 Task: Search one way flight ticket for 2 adults, 4 children and 1 infant on lap in business from Kahului, Maui: Kahului Airport to Fort Wayne: Fort Wayne International Airport on 5-4-2023. Choice of flights is Emirates and Kenya Airways. Number of bags: 8 checked bags. Price is upto 98000. Outbound departure time preference is 19:00.
Action: Mouse moved to (331, 298)
Screenshot: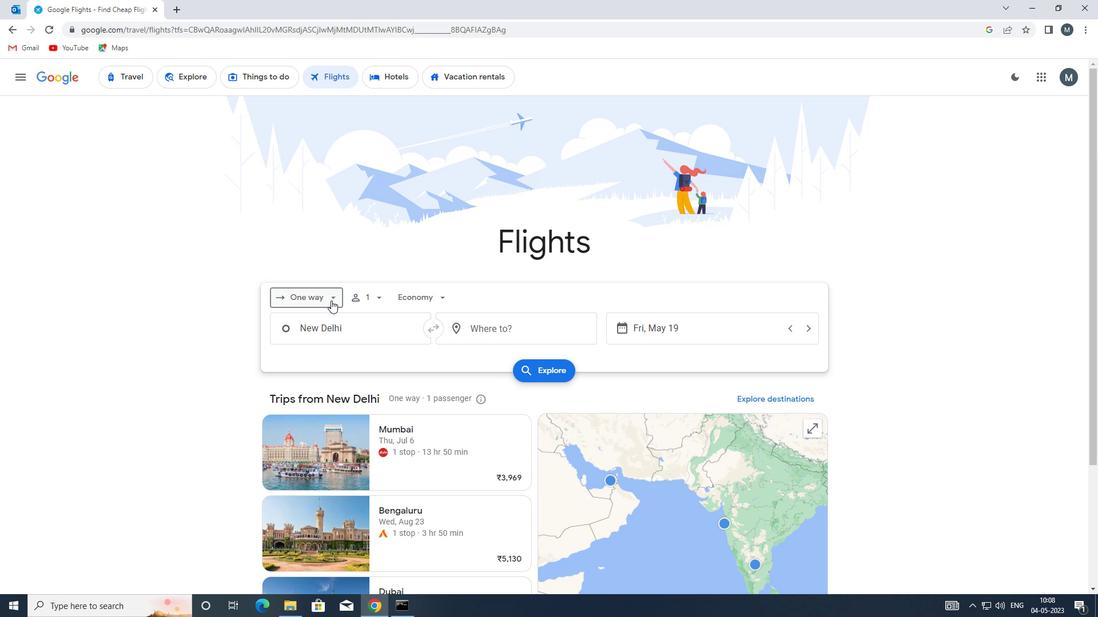
Action: Mouse pressed left at (331, 298)
Screenshot: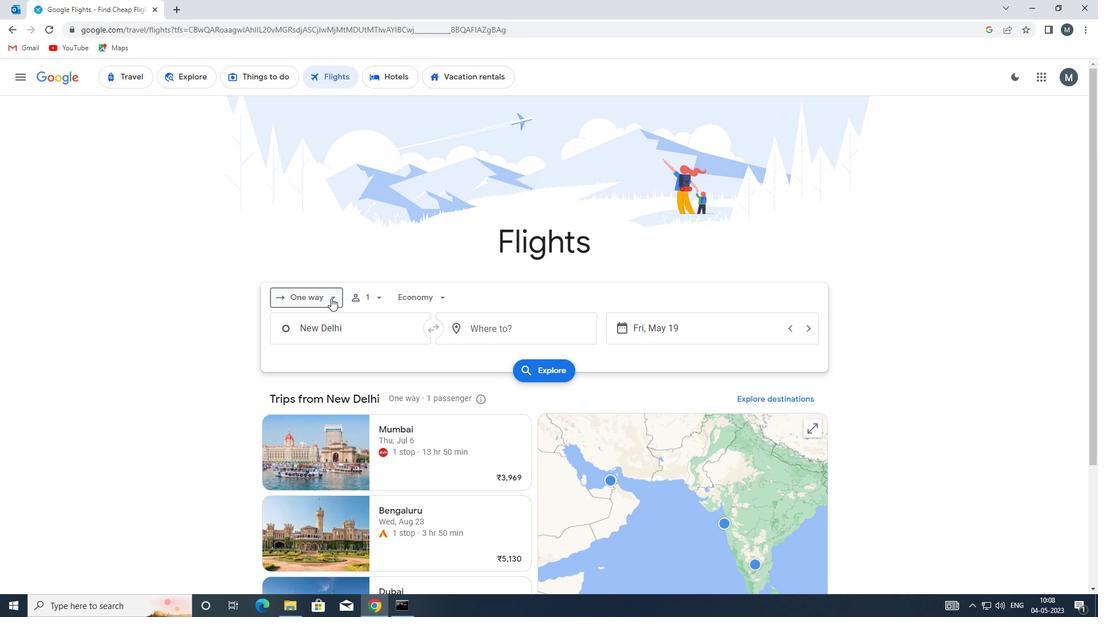 
Action: Mouse moved to (336, 351)
Screenshot: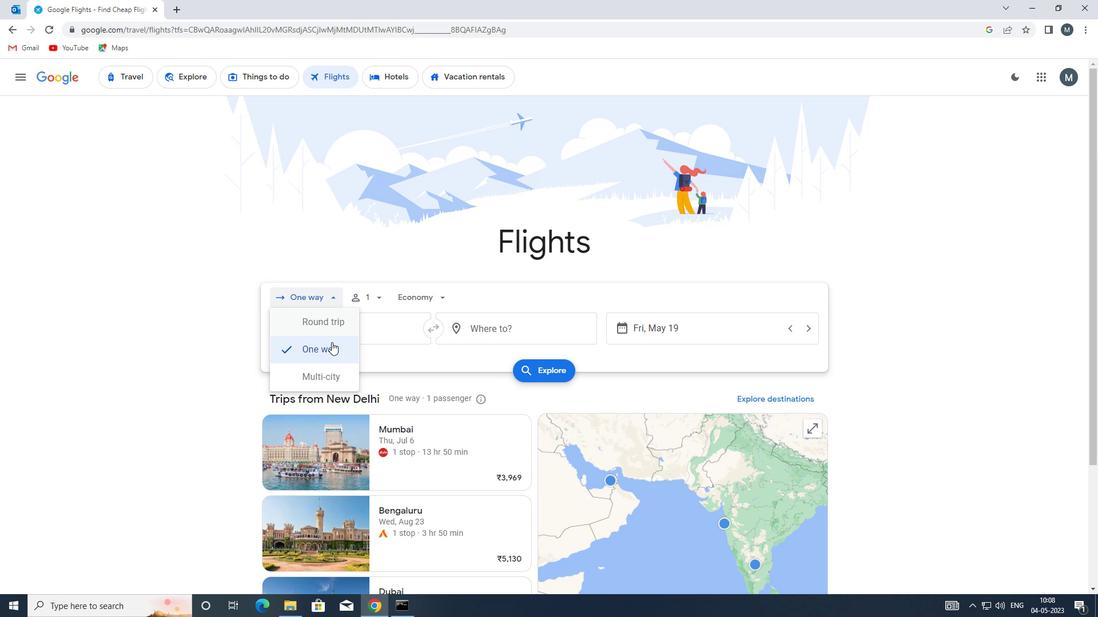 
Action: Mouse pressed left at (336, 351)
Screenshot: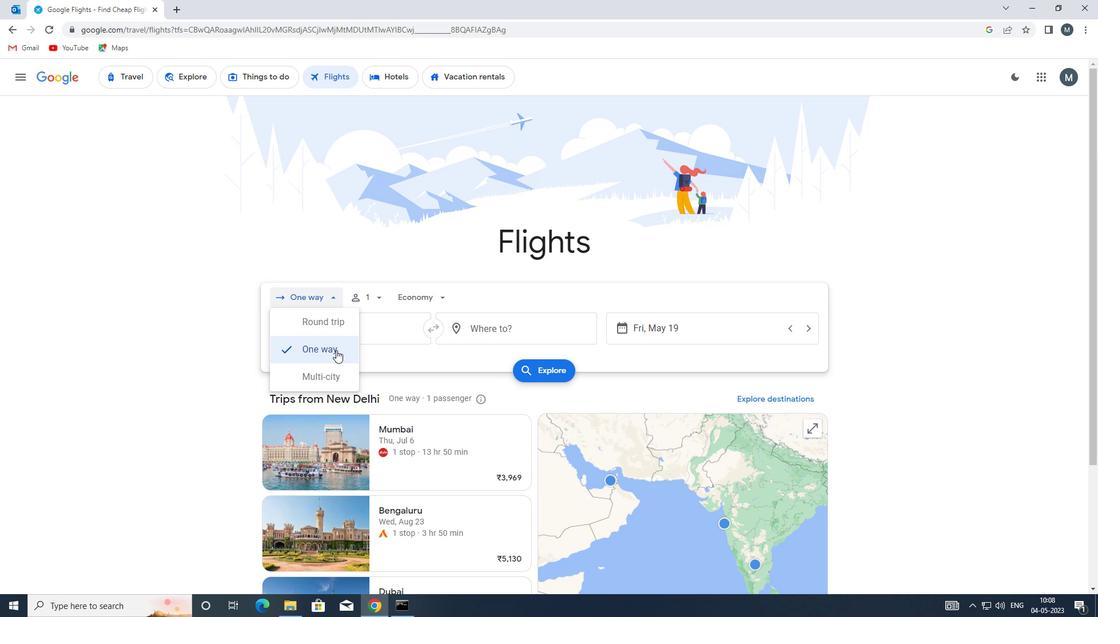 
Action: Mouse moved to (373, 298)
Screenshot: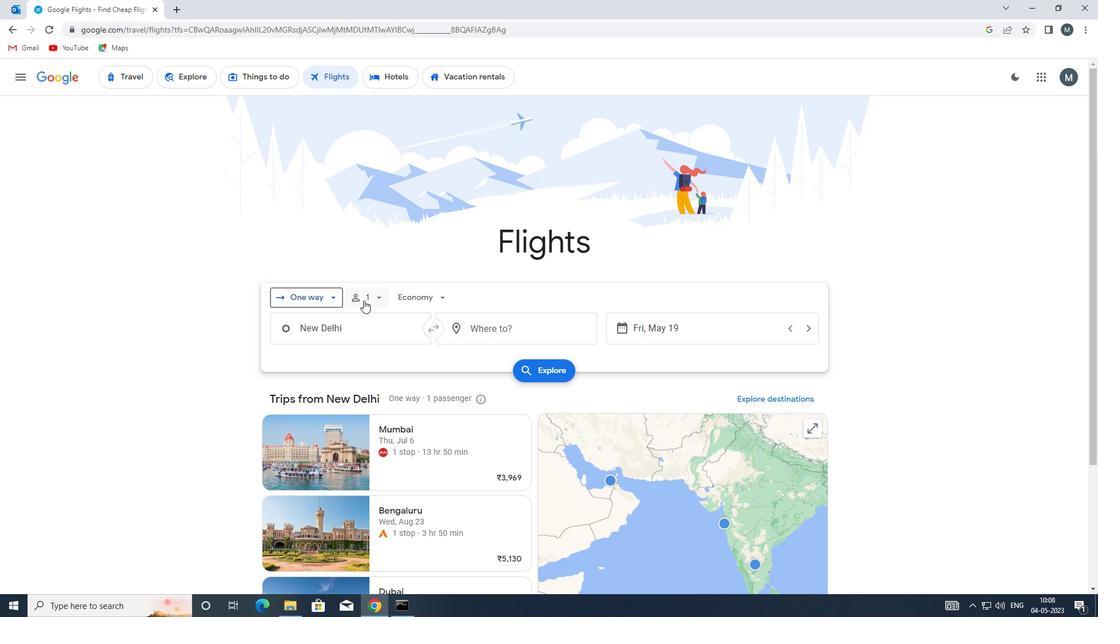 
Action: Mouse pressed left at (373, 298)
Screenshot: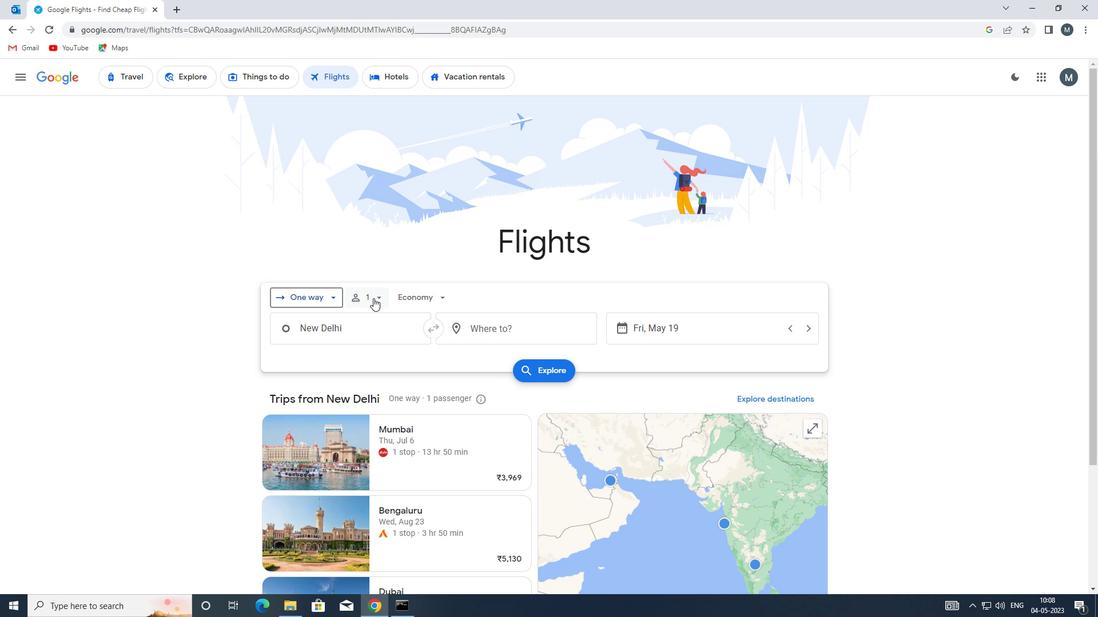 
Action: Mouse moved to (462, 324)
Screenshot: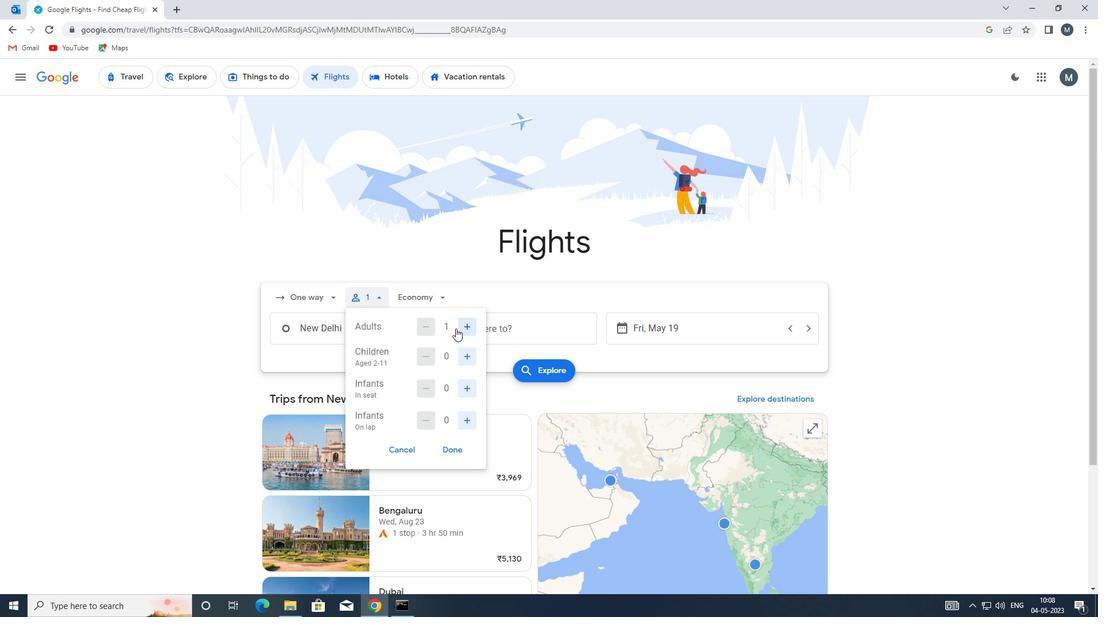 
Action: Mouse pressed left at (462, 324)
Screenshot: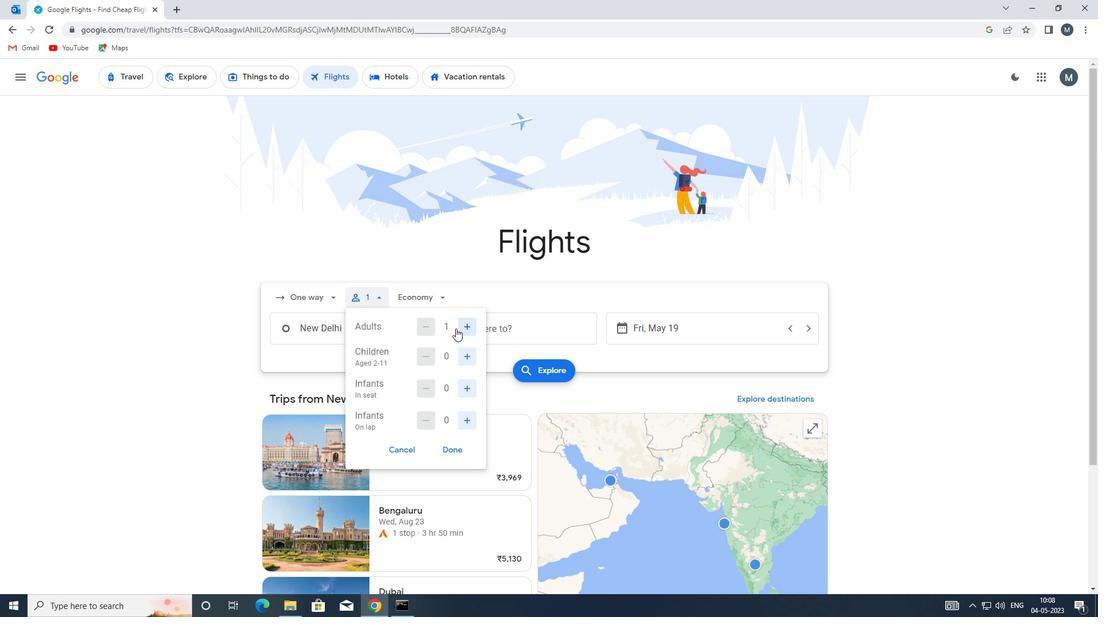 
Action: Mouse moved to (468, 356)
Screenshot: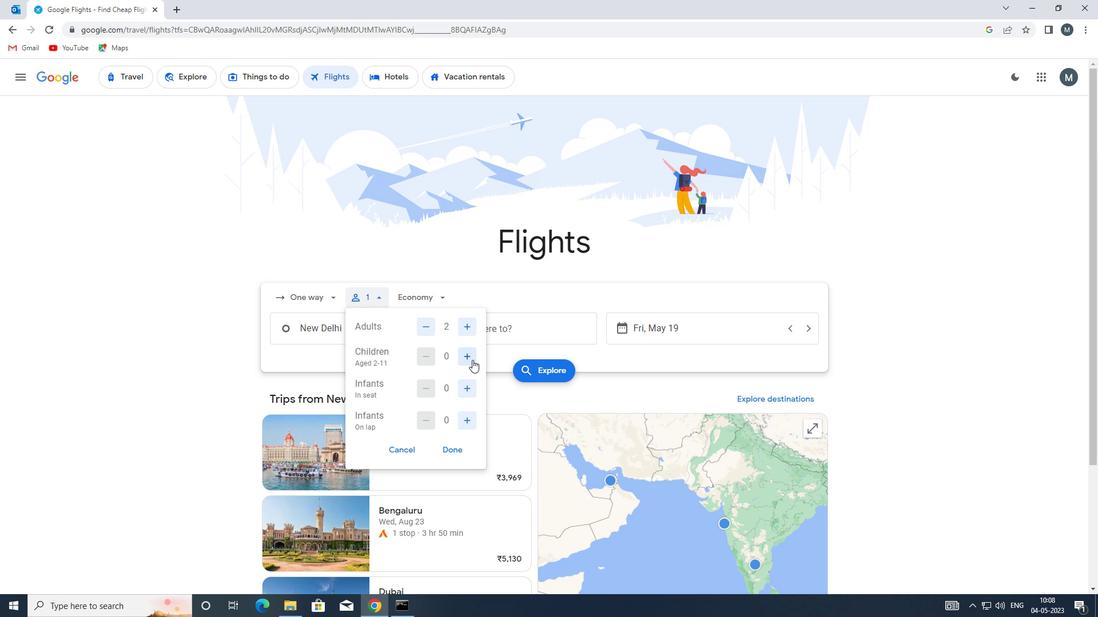
Action: Mouse pressed left at (468, 356)
Screenshot: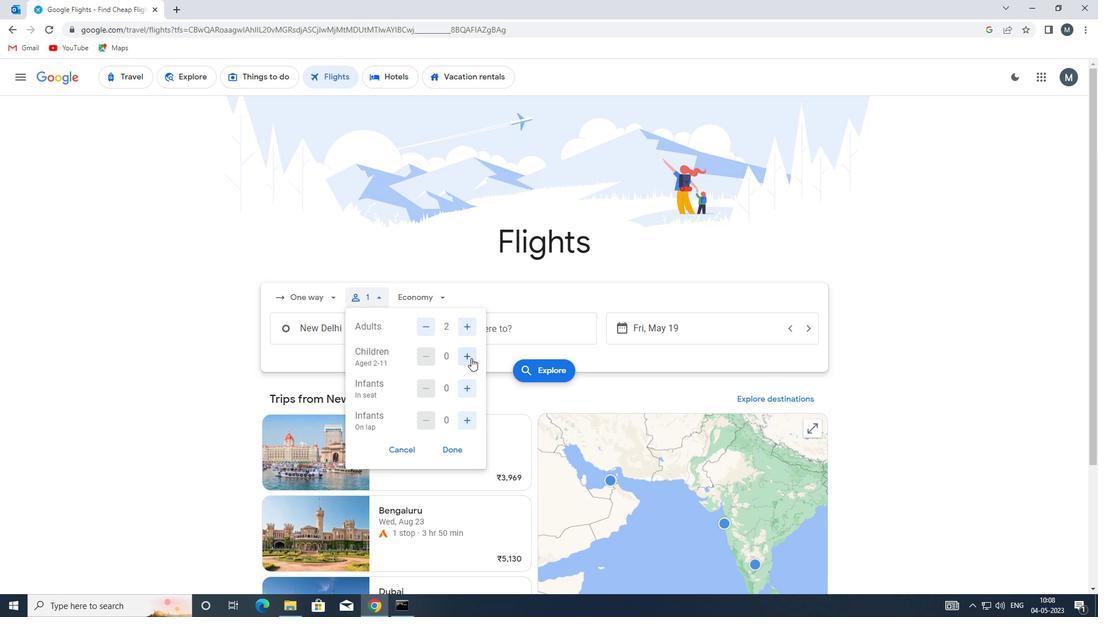 
Action: Mouse pressed left at (468, 356)
Screenshot: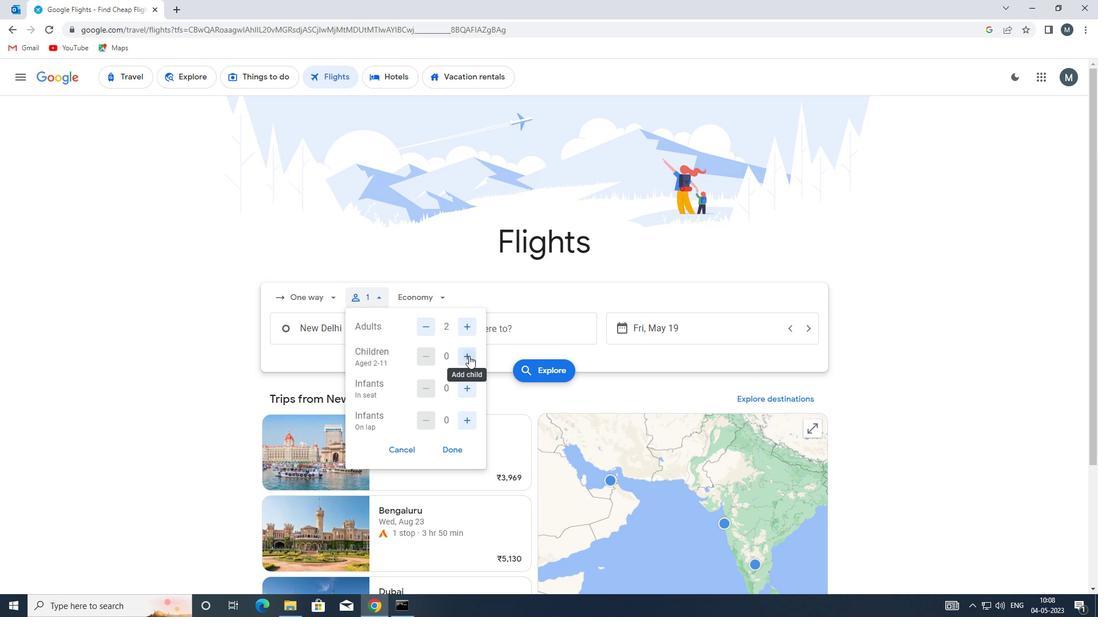 
Action: Mouse pressed left at (468, 356)
Screenshot: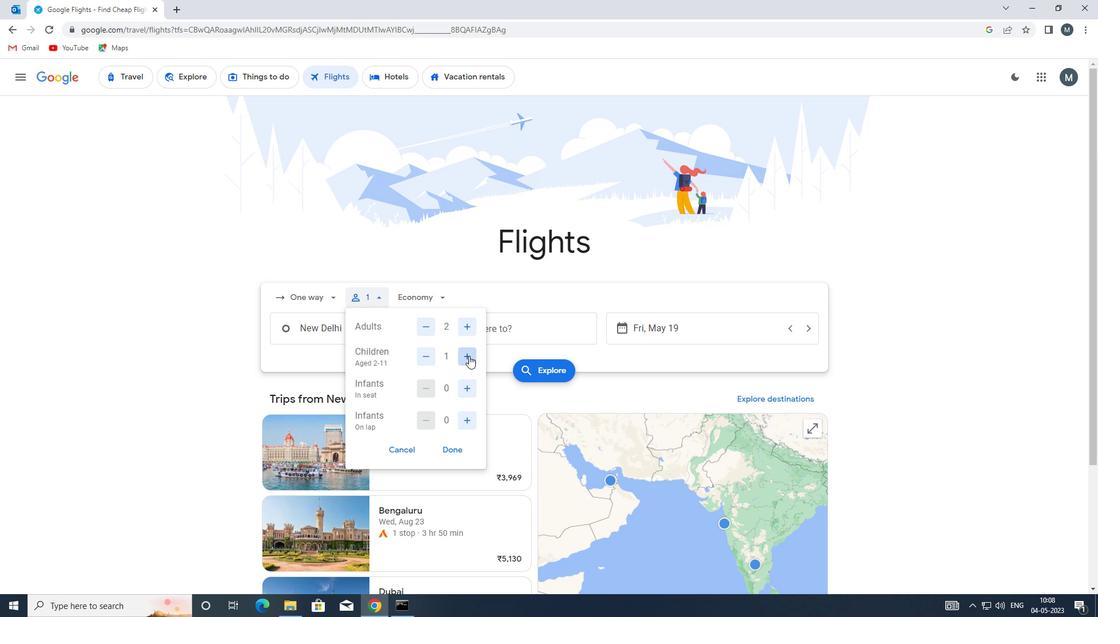 
Action: Mouse pressed left at (468, 356)
Screenshot: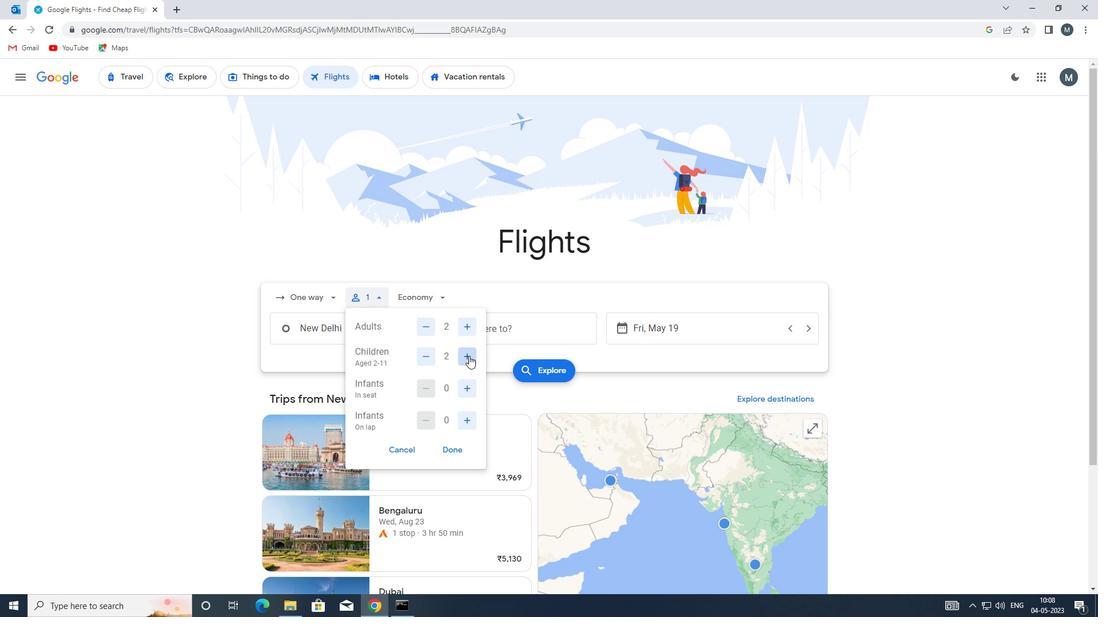 
Action: Mouse moved to (468, 413)
Screenshot: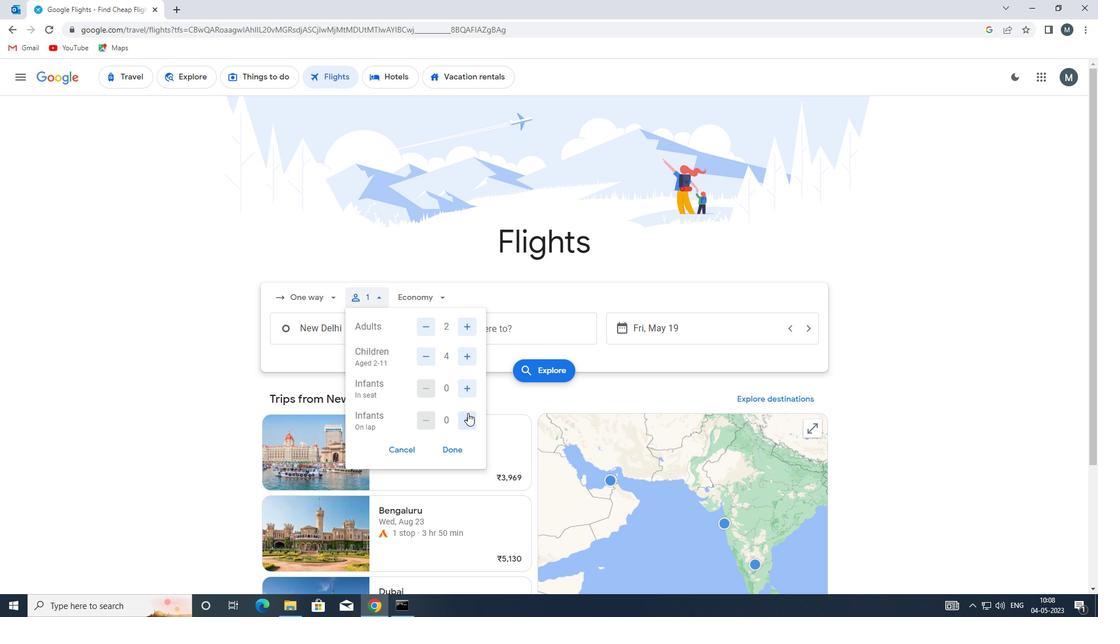 
Action: Mouse pressed left at (468, 413)
Screenshot: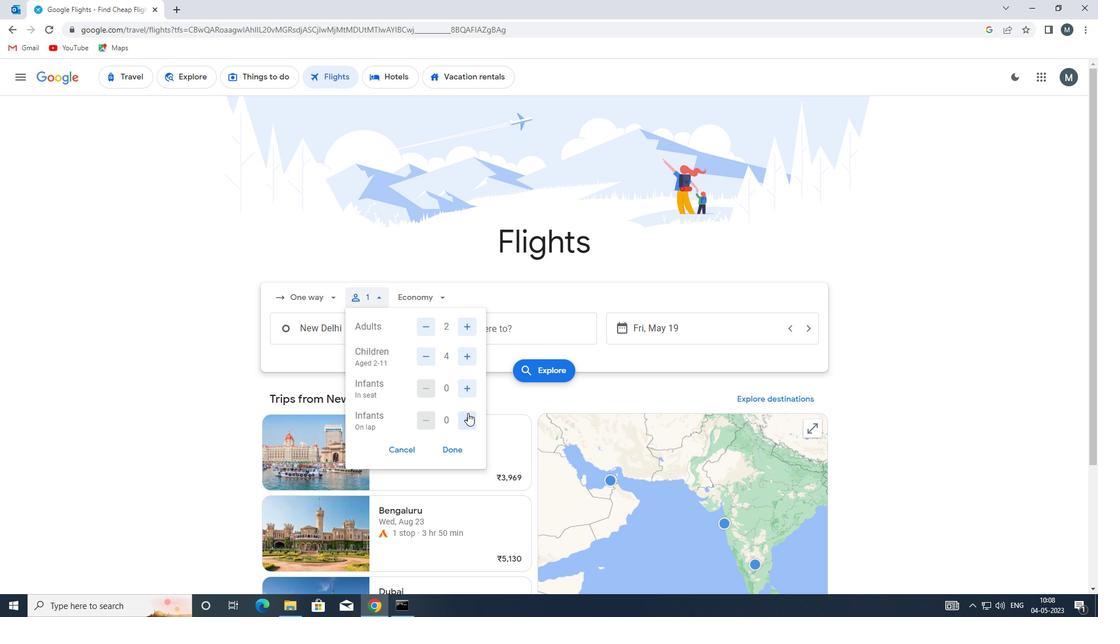 
Action: Mouse moved to (457, 449)
Screenshot: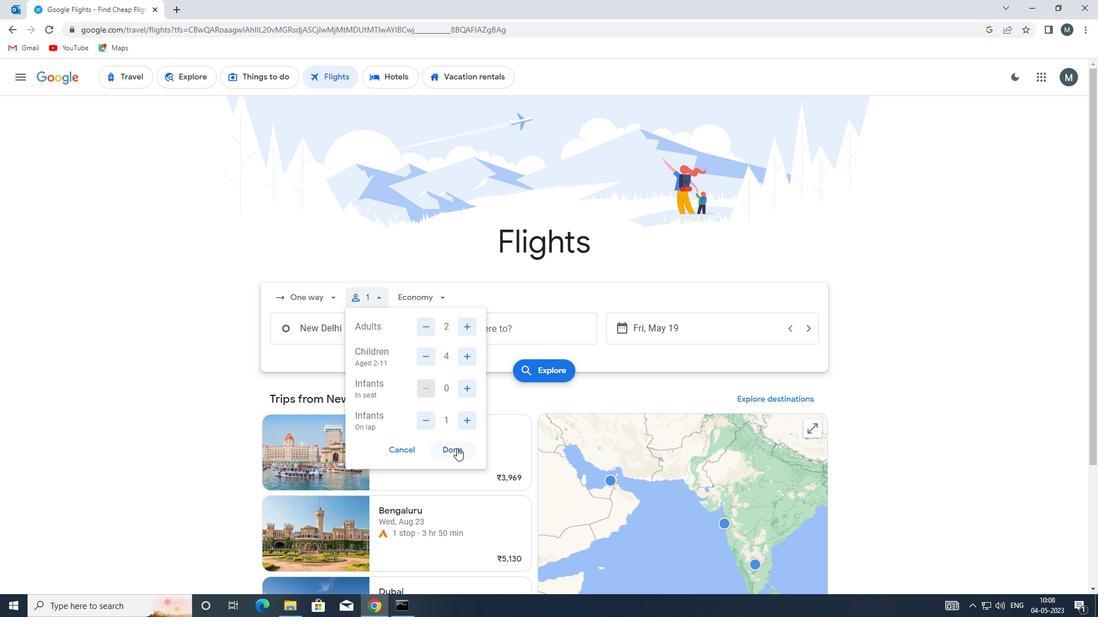 
Action: Mouse pressed left at (457, 449)
Screenshot: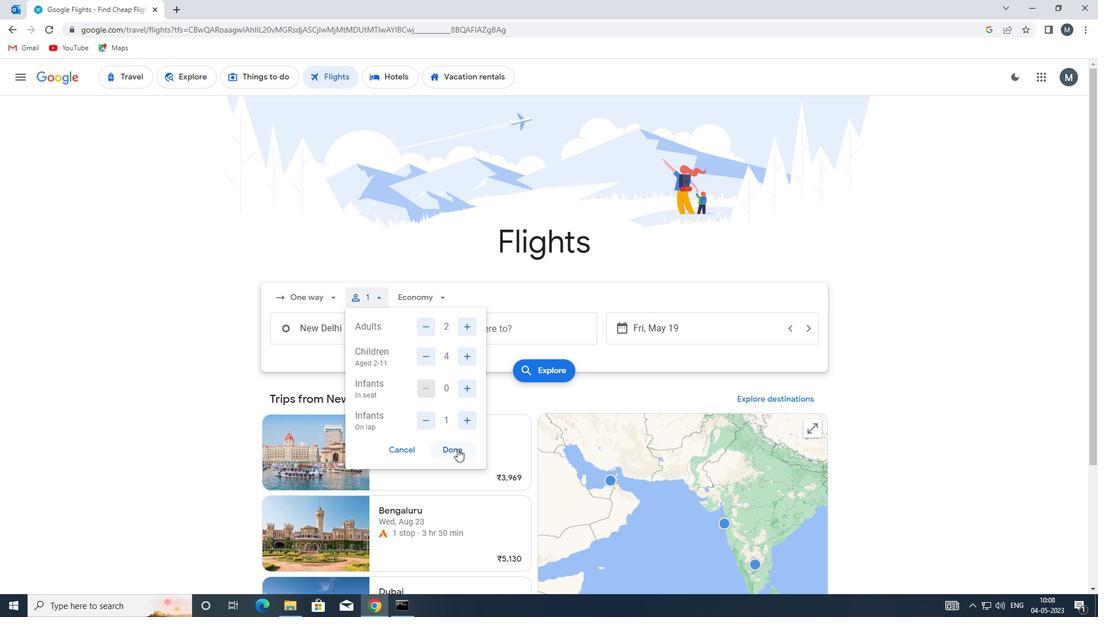 
Action: Mouse moved to (425, 299)
Screenshot: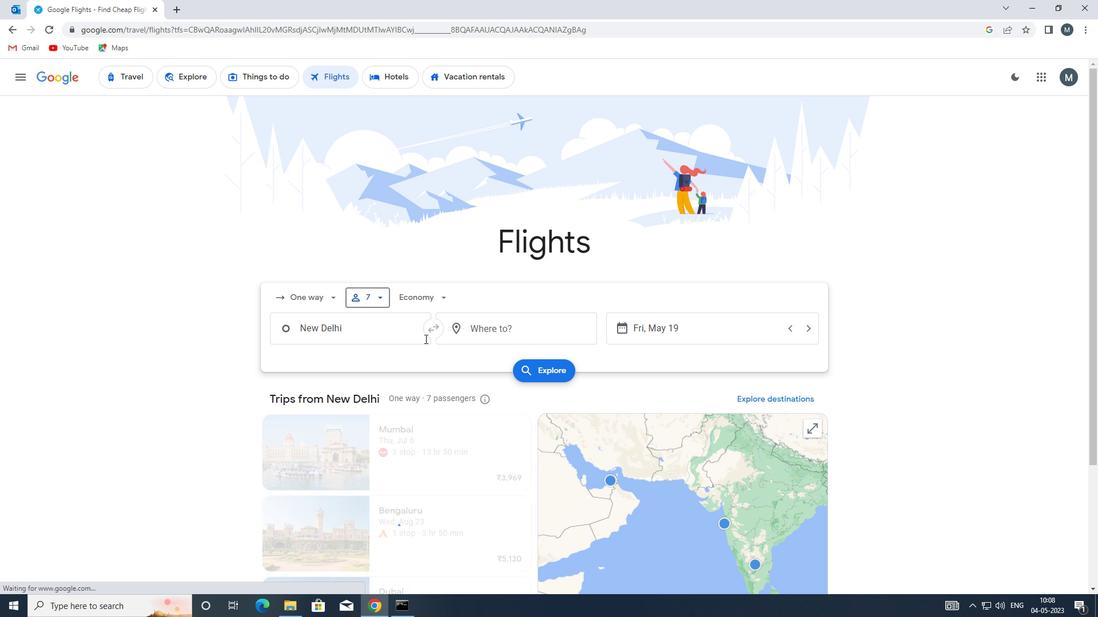 
Action: Mouse pressed left at (425, 299)
Screenshot: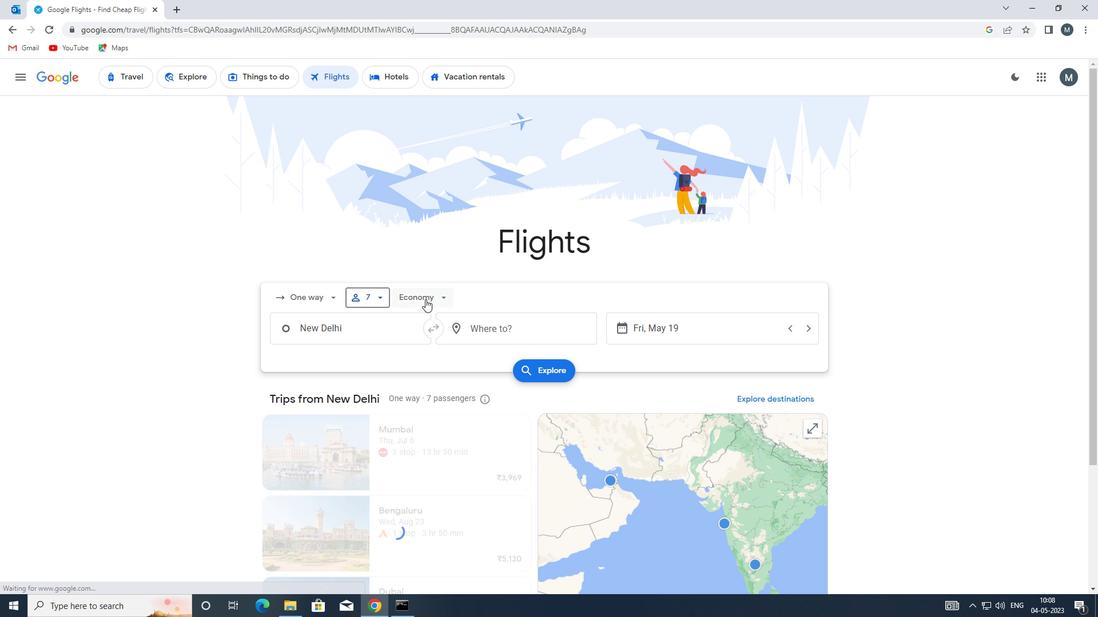 
Action: Mouse moved to (445, 375)
Screenshot: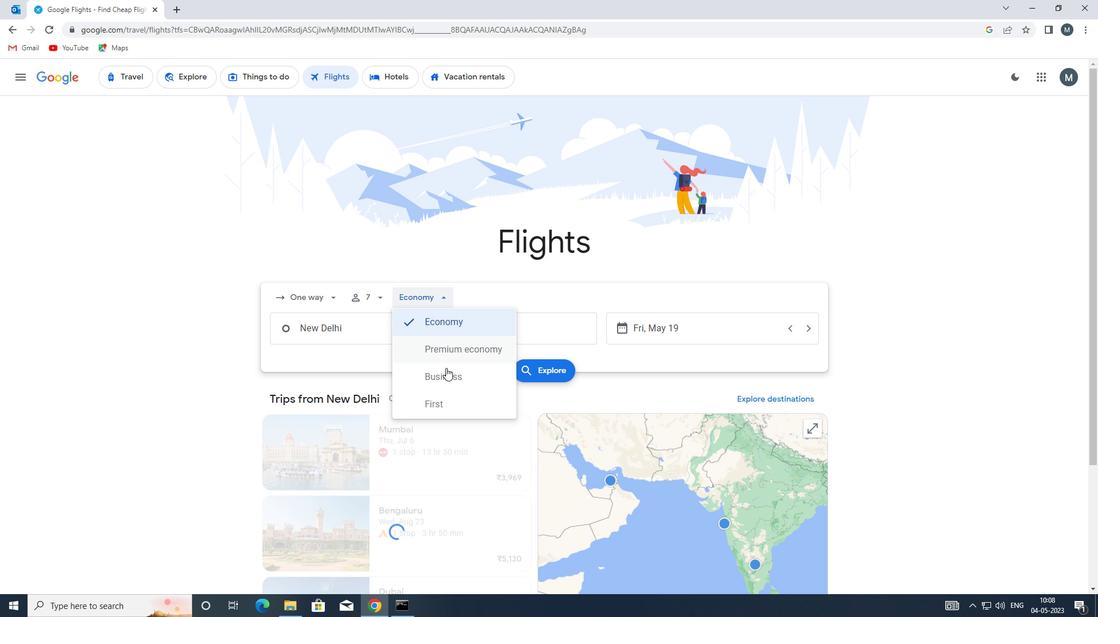 
Action: Mouse pressed left at (445, 375)
Screenshot: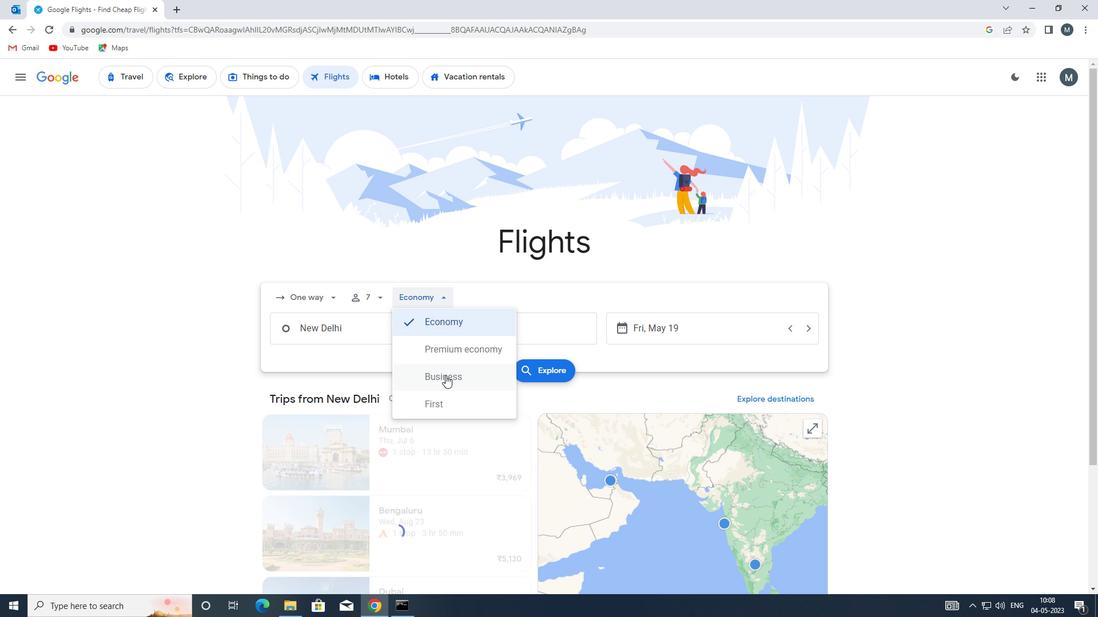 
Action: Mouse moved to (374, 333)
Screenshot: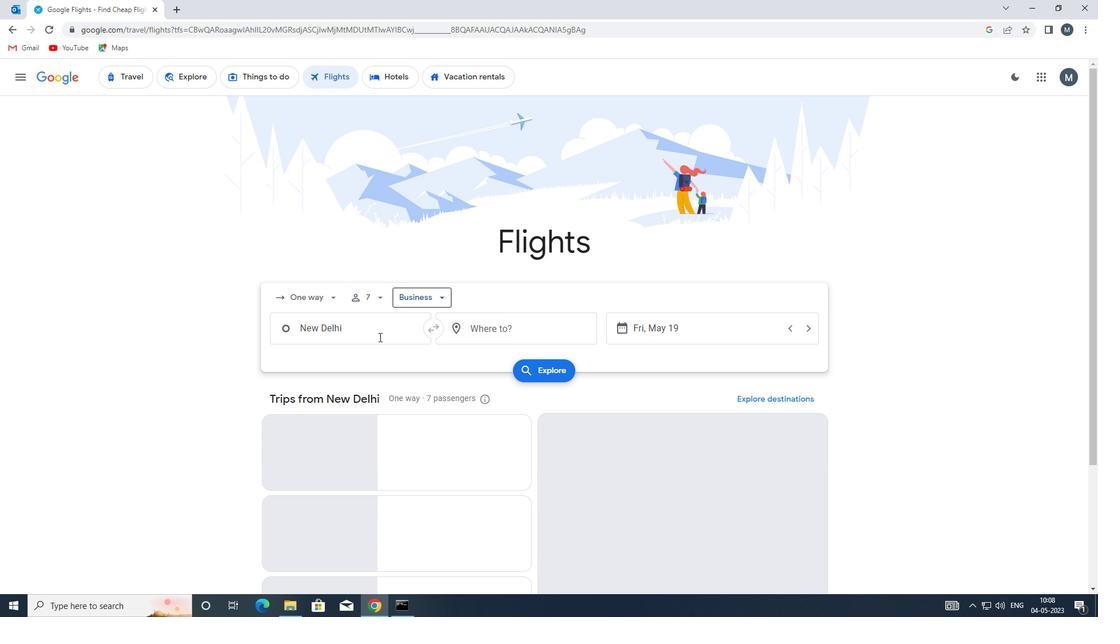 
Action: Mouse pressed left at (374, 333)
Screenshot: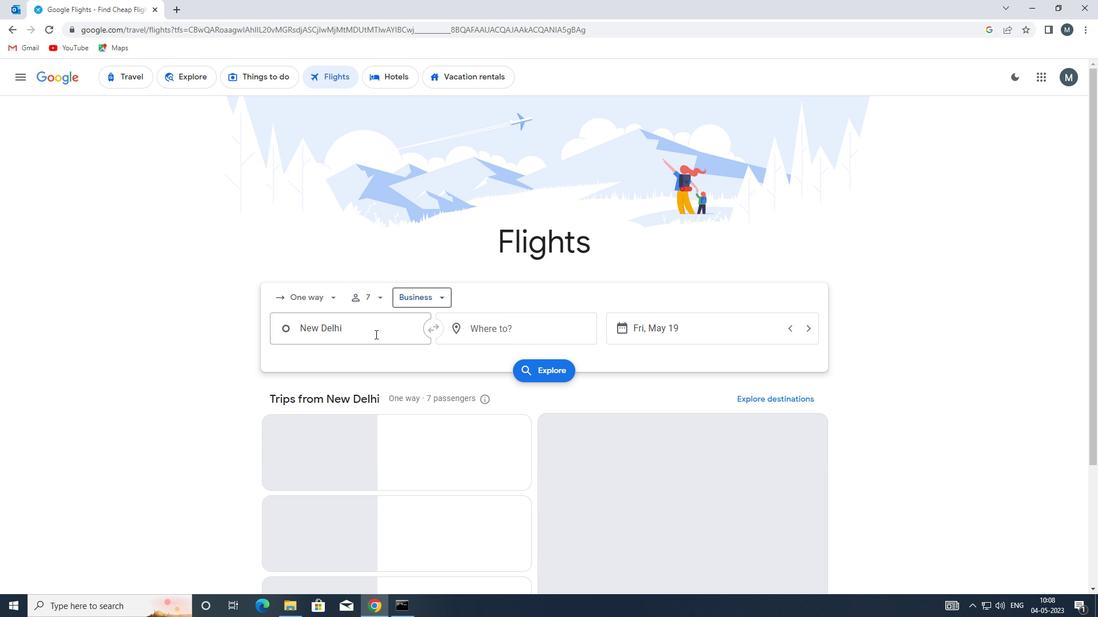 
Action: Key pressed ogg
Screenshot: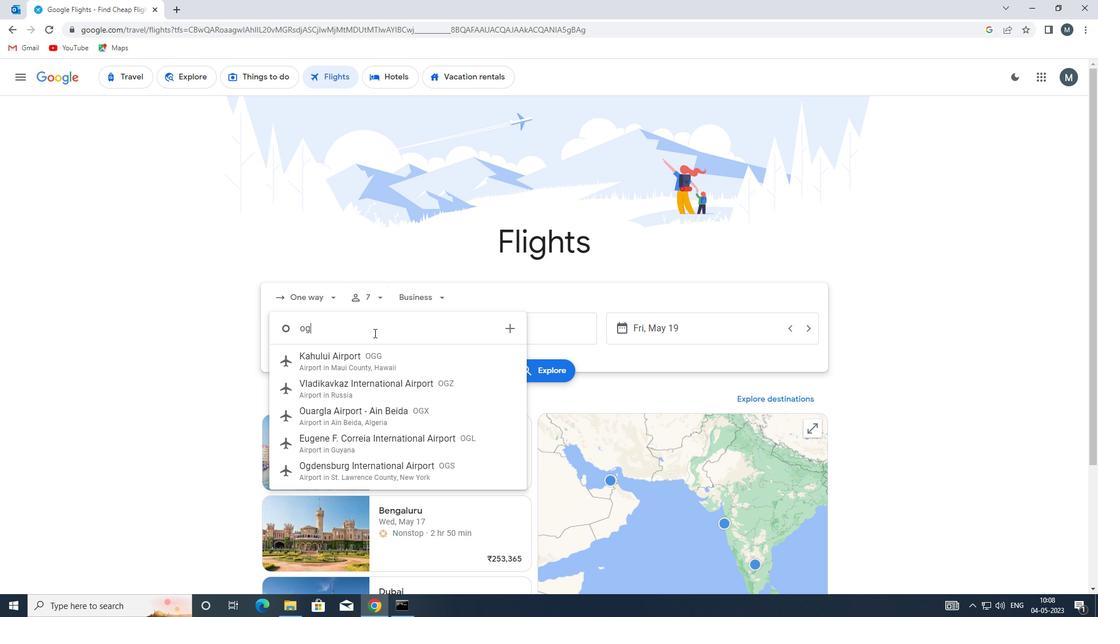 
Action: Mouse moved to (387, 360)
Screenshot: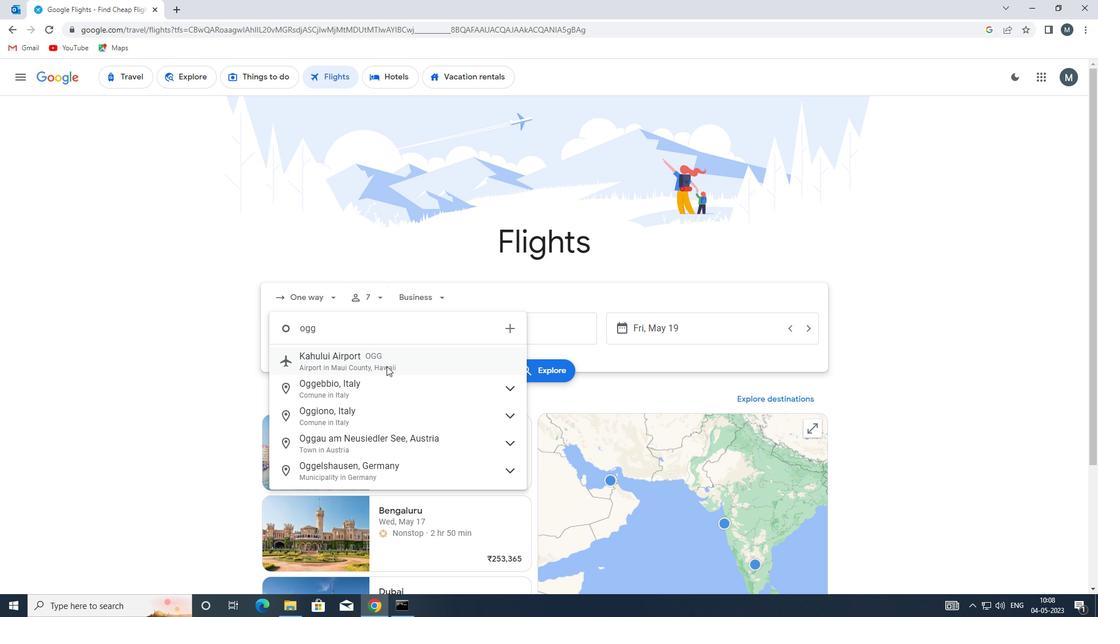 
Action: Mouse pressed left at (387, 360)
Screenshot: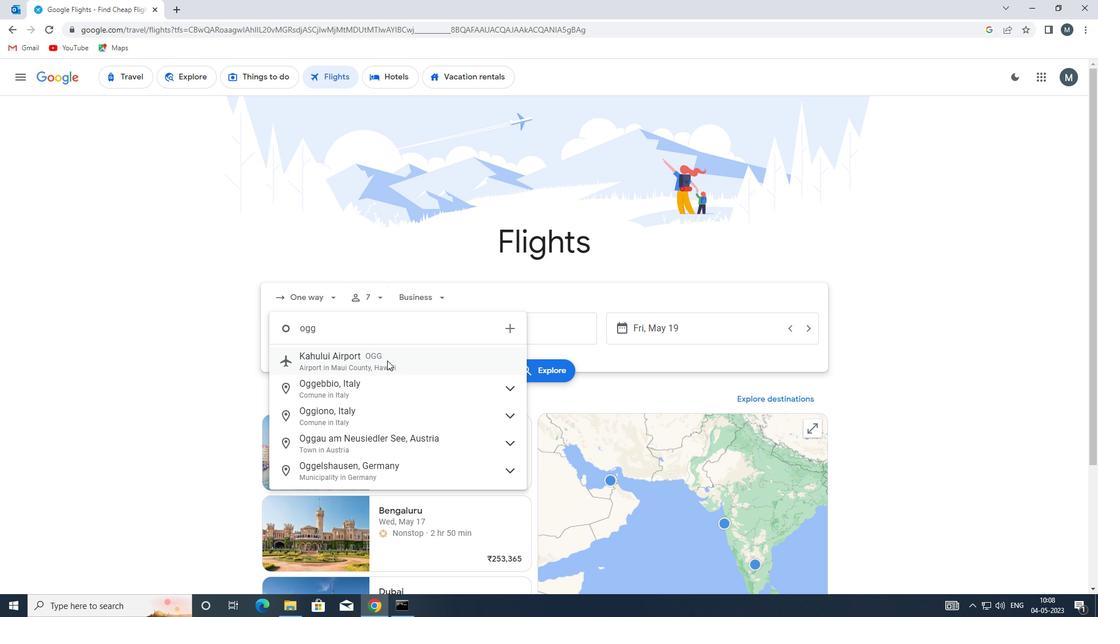 
Action: Mouse moved to (505, 323)
Screenshot: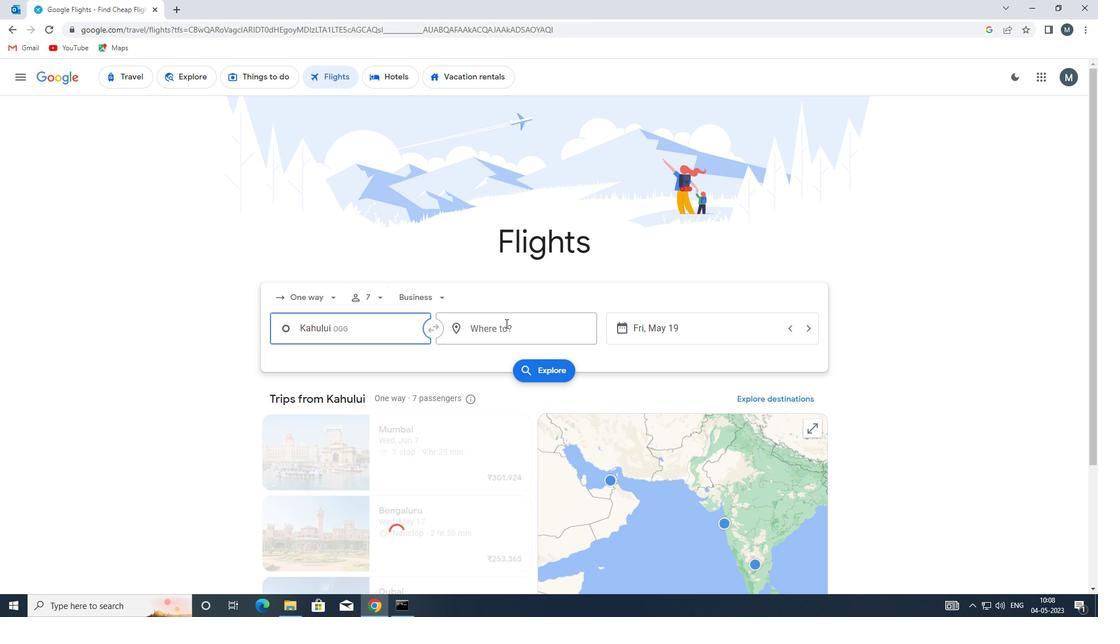 
Action: Mouse pressed left at (505, 323)
Screenshot: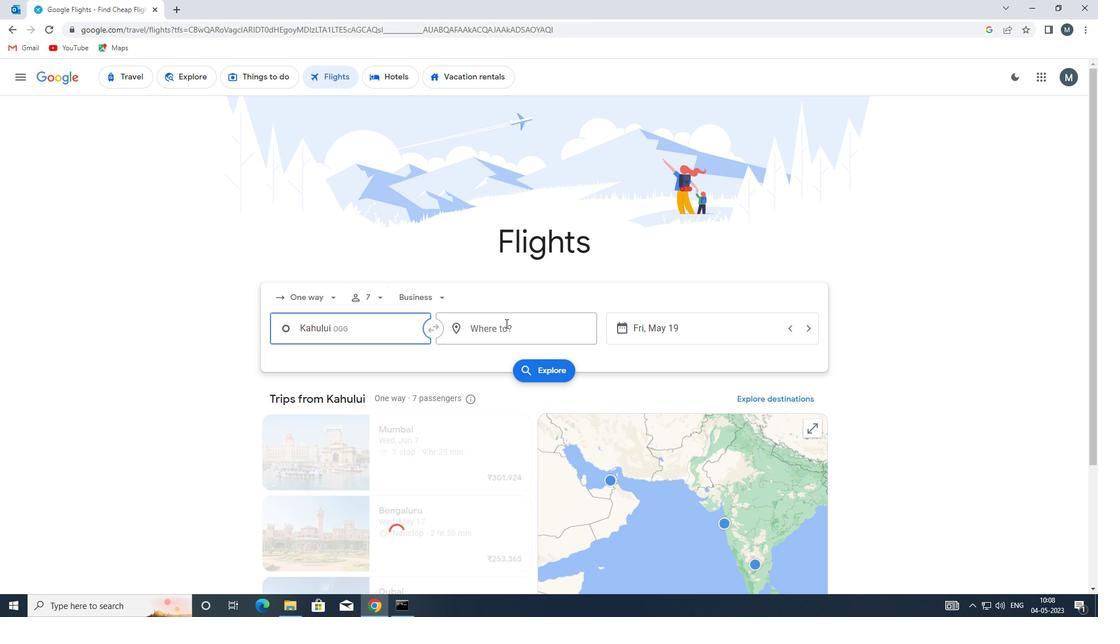 
Action: Key pressed fwa
Screenshot: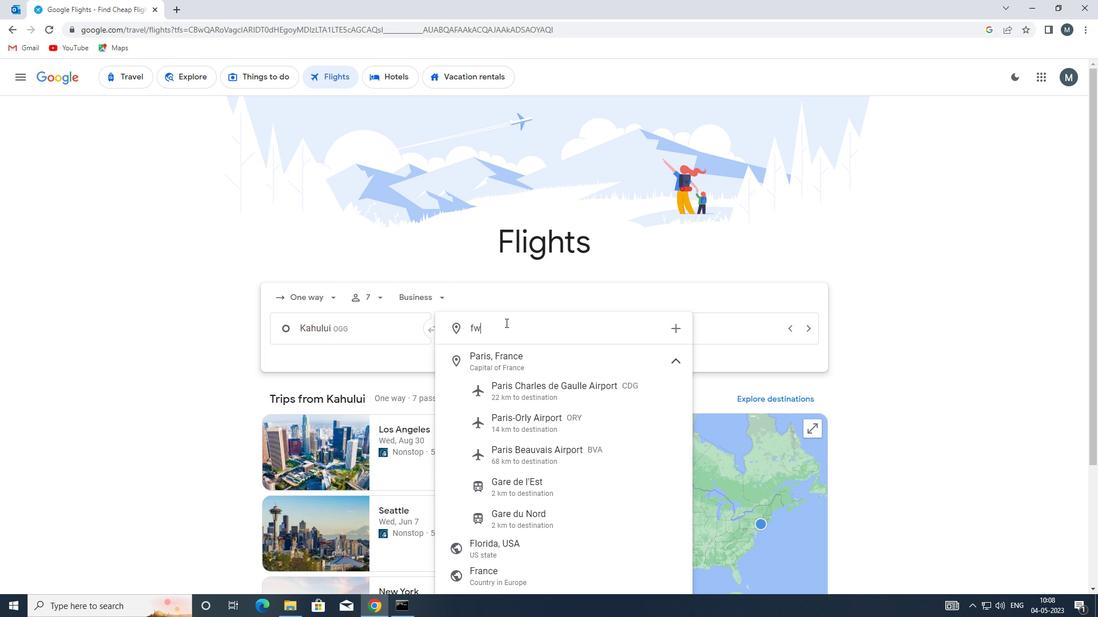 
Action: Mouse moved to (508, 363)
Screenshot: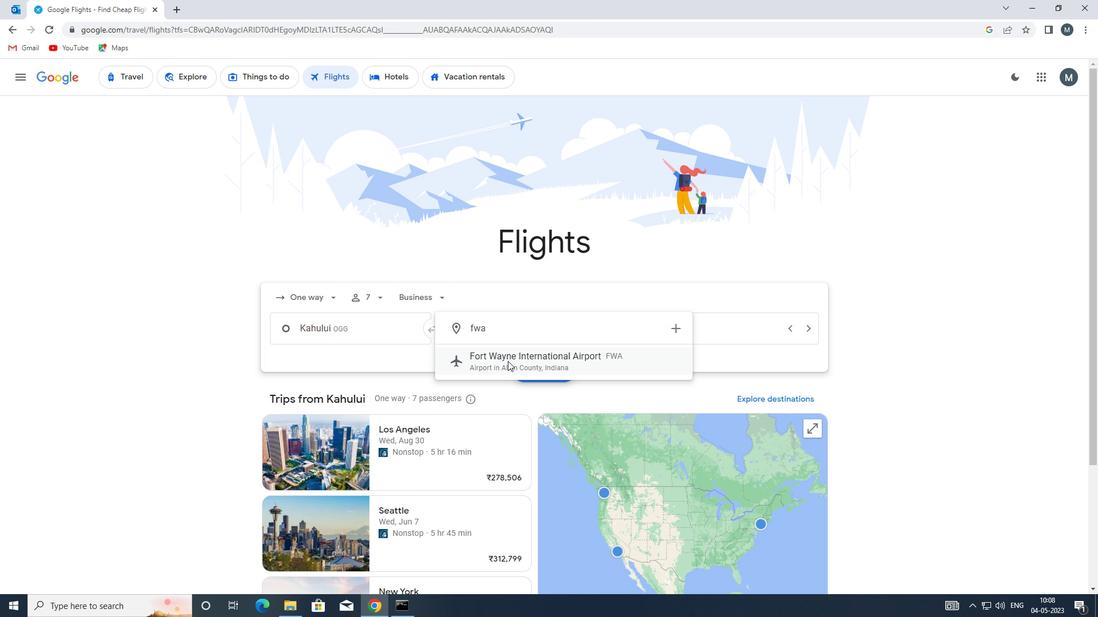 
Action: Mouse pressed left at (508, 363)
Screenshot: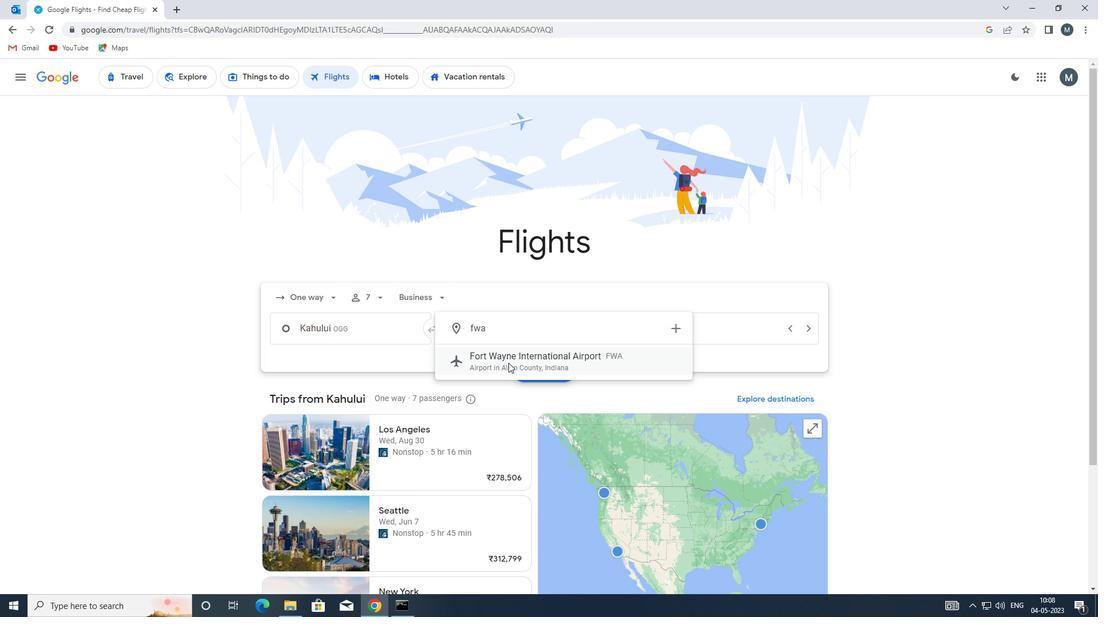 
Action: Mouse moved to (638, 329)
Screenshot: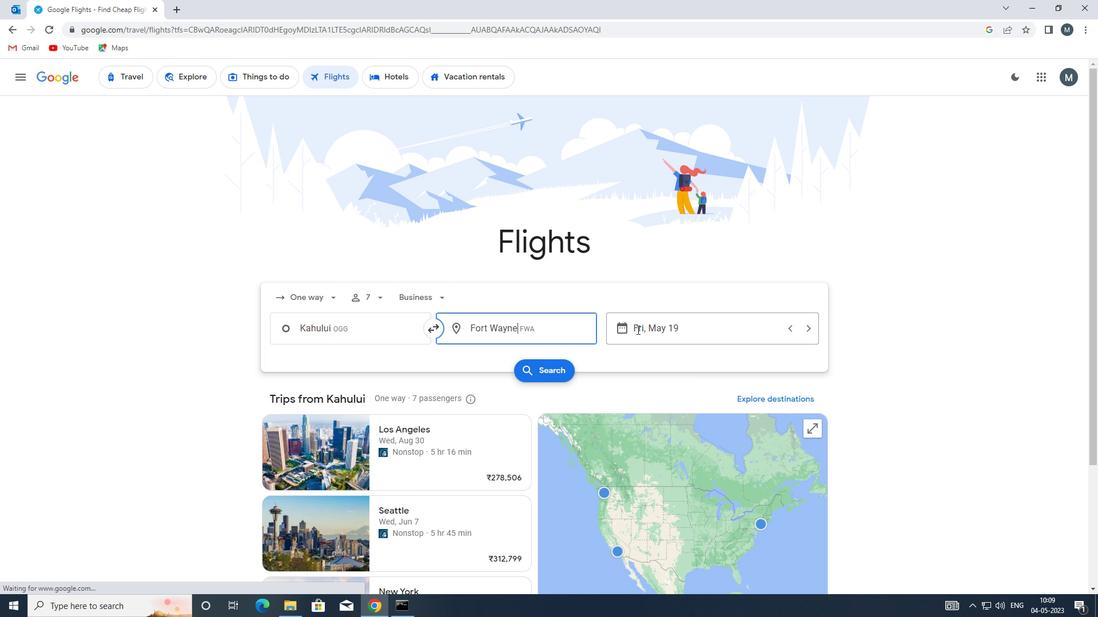 
Action: Mouse pressed left at (638, 329)
Screenshot: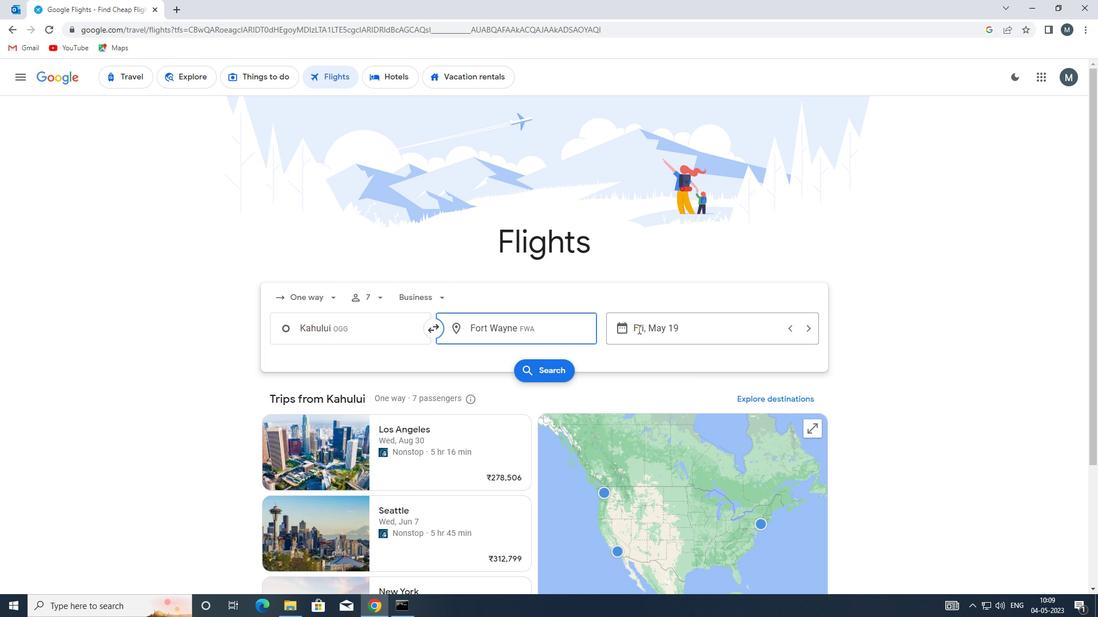 
Action: Mouse moved to (522, 387)
Screenshot: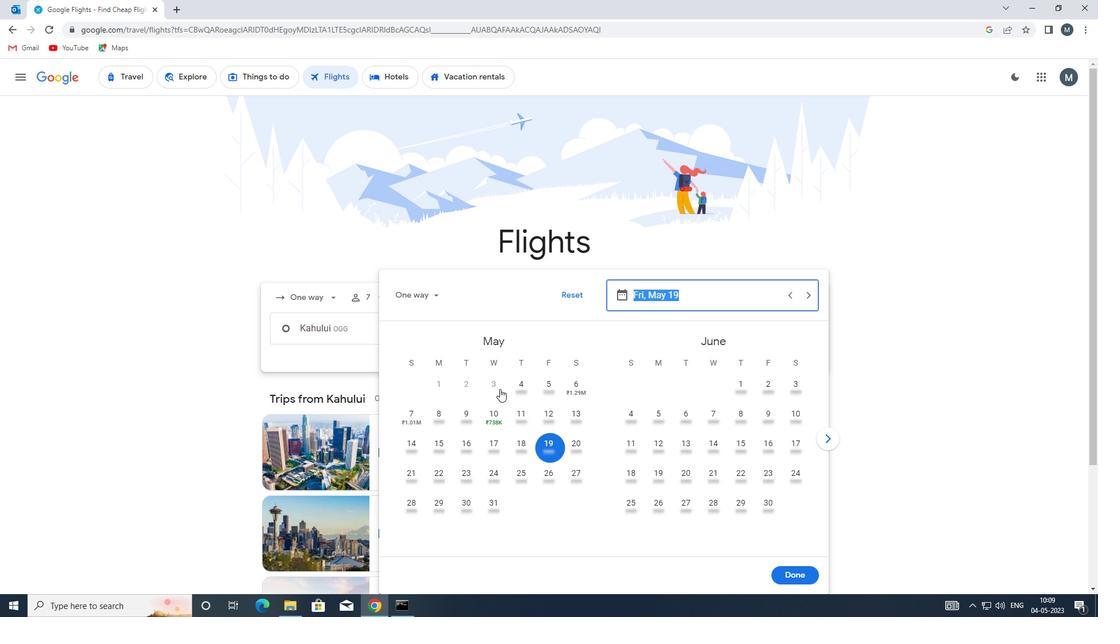 
Action: Mouse pressed left at (522, 387)
Screenshot: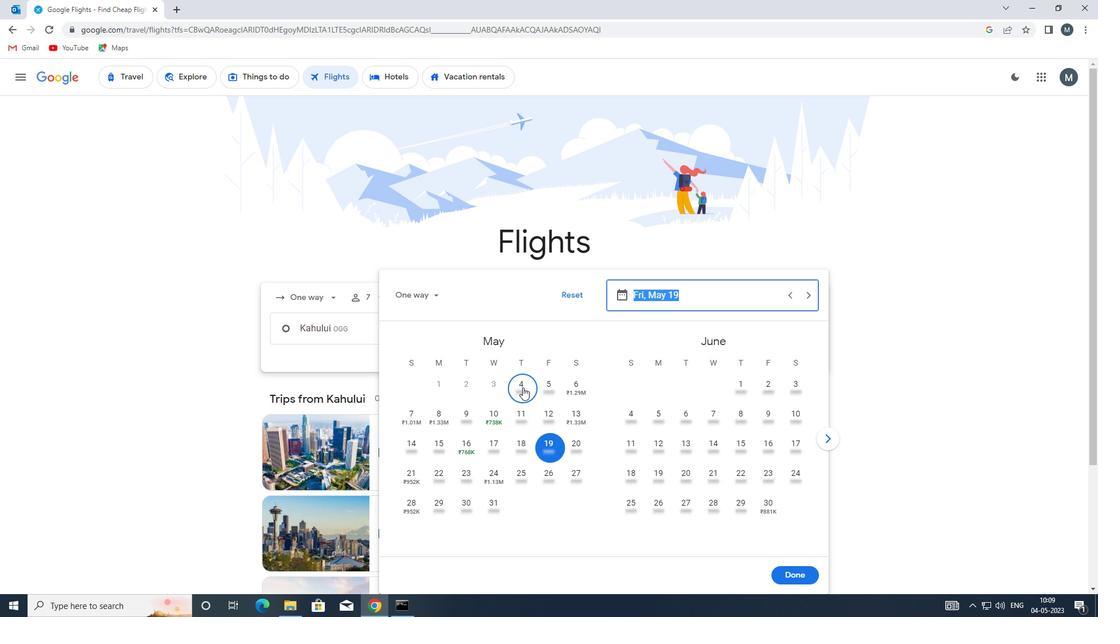 
Action: Mouse moved to (787, 567)
Screenshot: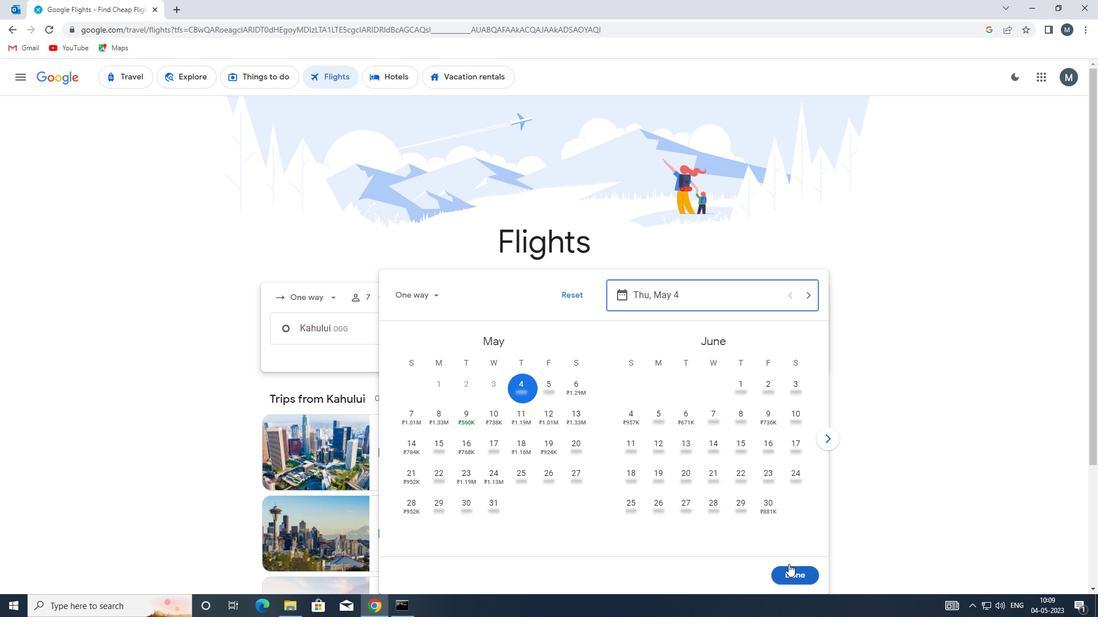 
Action: Mouse pressed left at (787, 567)
Screenshot: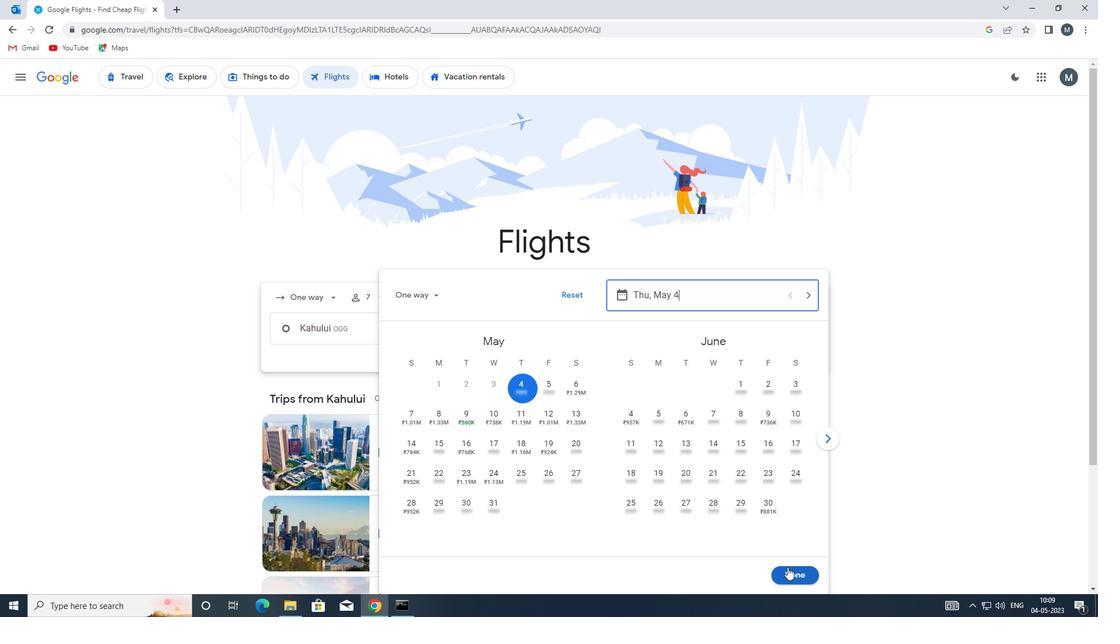 
Action: Mouse moved to (549, 370)
Screenshot: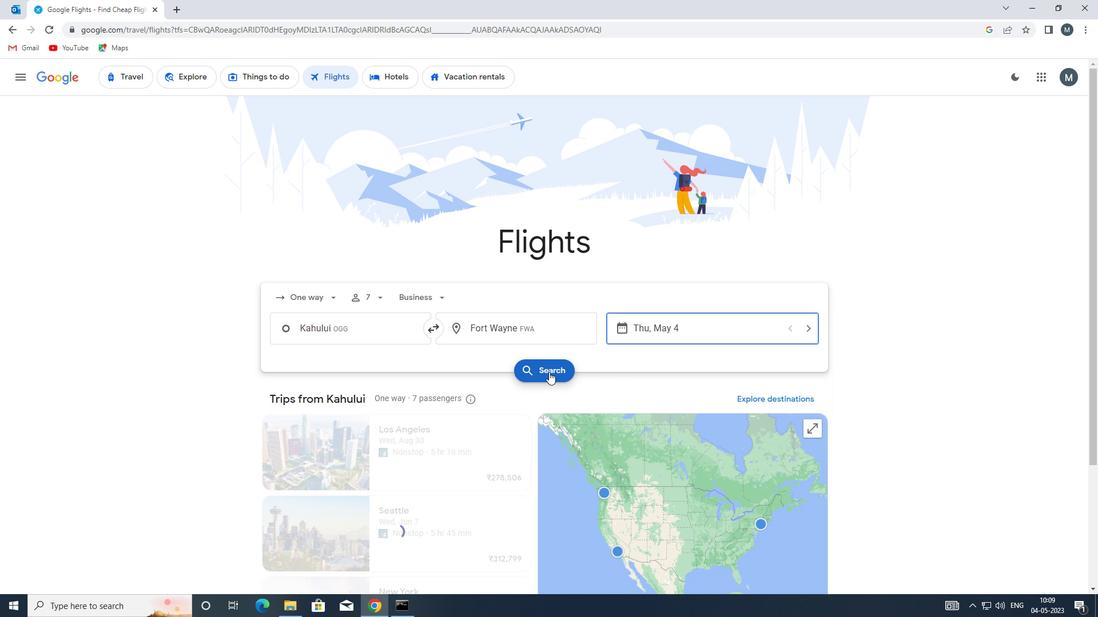 
Action: Mouse pressed left at (549, 370)
Screenshot: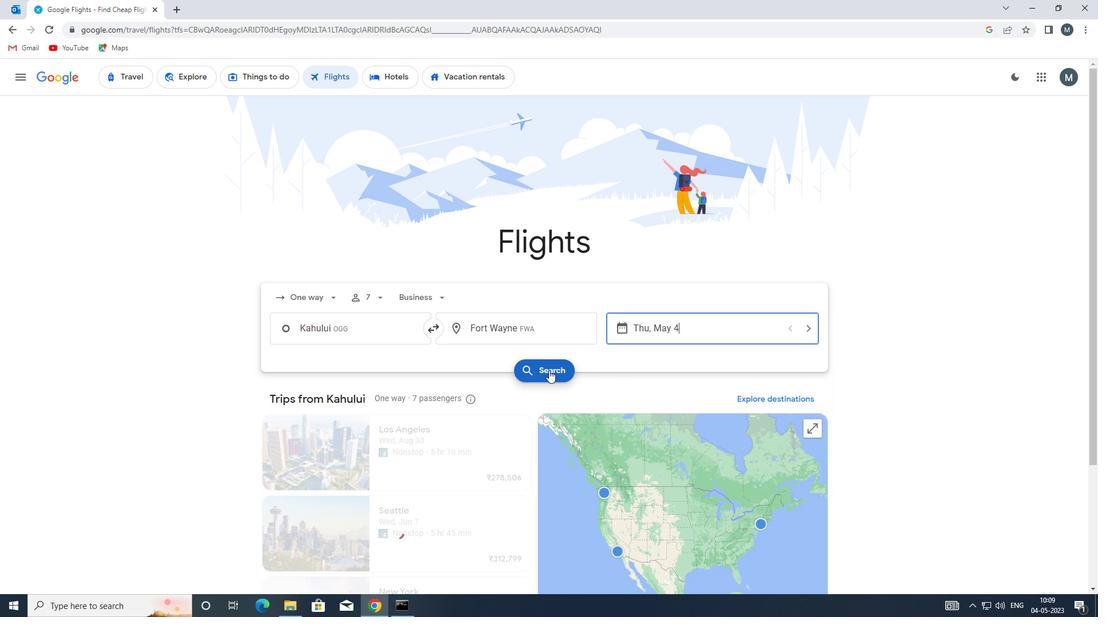
Action: Mouse moved to (276, 180)
Screenshot: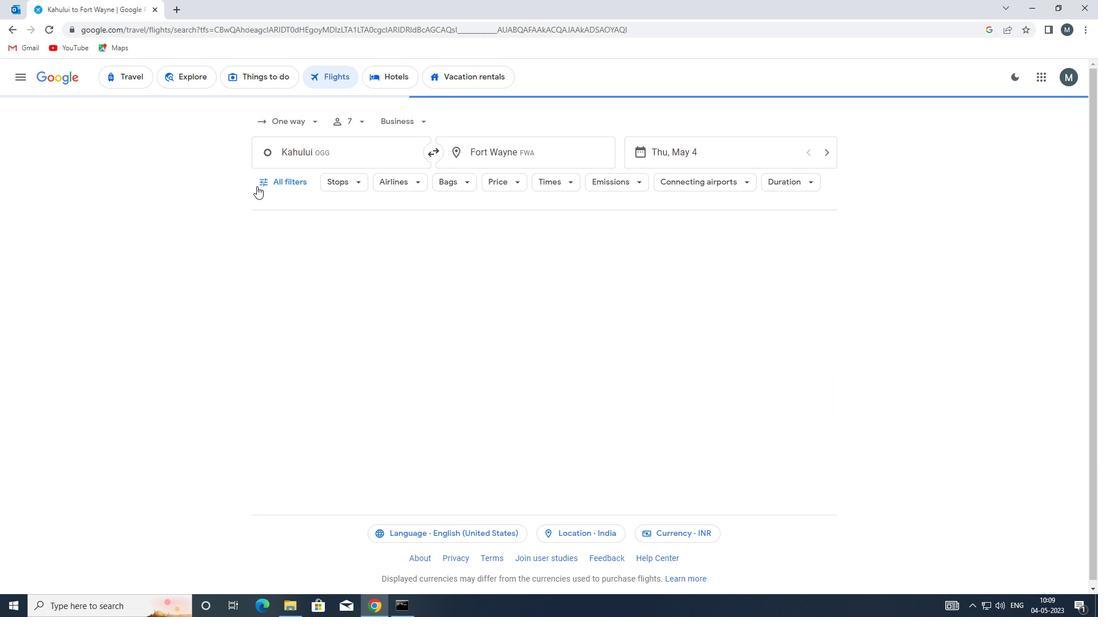 
Action: Mouse pressed left at (276, 180)
Screenshot: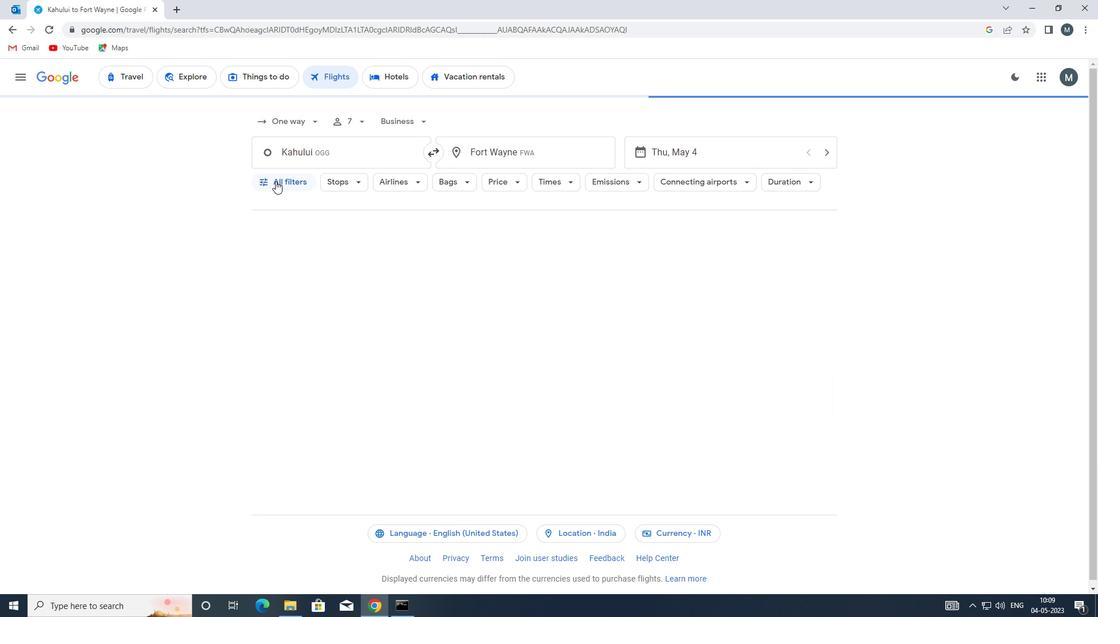 
Action: Mouse moved to (303, 271)
Screenshot: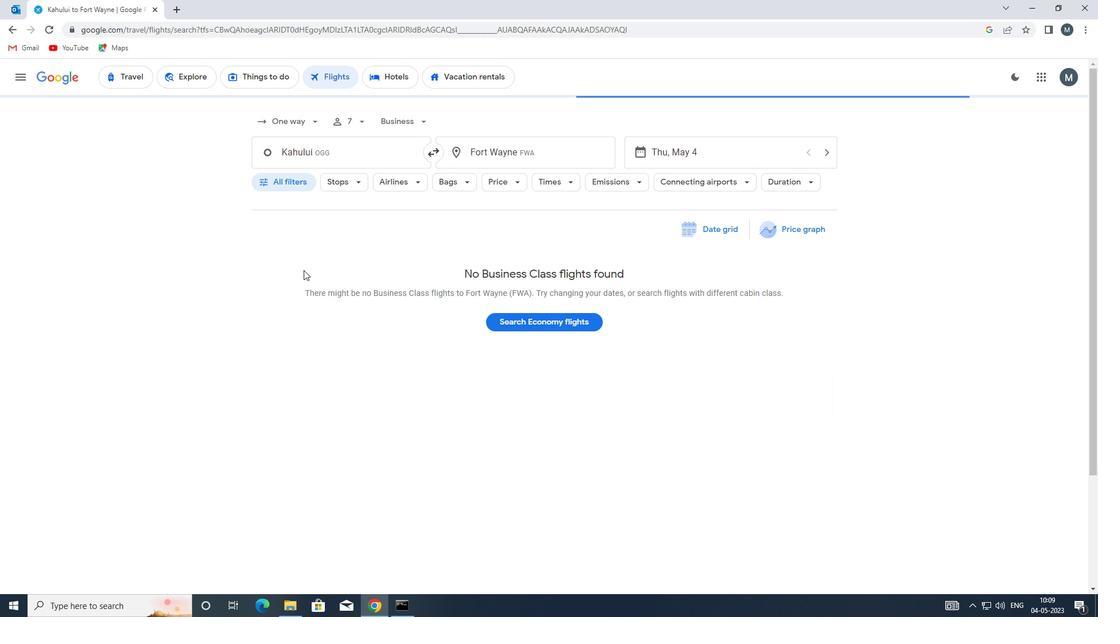 
Action: Mouse scrolled (303, 270) with delta (0, 0)
Screenshot: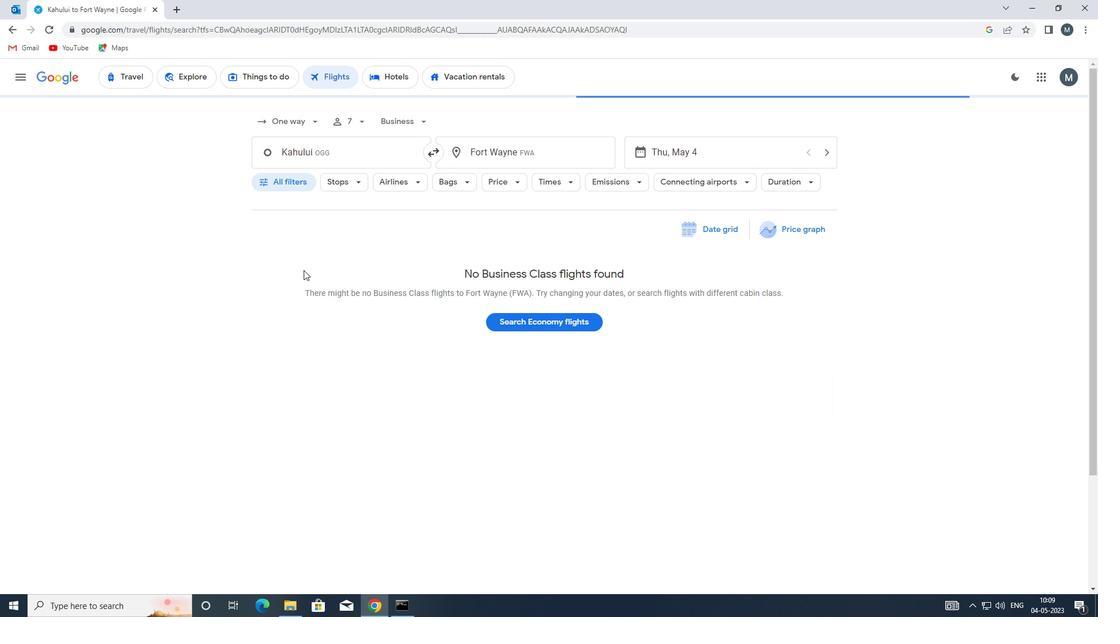 
Action: Mouse moved to (303, 272)
Screenshot: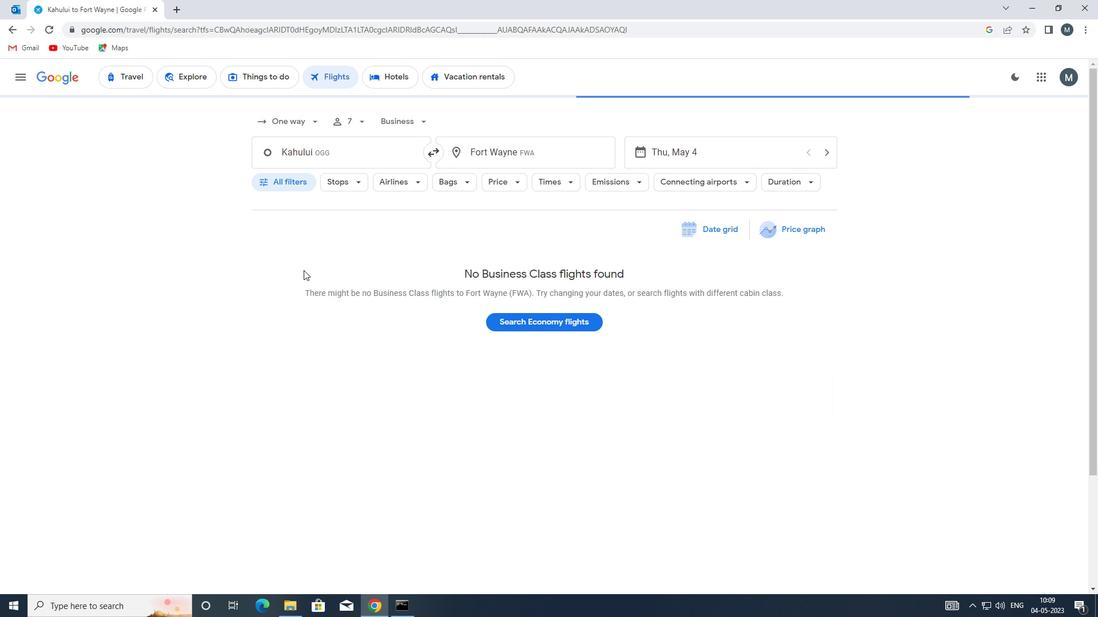
Action: Mouse scrolled (303, 272) with delta (0, 0)
Screenshot: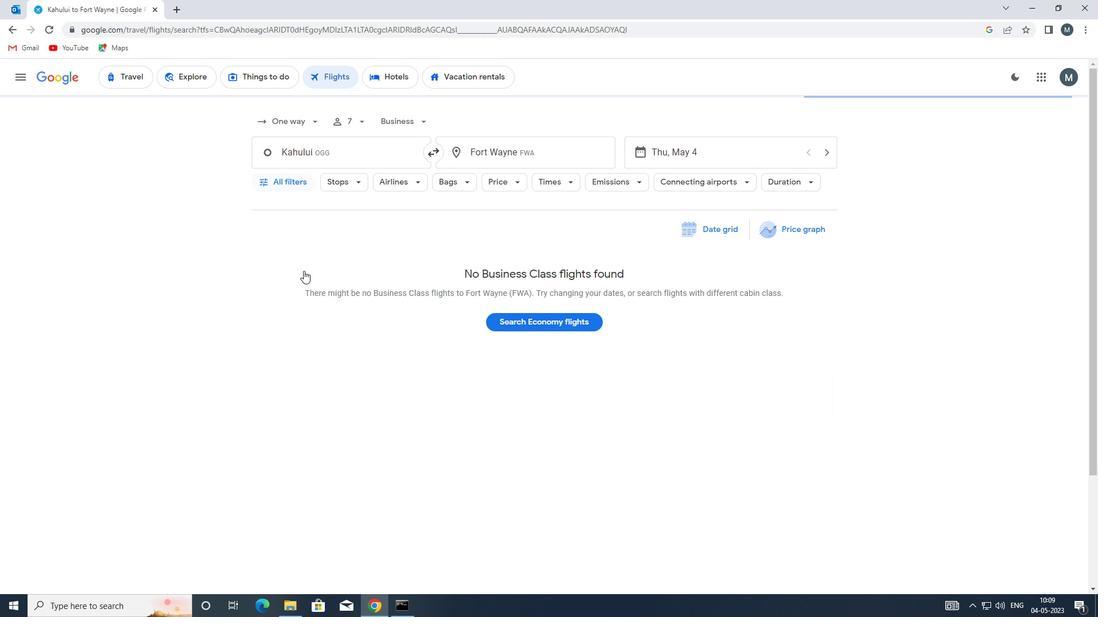 
Action: Mouse moved to (308, 276)
Screenshot: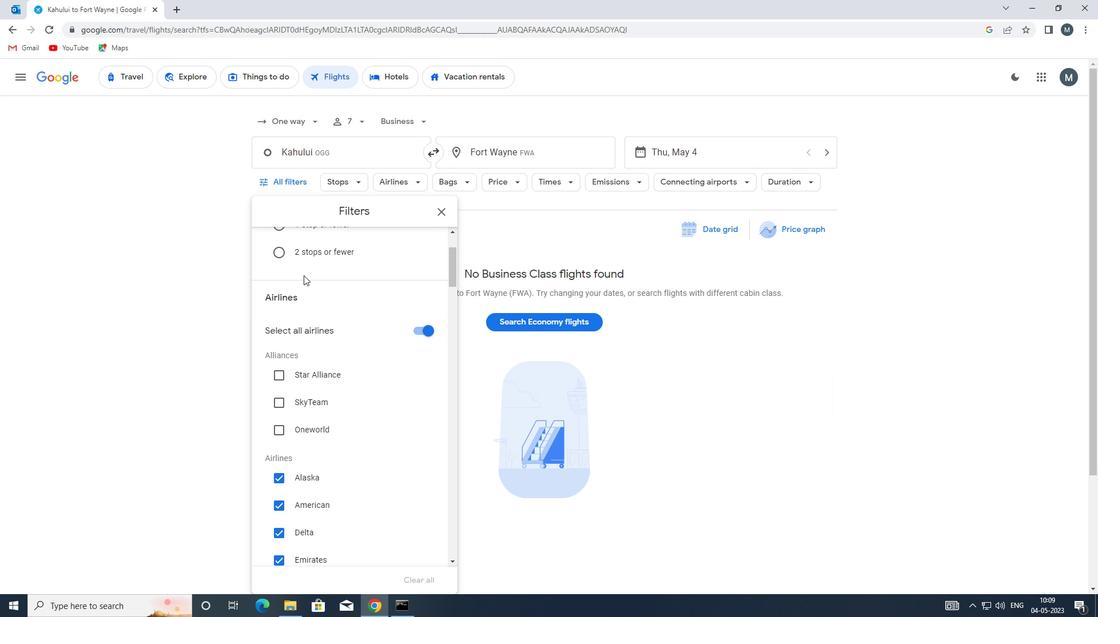 
Action: Mouse scrolled (308, 276) with delta (0, 0)
Screenshot: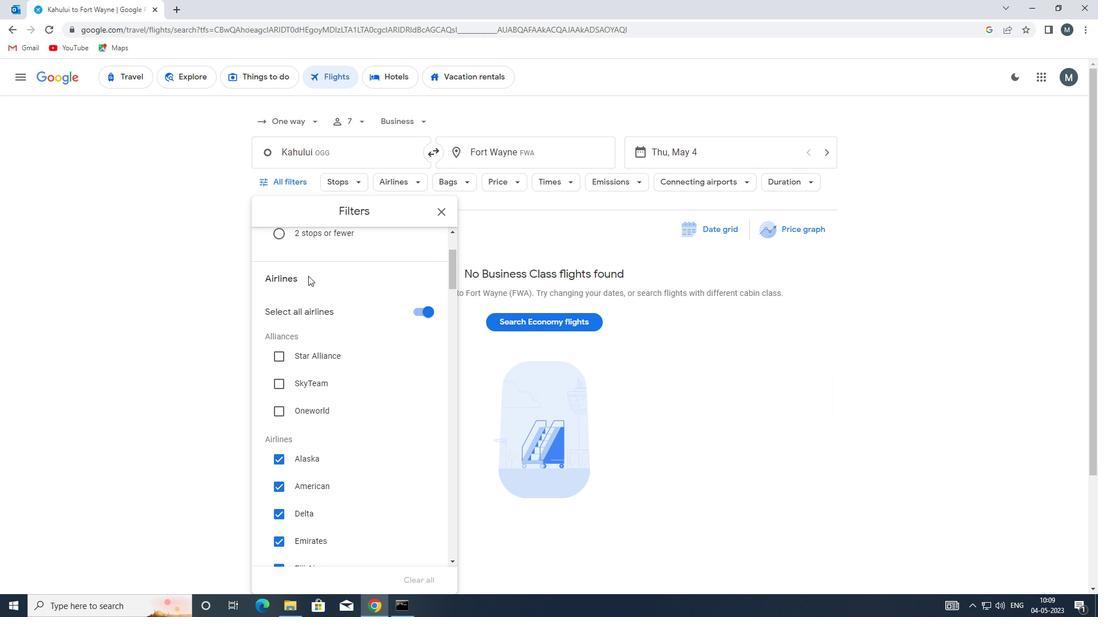 
Action: Mouse moved to (306, 276)
Screenshot: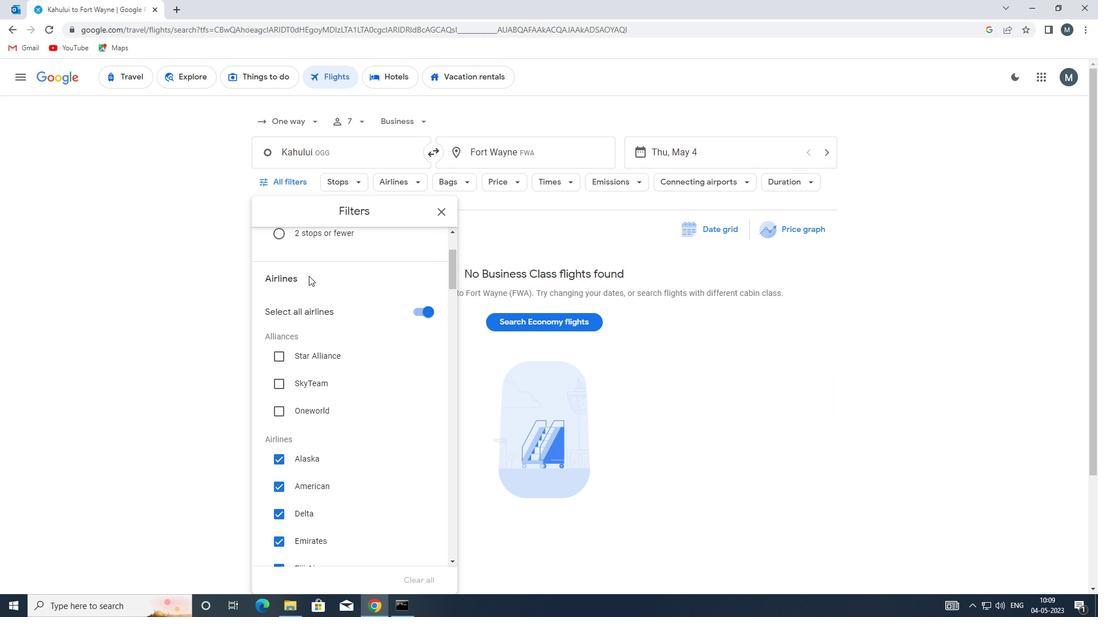 
Action: Mouse scrolled (306, 276) with delta (0, 0)
Screenshot: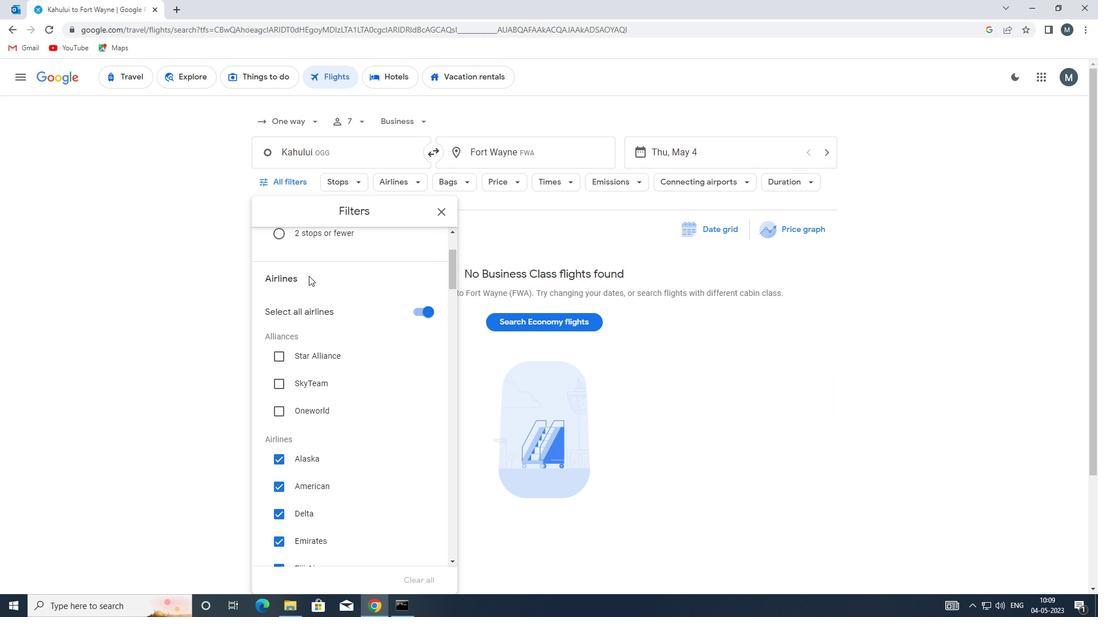 
Action: Mouse moved to (305, 276)
Screenshot: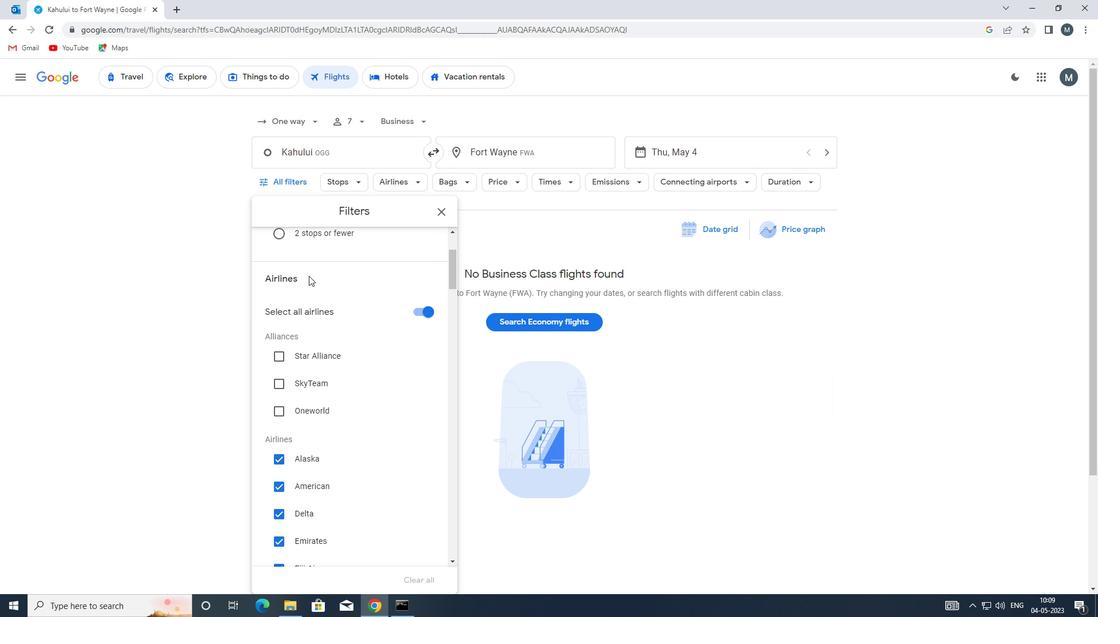 
Action: Mouse scrolled (305, 276) with delta (0, 0)
Screenshot: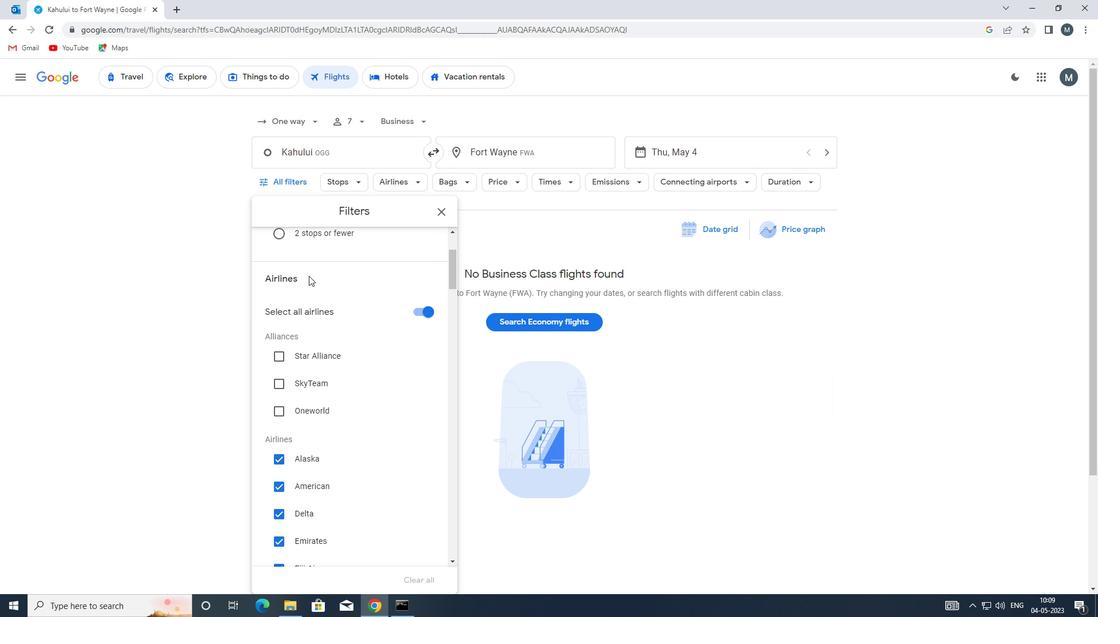 
Action: Mouse moved to (313, 282)
Screenshot: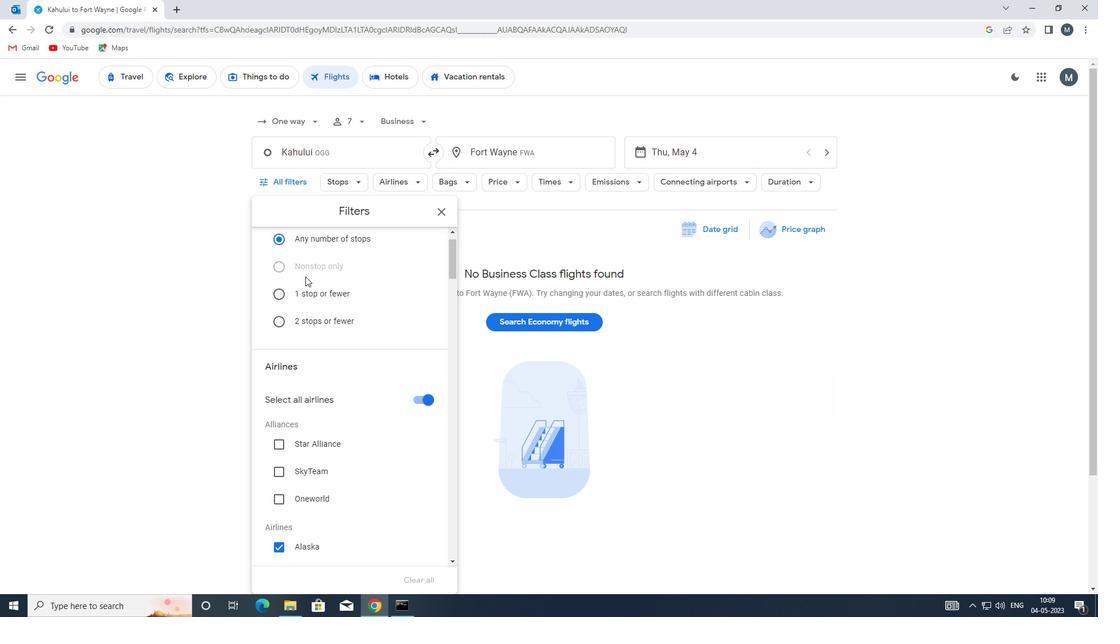 
Action: Mouse scrolled (313, 283) with delta (0, 0)
Screenshot: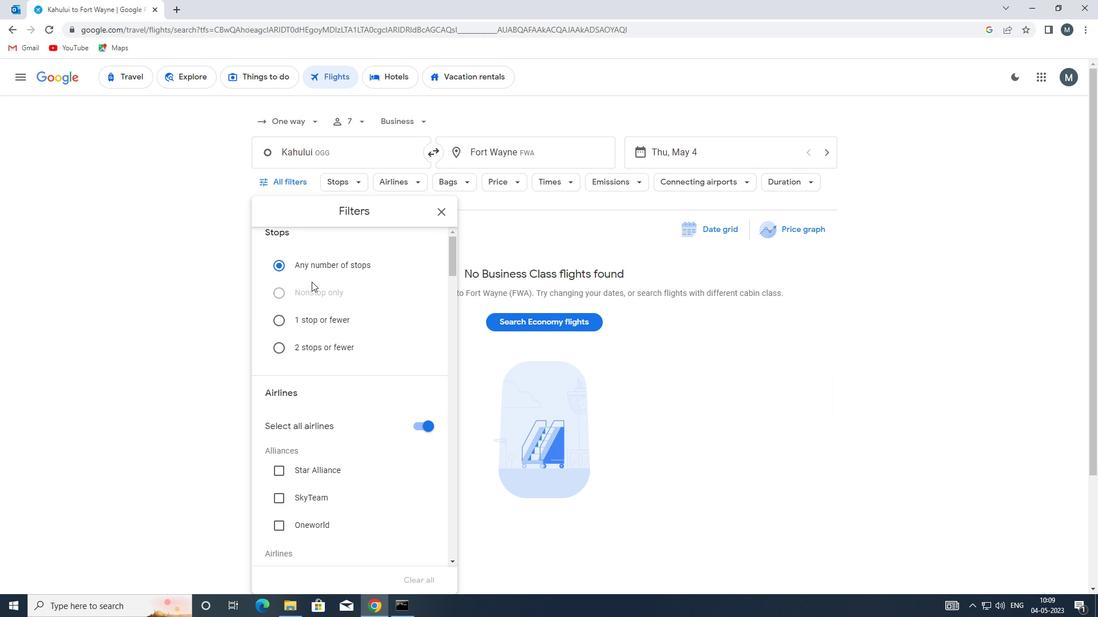 
Action: Mouse scrolled (313, 283) with delta (0, 0)
Screenshot: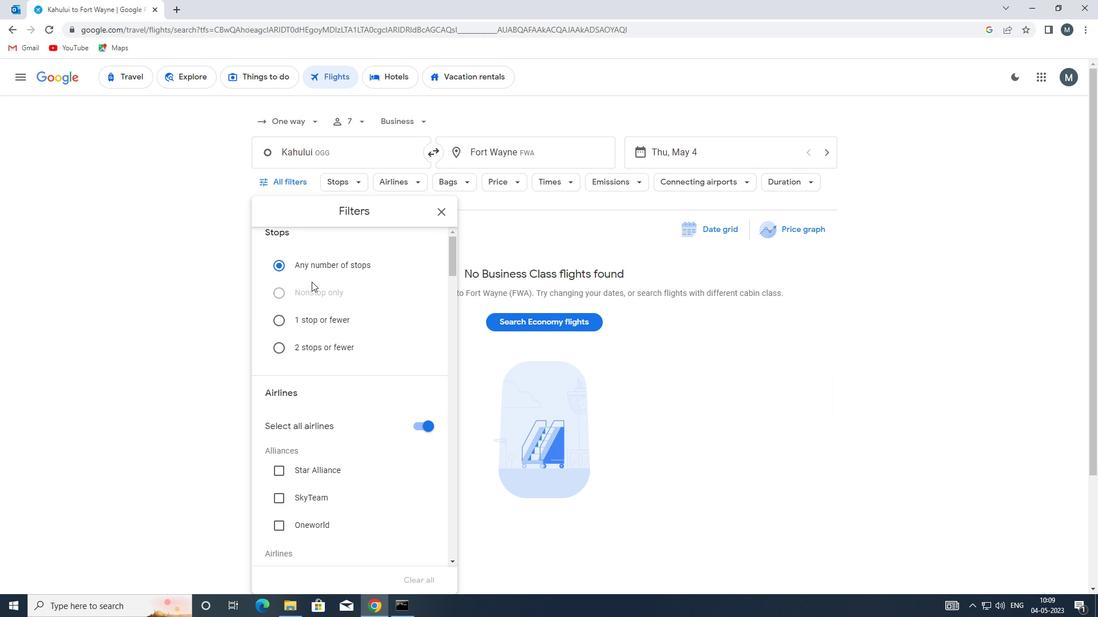 
Action: Mouse scrolled (313, 283) with delta (0, 0)
Screenshot: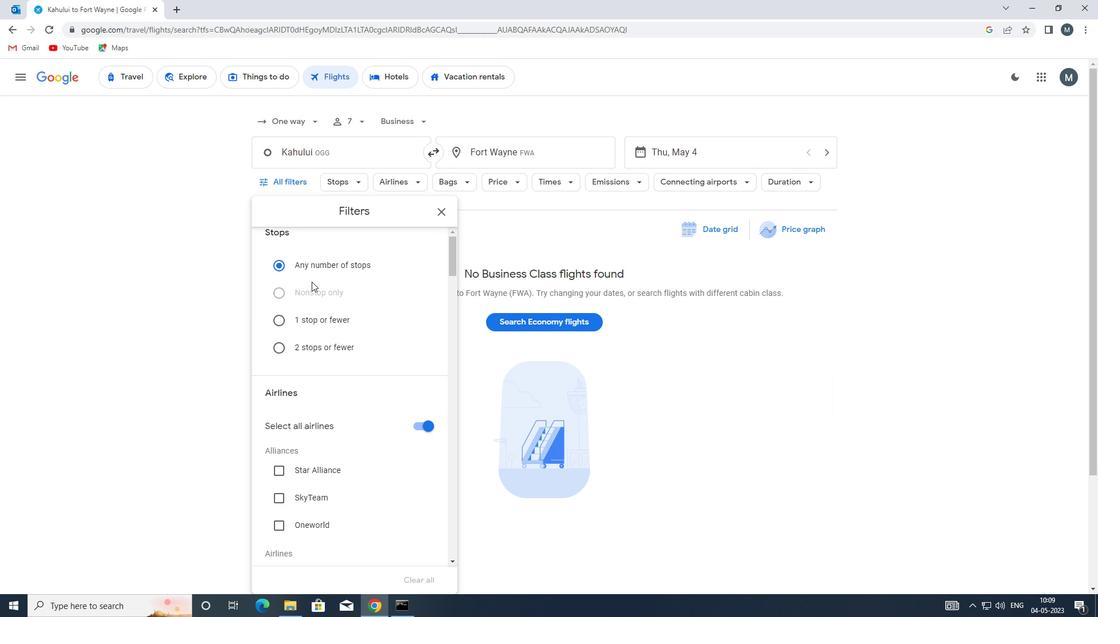 
Action: Mouse moved to (419, 425)
Screenshot: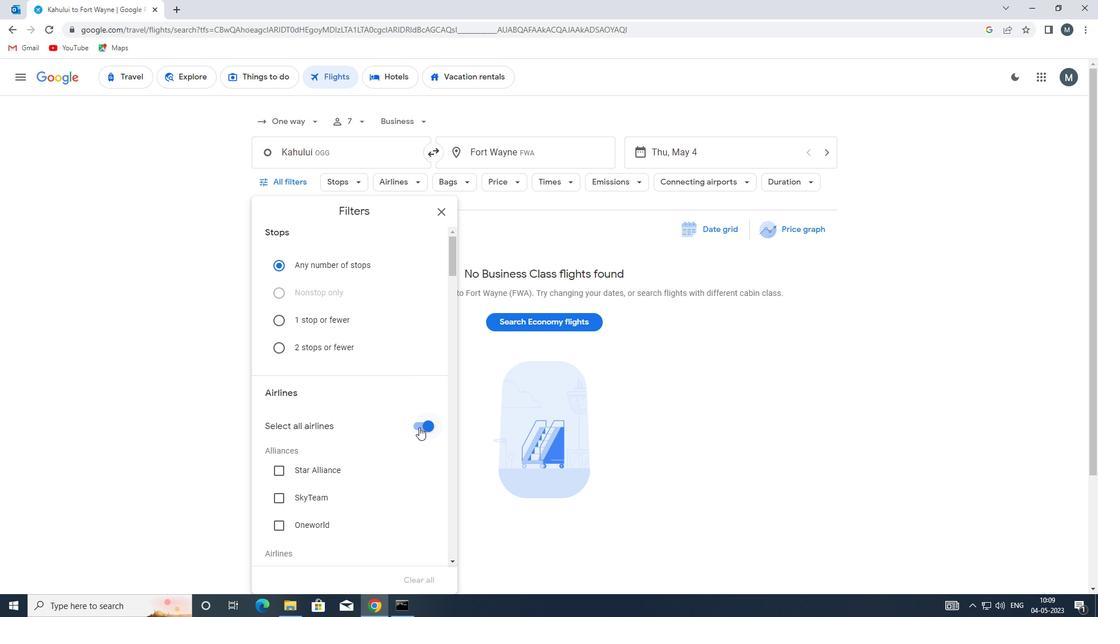
Action: Mouse pressed left at (419, 425)
Screenshot: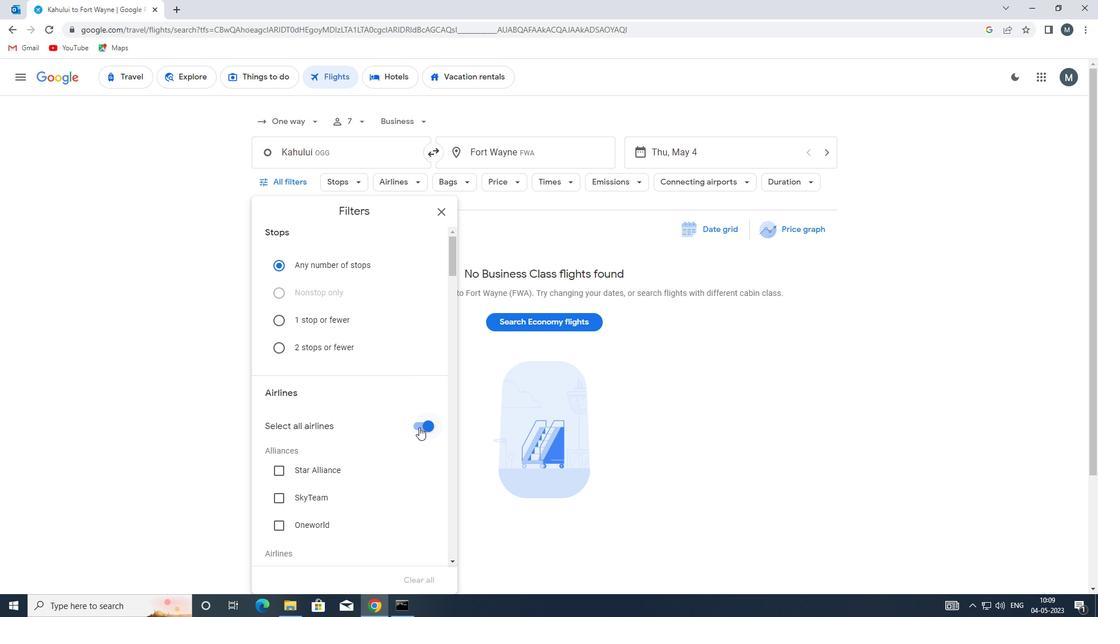 
Action: Mouse moved to (370, 419)
Screenshot: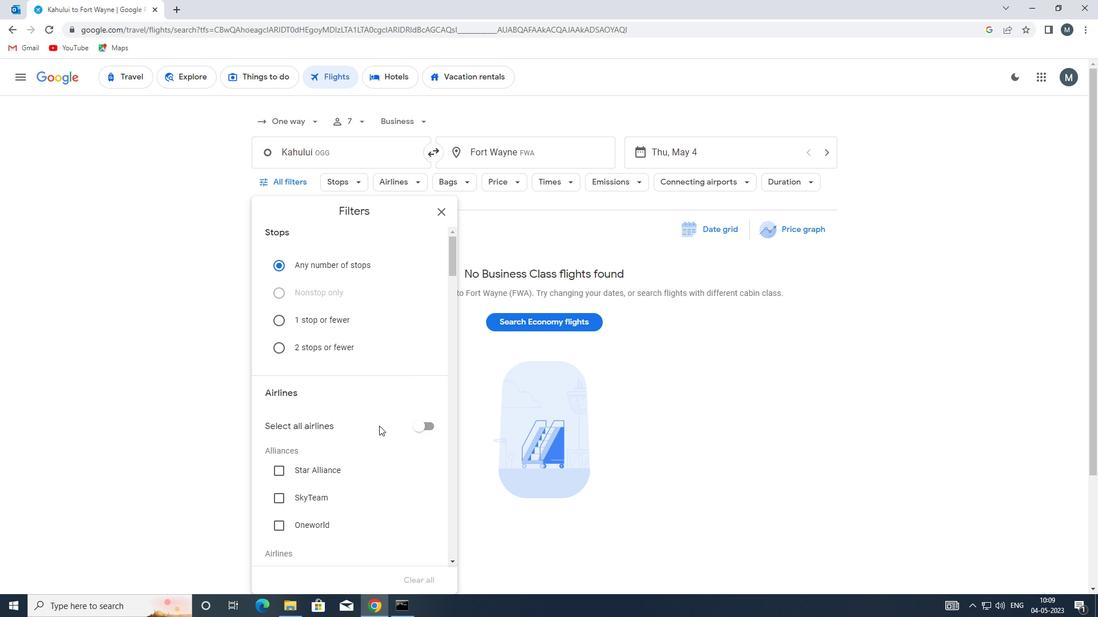 
Action: Mouse scrolled (370, 418) with delta (0, 0)
Screenshot: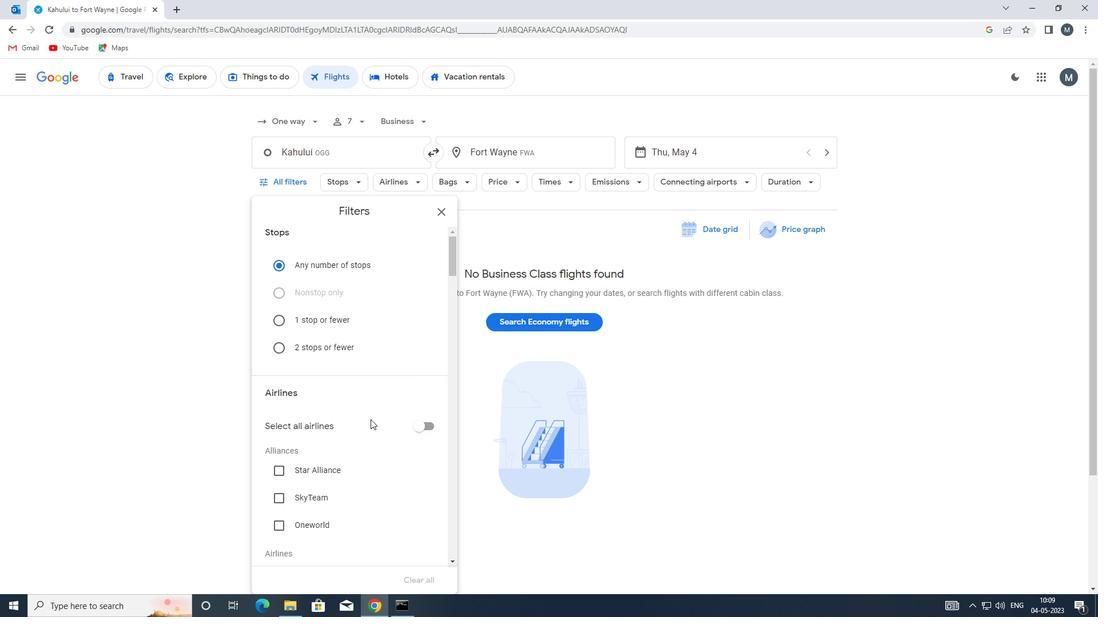 
Action: Mouse moved to (352, 422)
Screenshot: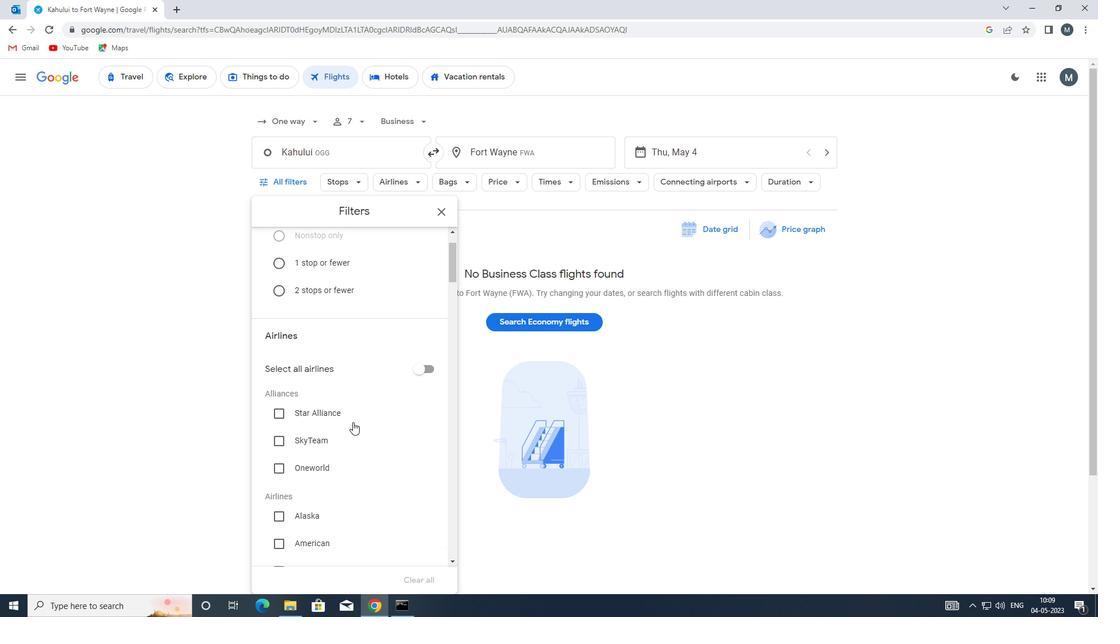 
Action: Mouse scrolled (352, 421) with delta (0, 0)
Screenshot: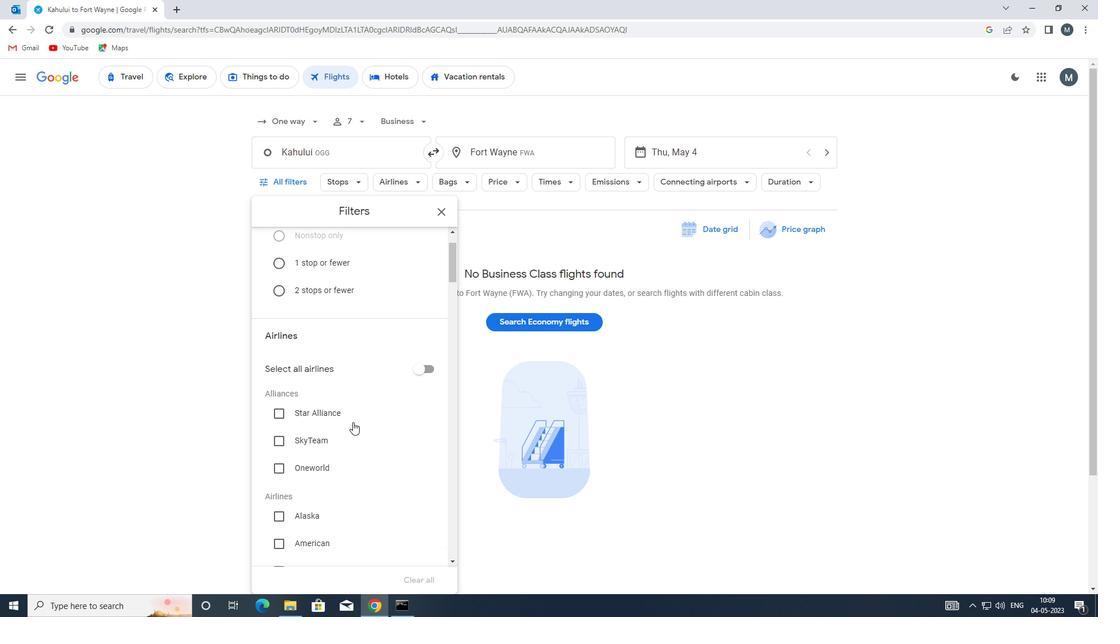 
Action: Mouse moved to (344, 422)
Screenshot: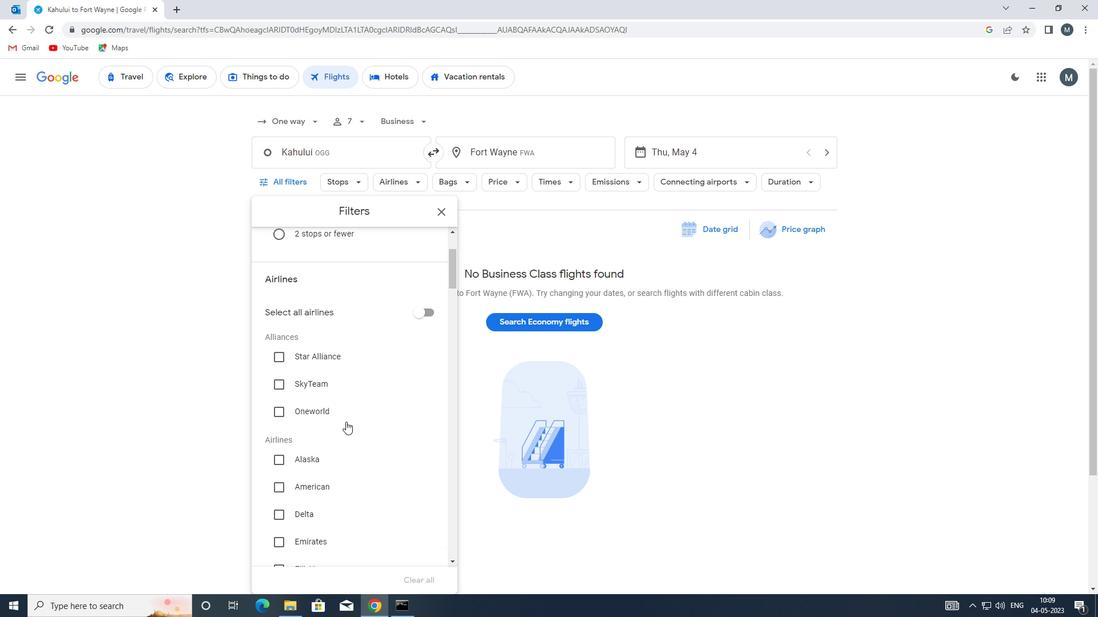 
Action: Mouse scrolled (344, 421) with delta (0, 0)
Screenshot: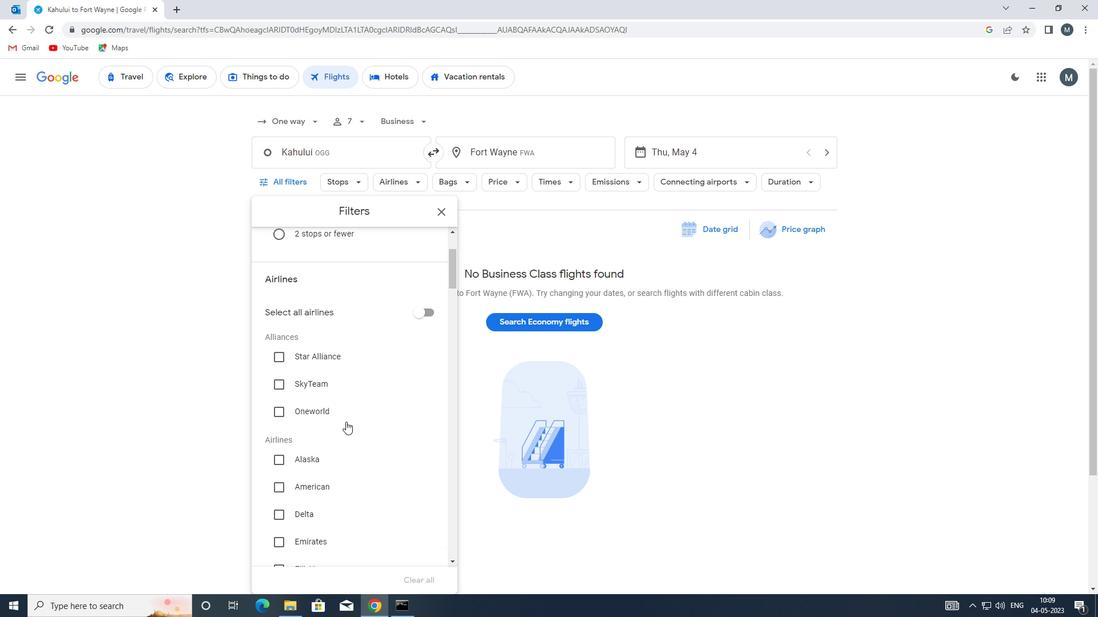 
Action: Mouse moved to (313, 487)
Screenshot: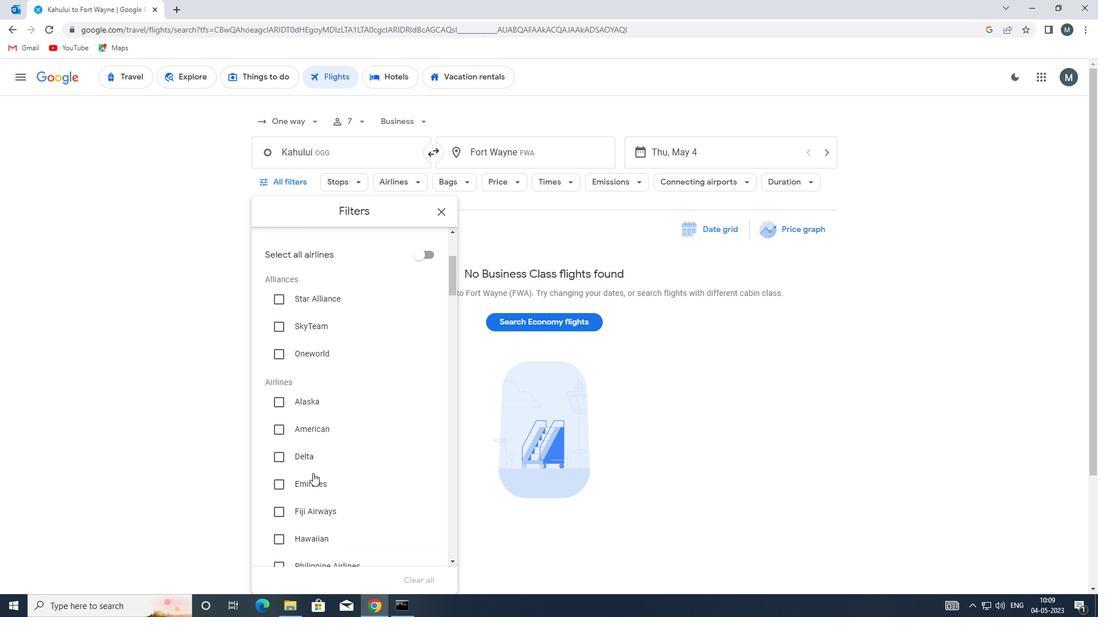 
Action: Mouse pressed left at (313, 487)
Screenshot: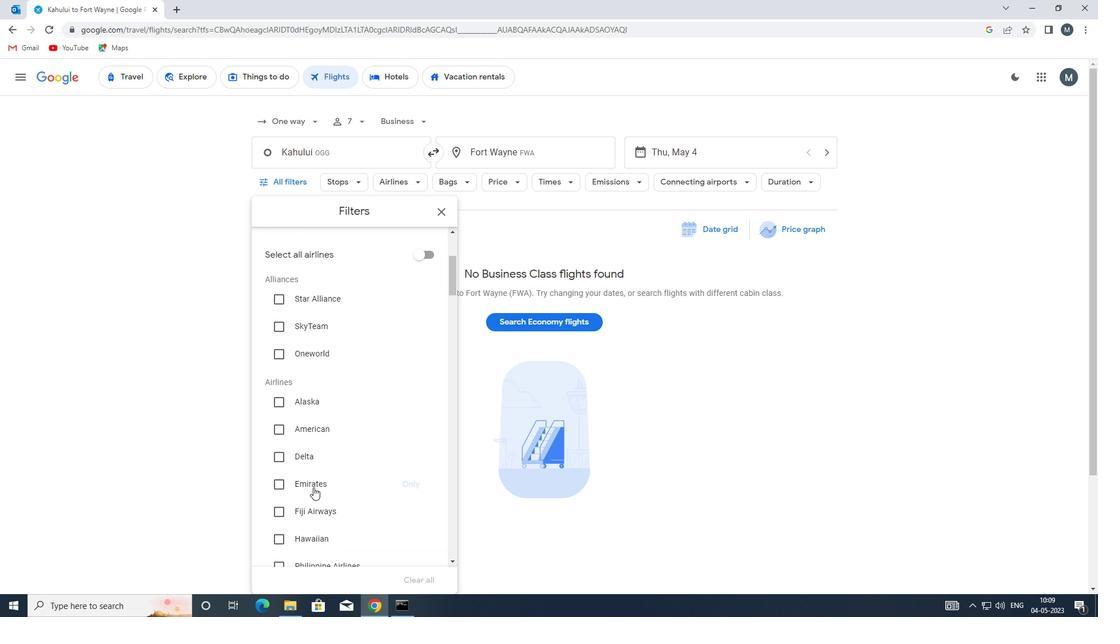 
Action: Mouse moved to (340, 450)
Screenshot: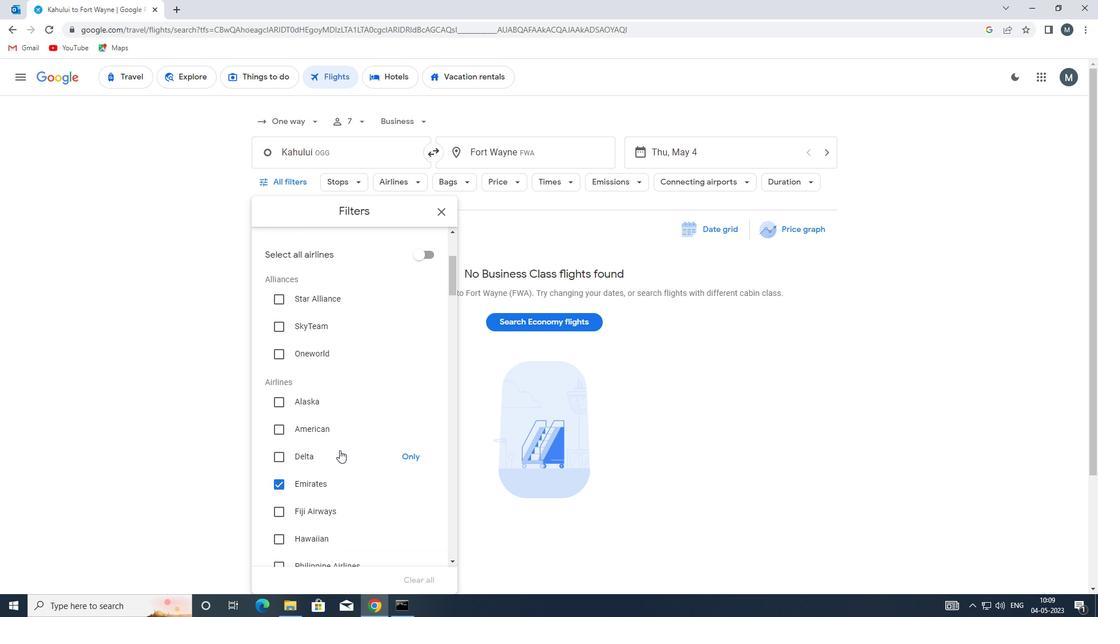
Action: Mouse scrolled (340, 449) with delta (0, 0)
Screenshot: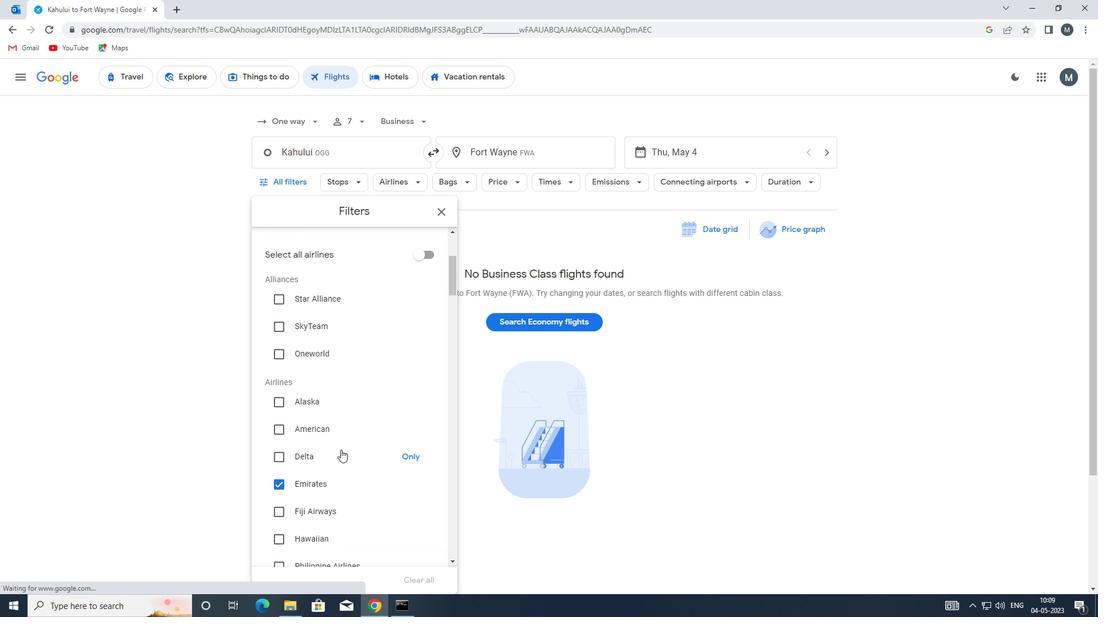 
Action: Mouse scrolled (340, 449) with delta (0, 0)
Screenshot: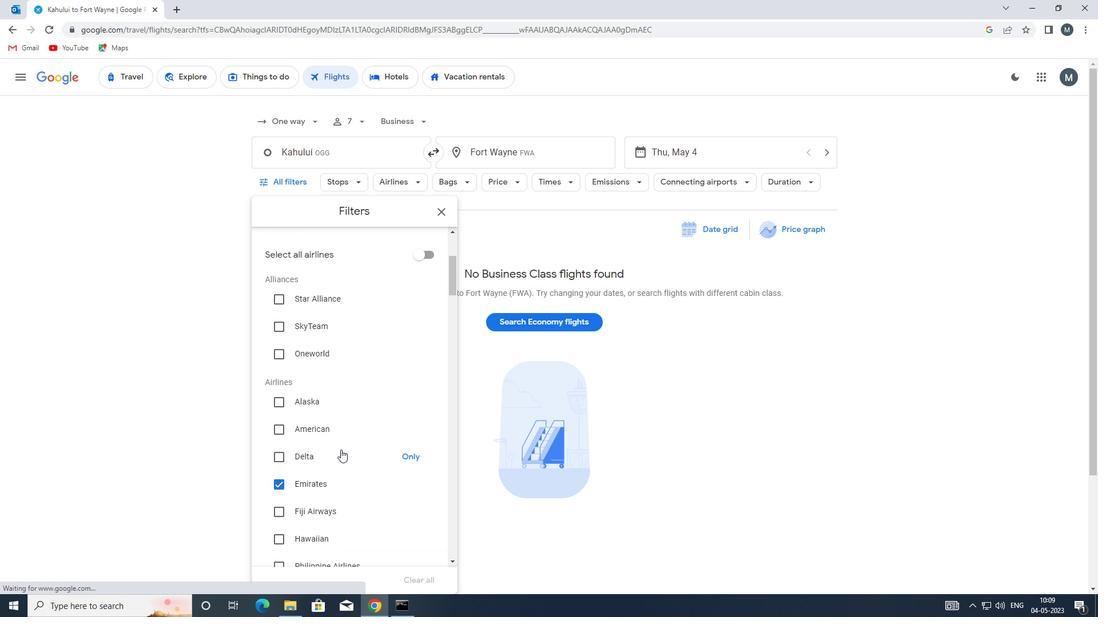 
Action: Mouse moved to (340, 450)
Screenshot: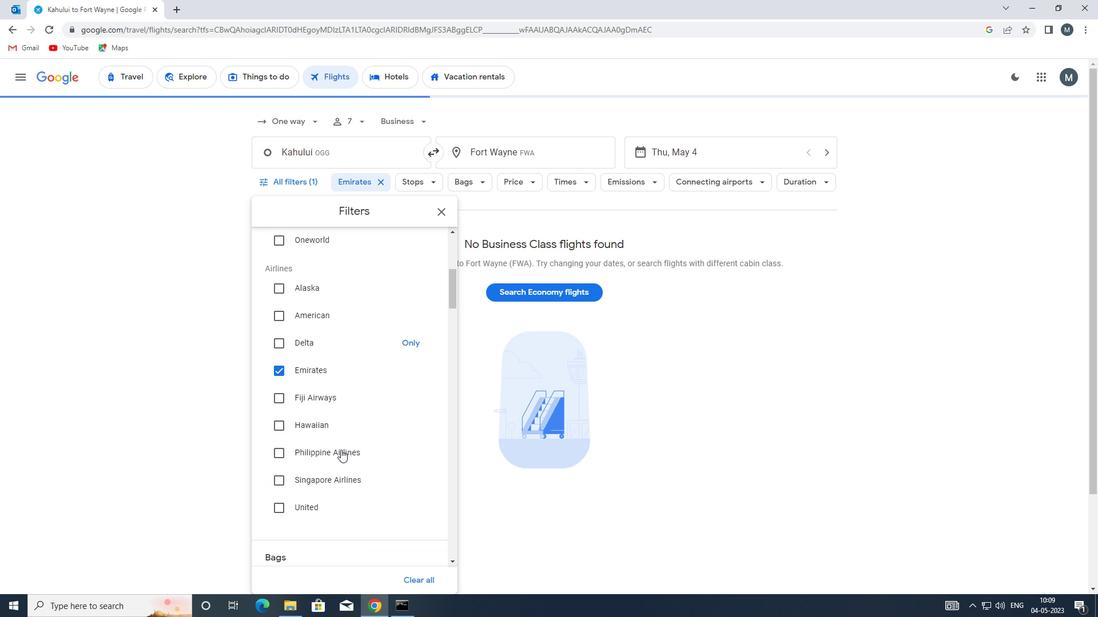 
Action: Mouse scrolled (340, 449) with delta (0, 0)
Screenshot: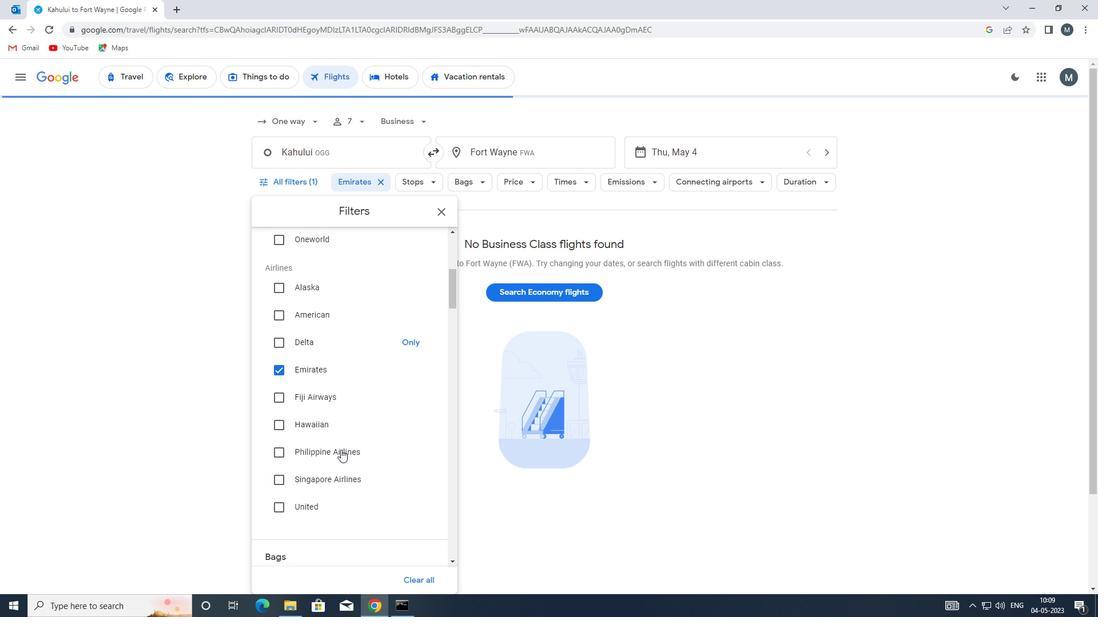 
Action: Mouse moved to (339, 450)
Screenshot: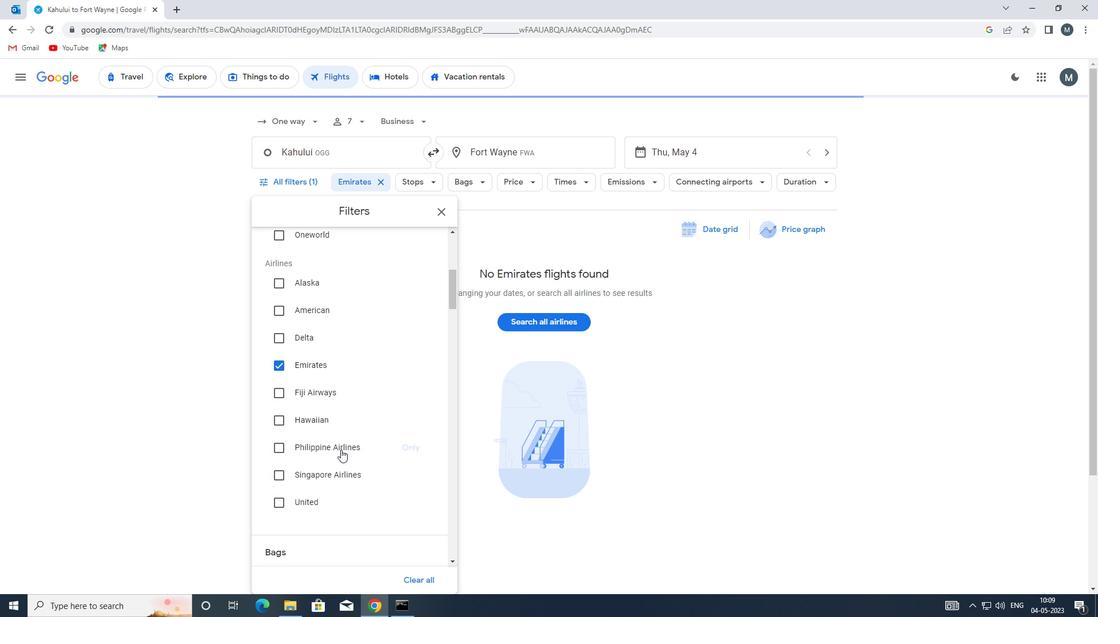 
Action: Mouse scrolled (339, 450) with delta (0, 0)
Screenshot: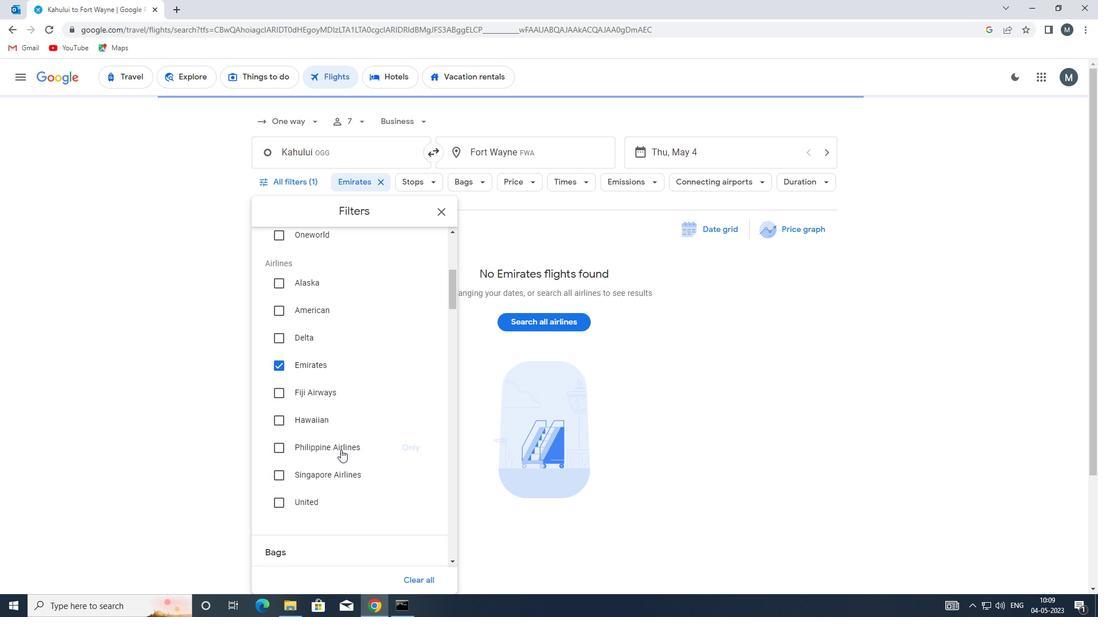 
Action: Mouse moved to (339, 453)
Screenshot: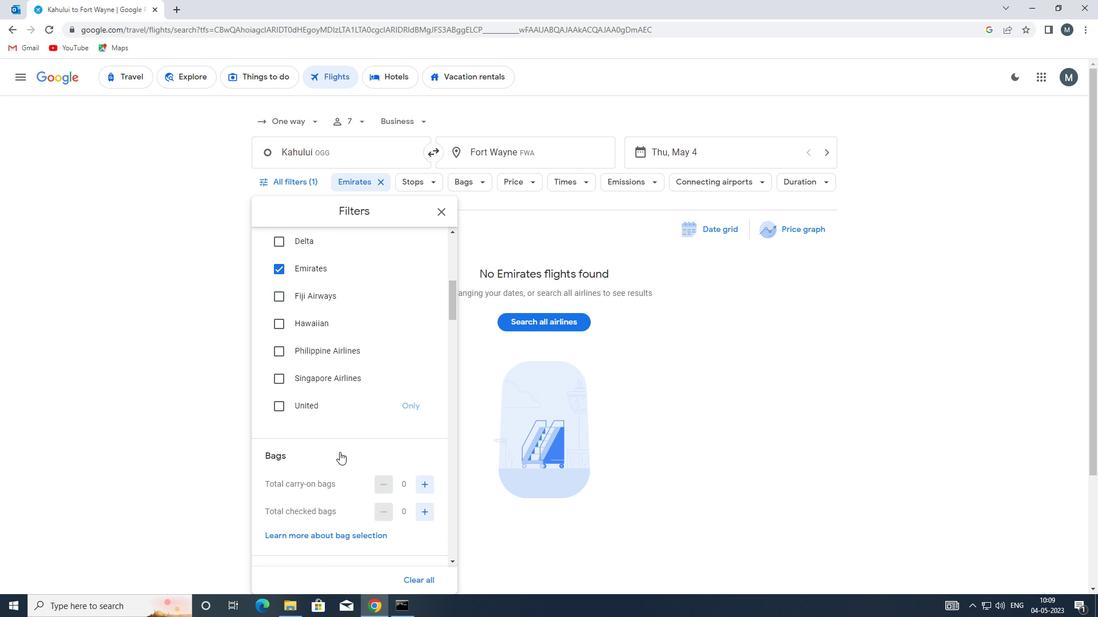 
Action: Mouse scrolled (339, 452) with delta (0, 0)
Screenshot: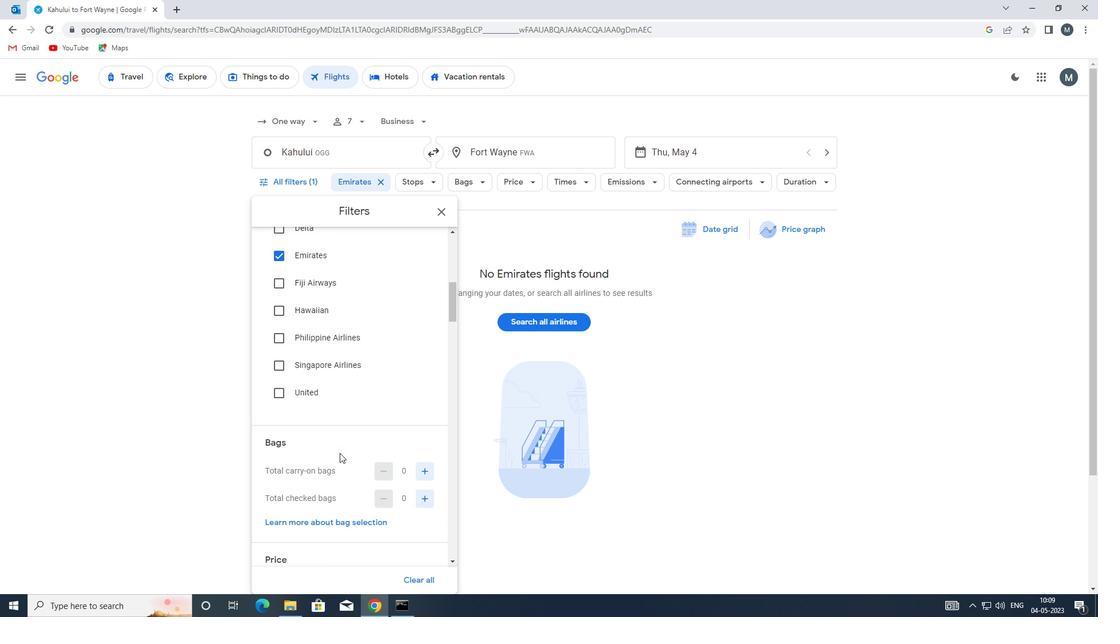 
Action: Mouse moved to (426, 436)
Screenshot: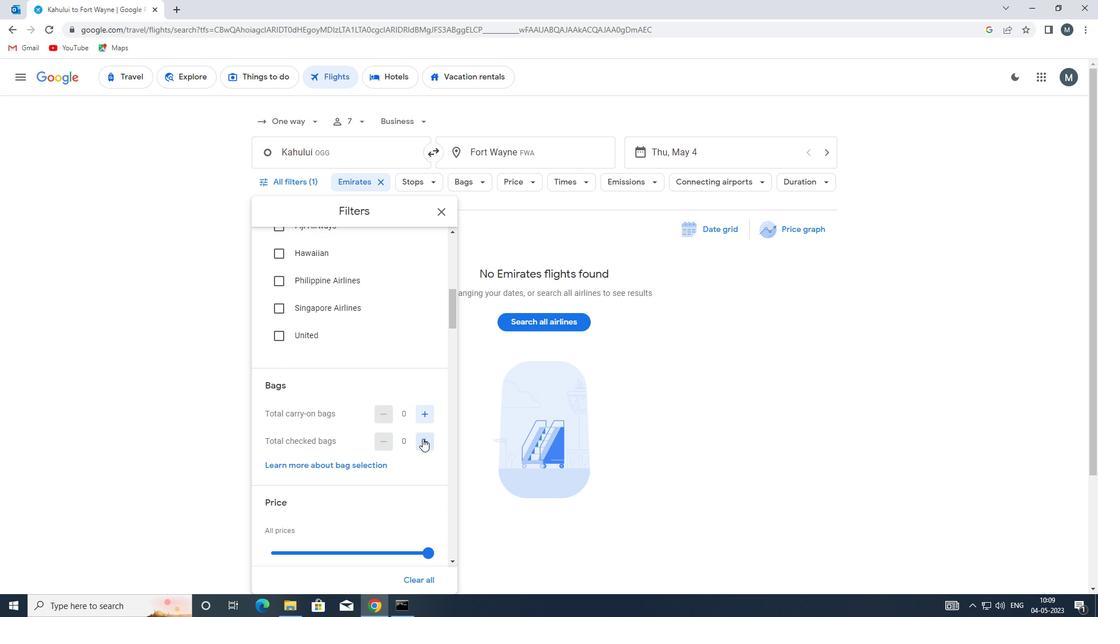 
Action: Mouse pressed left at (426, 436)
Screenshot: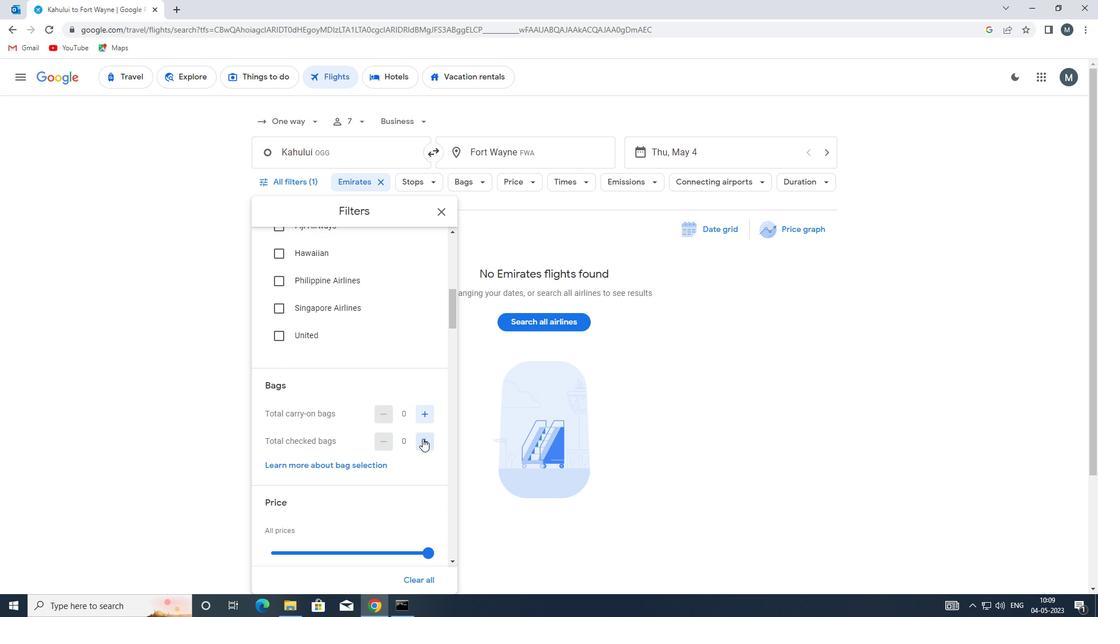 
Action: Mouse pressed left at (426, 436)
Screenshot: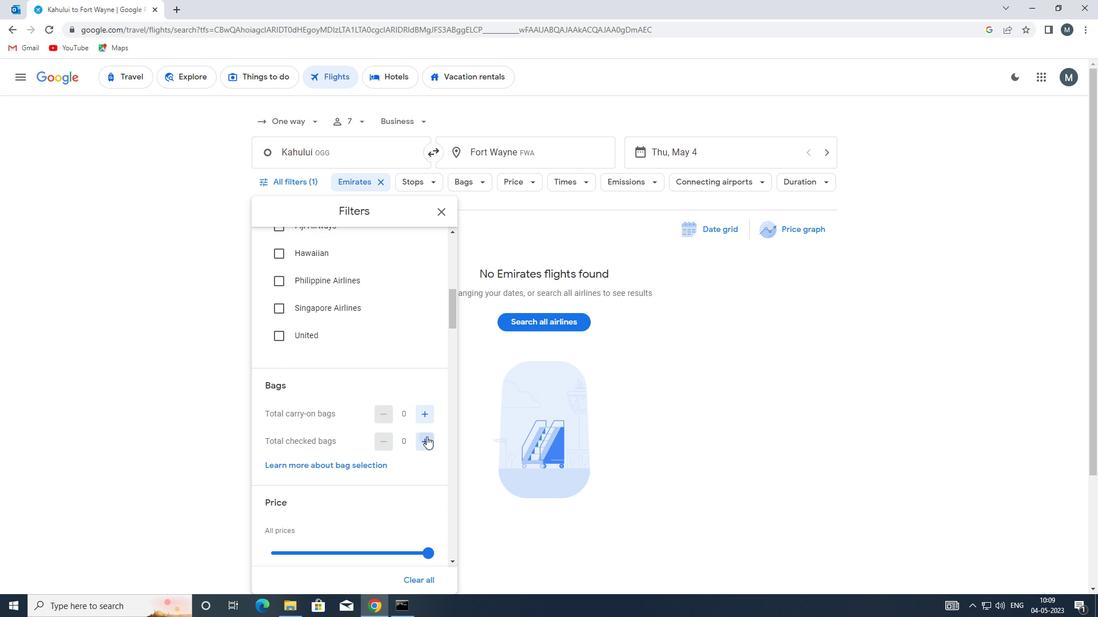 
Action: Mouse pressed left at (426, 436)
Screenshot: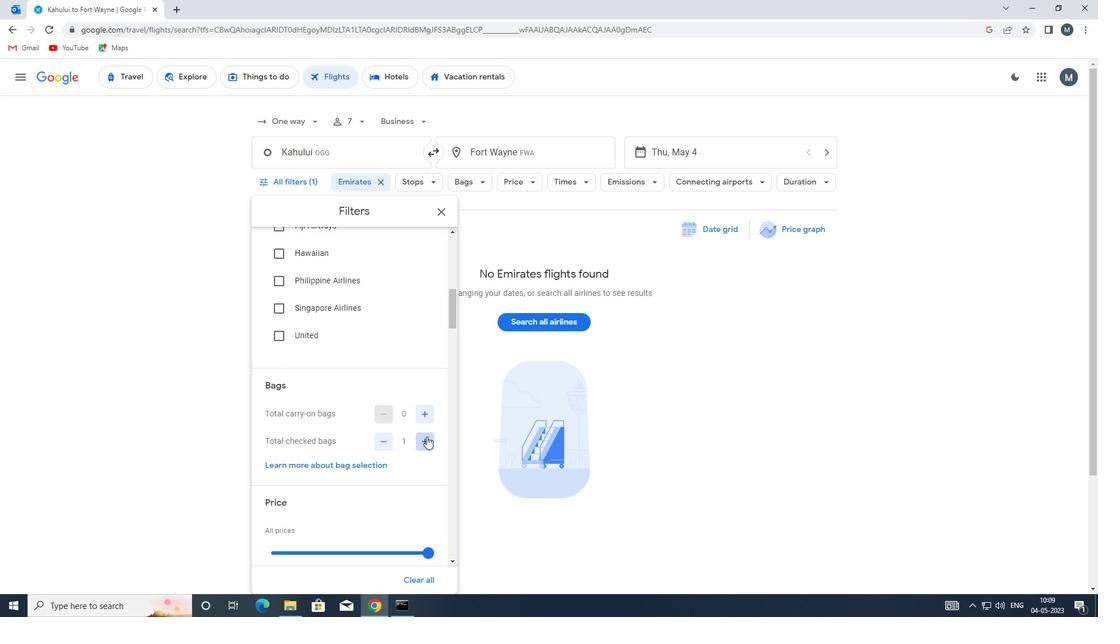 
Action: Mouse pressed left at (426, 436)
Screenshot: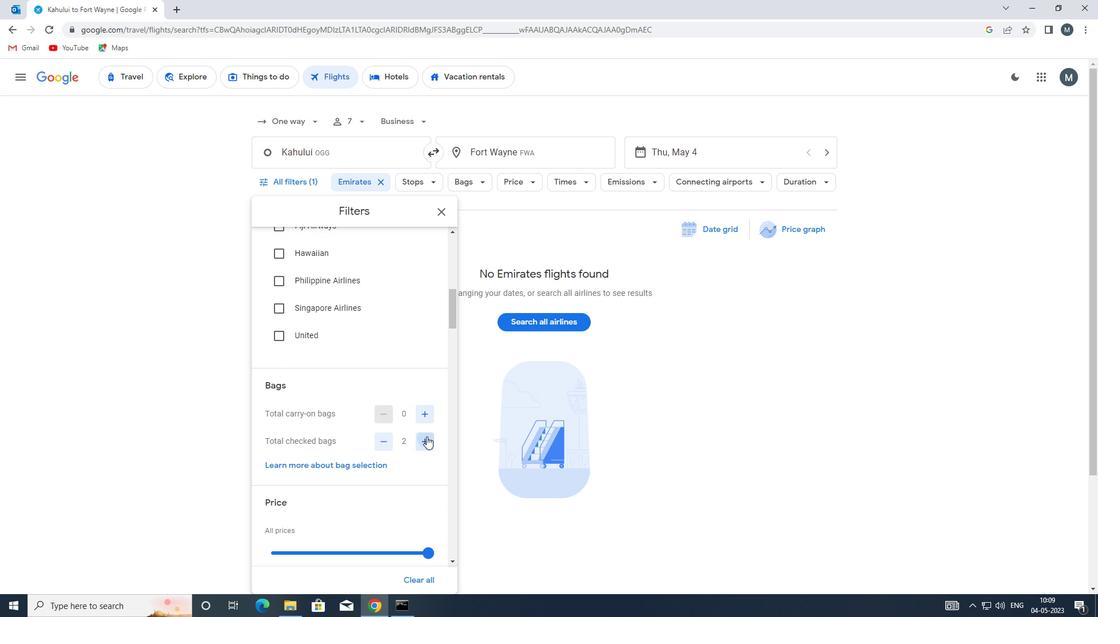 
Action: Mouse pressed left at (426, 436)
Screenshot: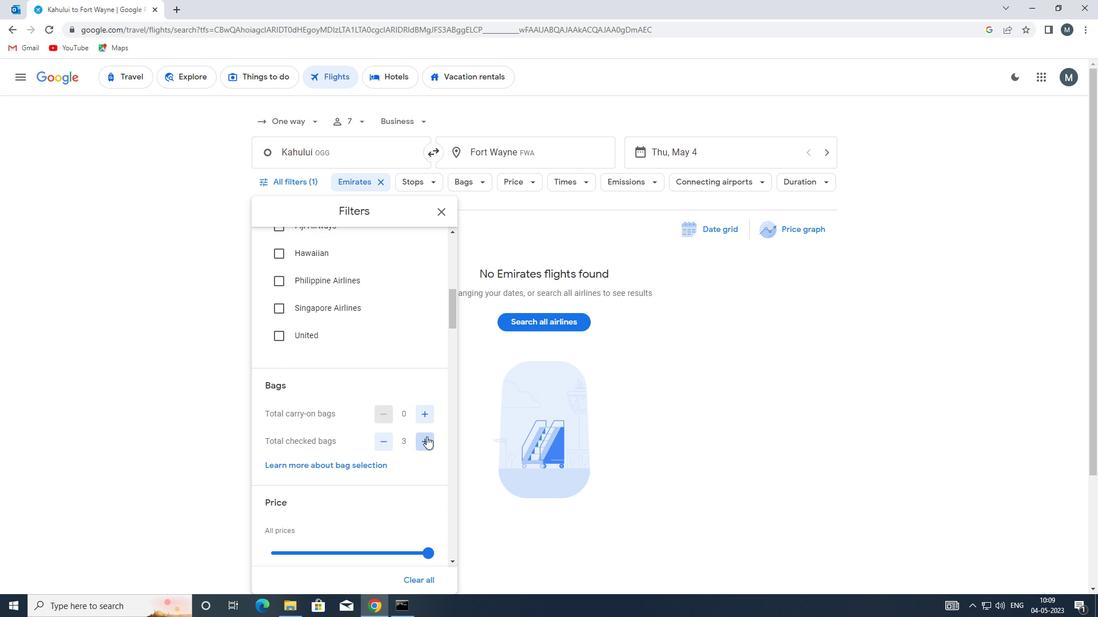 
Action: Mouse pressed left at (426, 436)
Screenshot: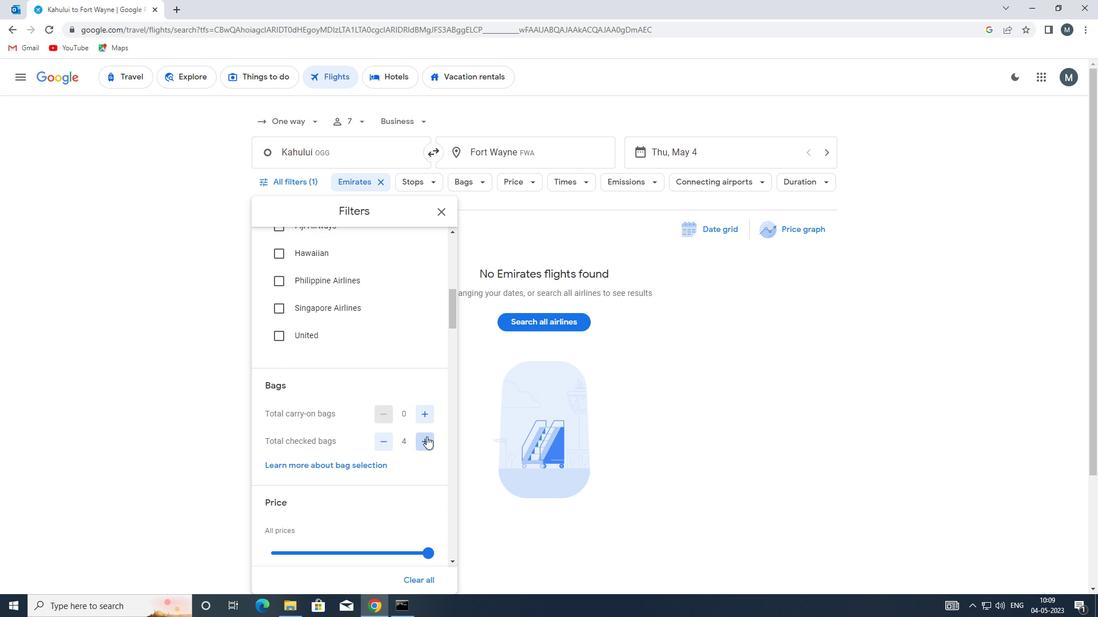 
Action: Mouse pressed left at (426, 436)
Screenshot: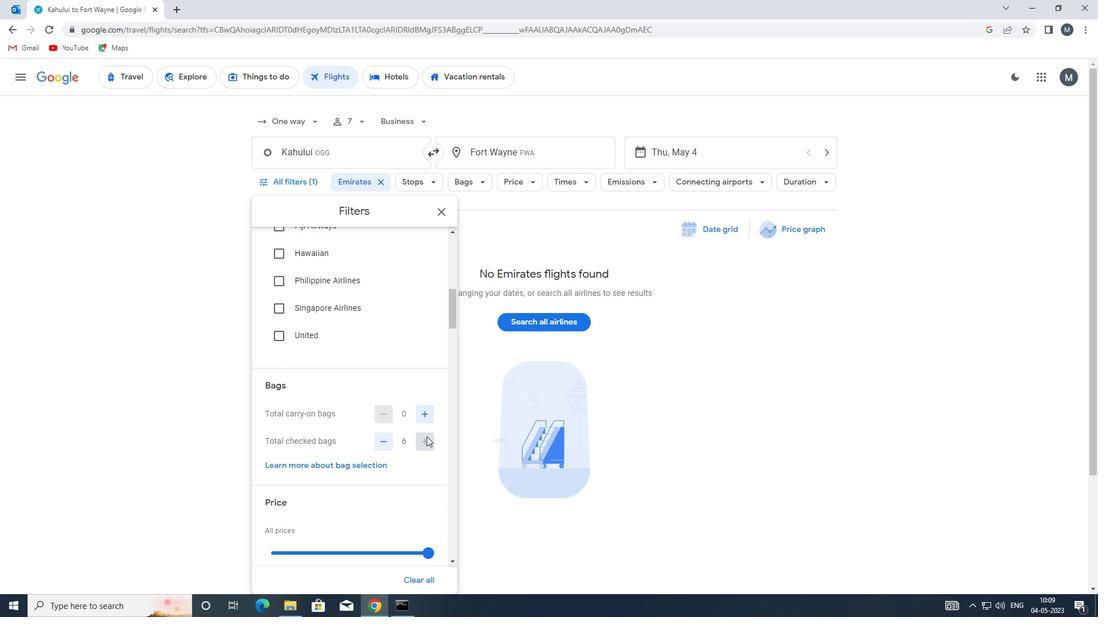 
Action: Mouse pressed left at (426, 436)
Screenshot: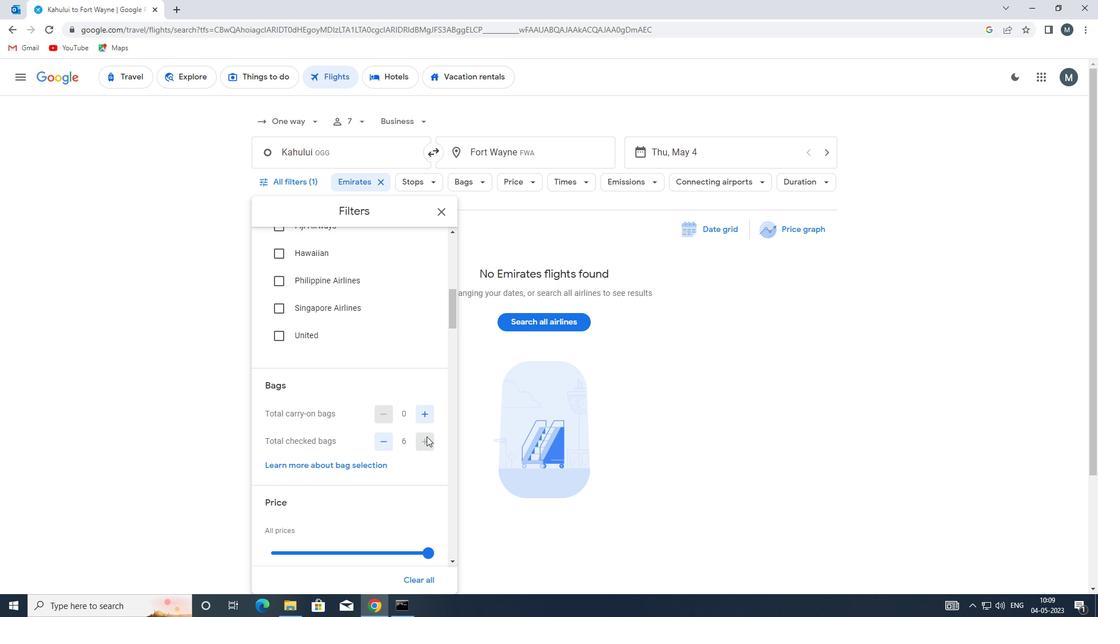 
Action: Mouse moved to (377, 415)
Screenshot: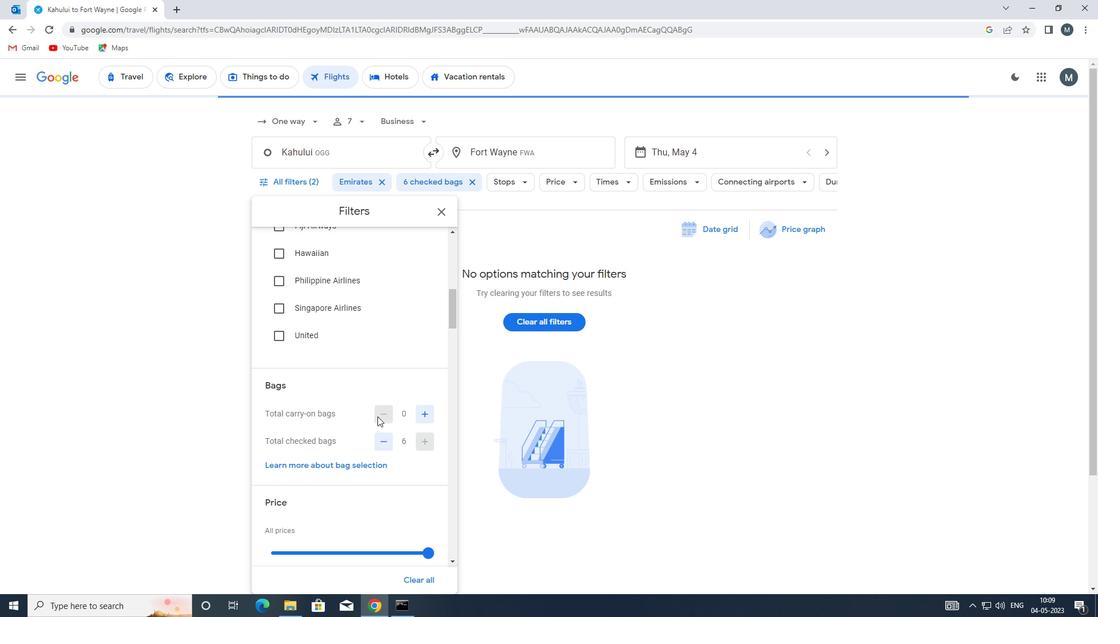 
Action: Mouse scrolled (377, 414) with delta (0, 0)
Screenshot: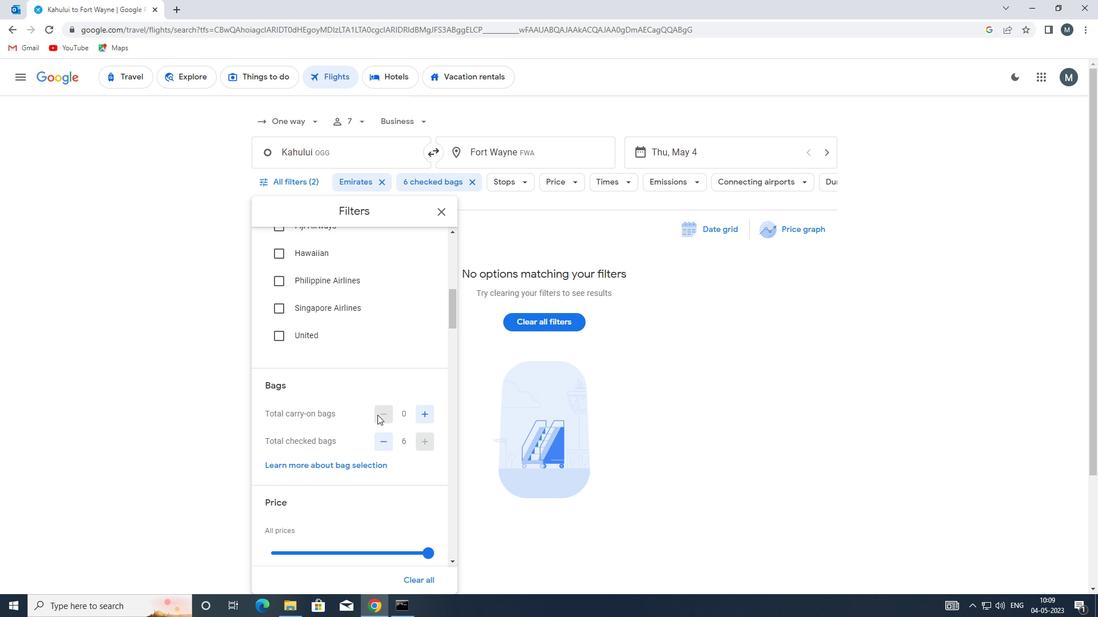
Action: Mouse moved to (377, 408)
Screenshot: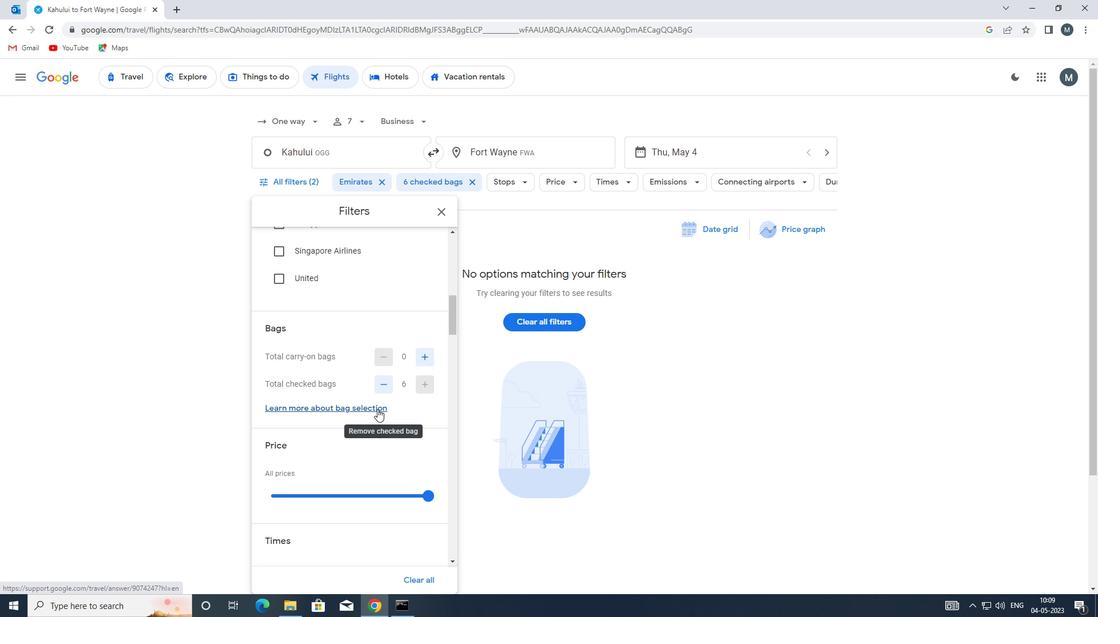 
Action: Mouse scrolled (377, 408) with delta (0, 0)
Screenshot: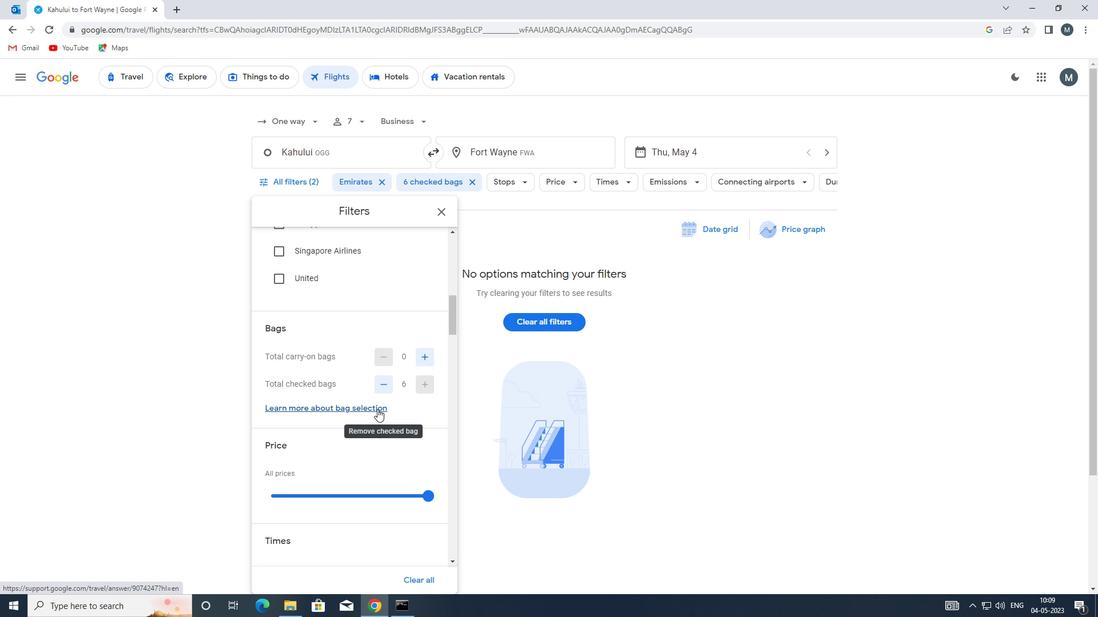 
Action: Mouse moved to (358, 432)
Screenshot: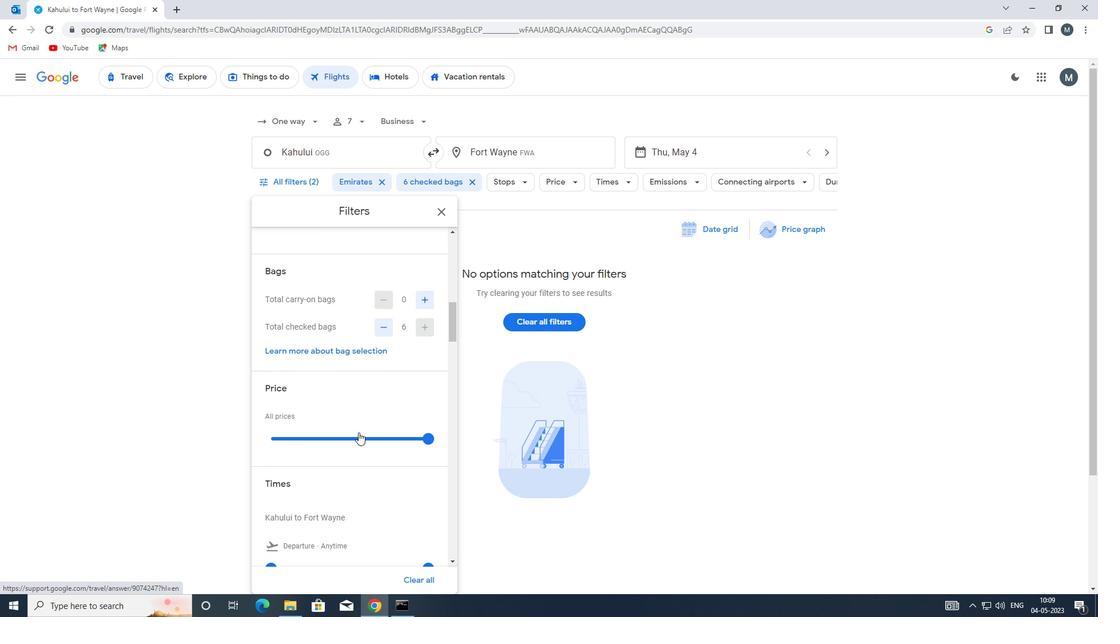 
Action: Mouse pressed left at (358, 432)
Screenshot: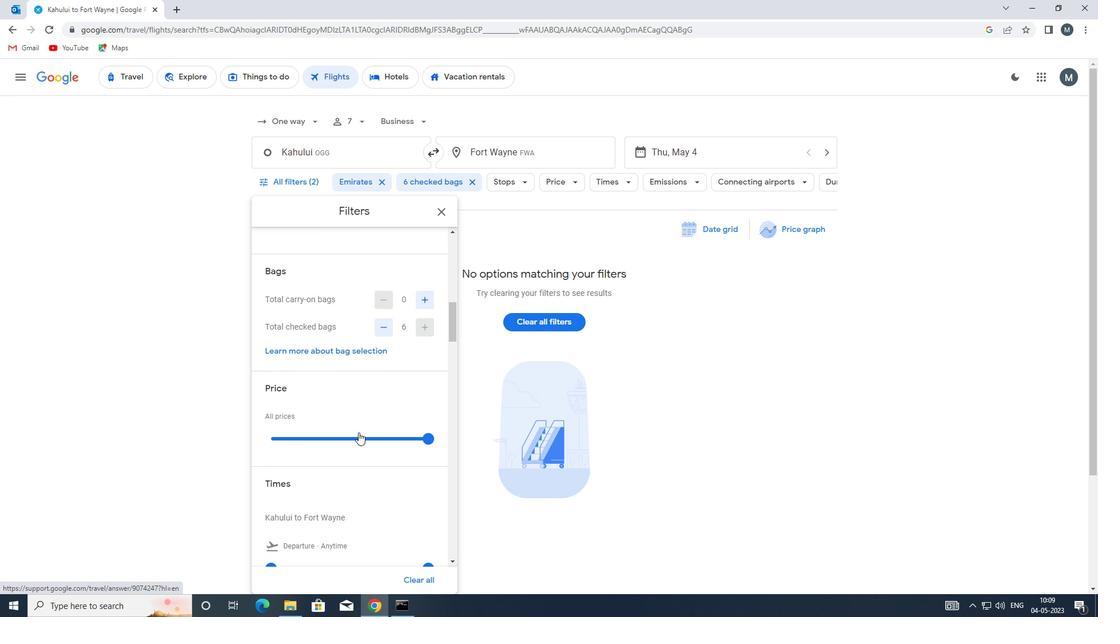 
Action: Mouse pressed left at (358, 432)
Screenshot: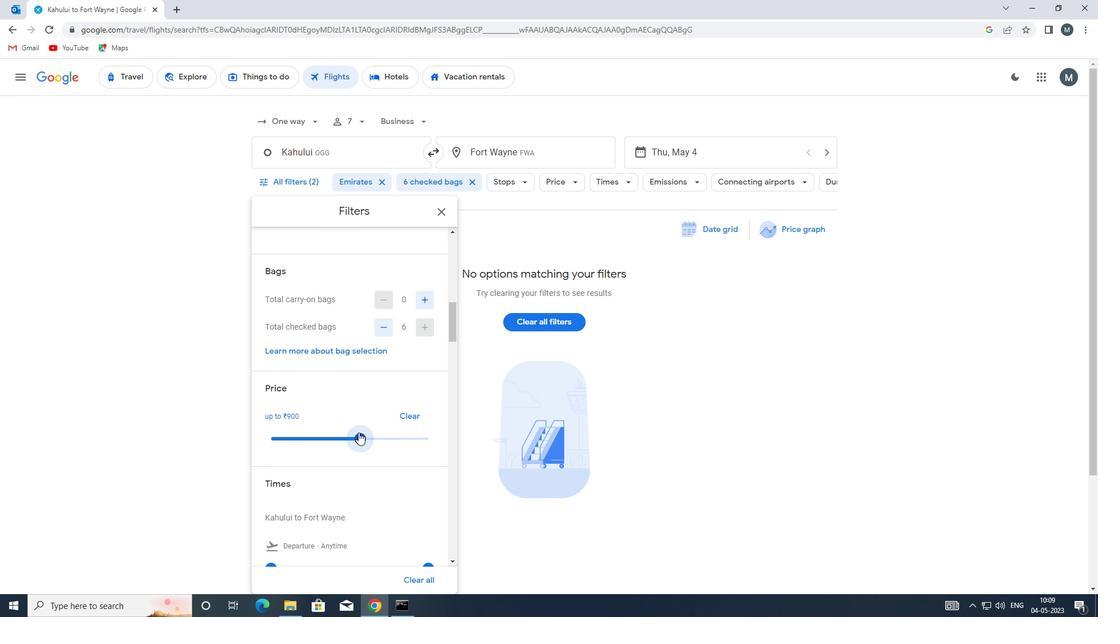 
Action: Mouse moved to (356, 420)
Screenshot: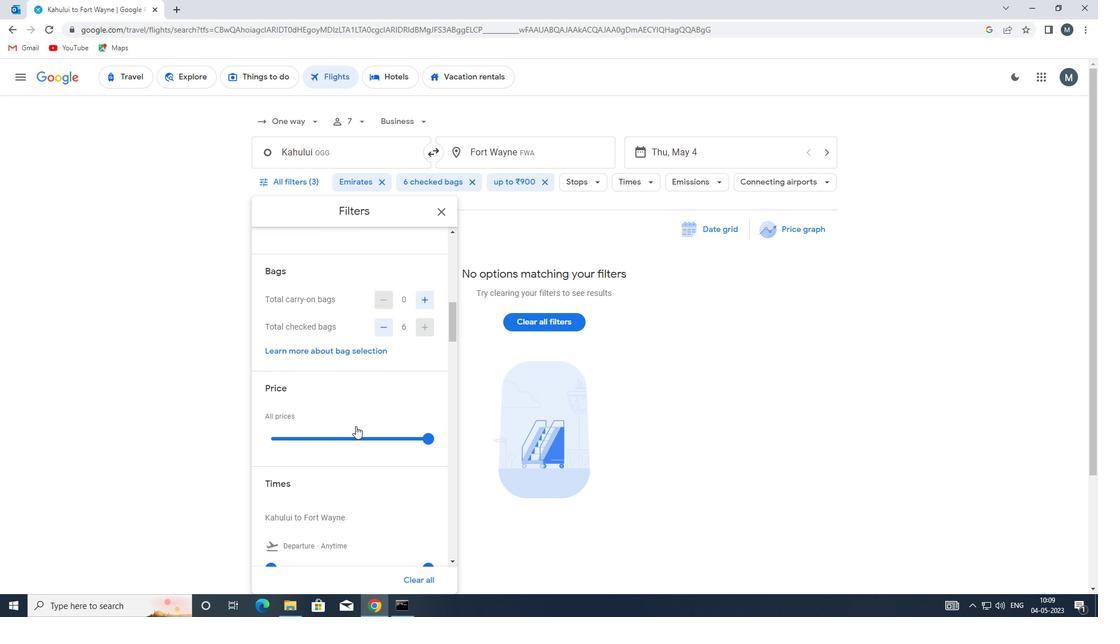 
Action: Mouse scrolled (356, 420) with delta (0, 0)
Screenshot: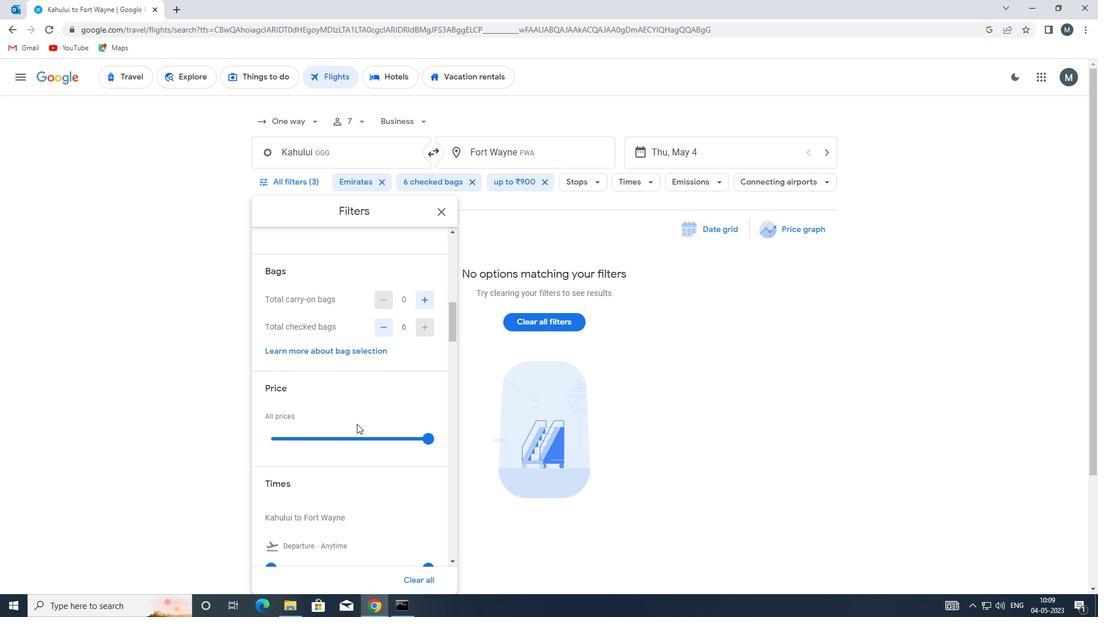 
Action: Mouse scrolled (356, 420) with delta (0, 0)
Screenshot: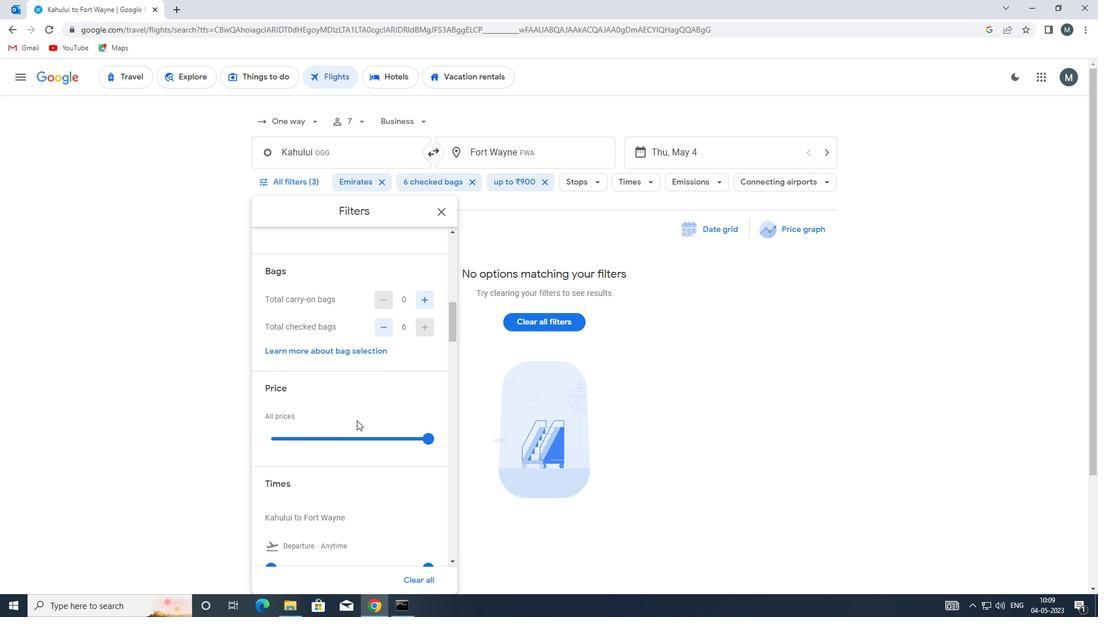 
Action: Mouse moved to (347, 394)
Screenshot: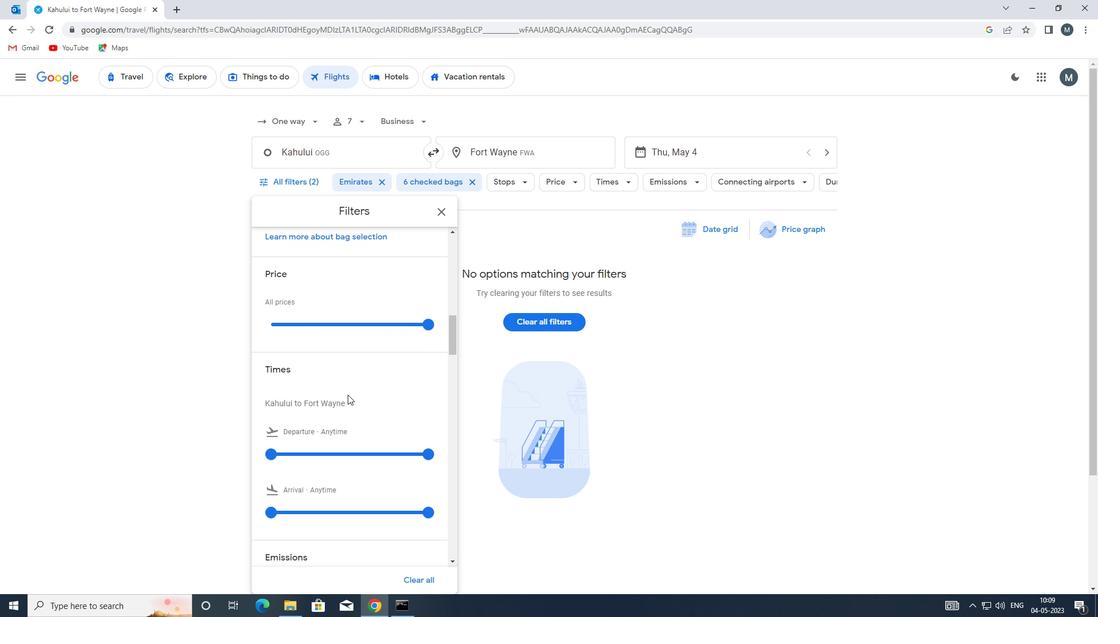
Action: Mouse scrolled (347, 394) with delta (0, 0)
Screenshot: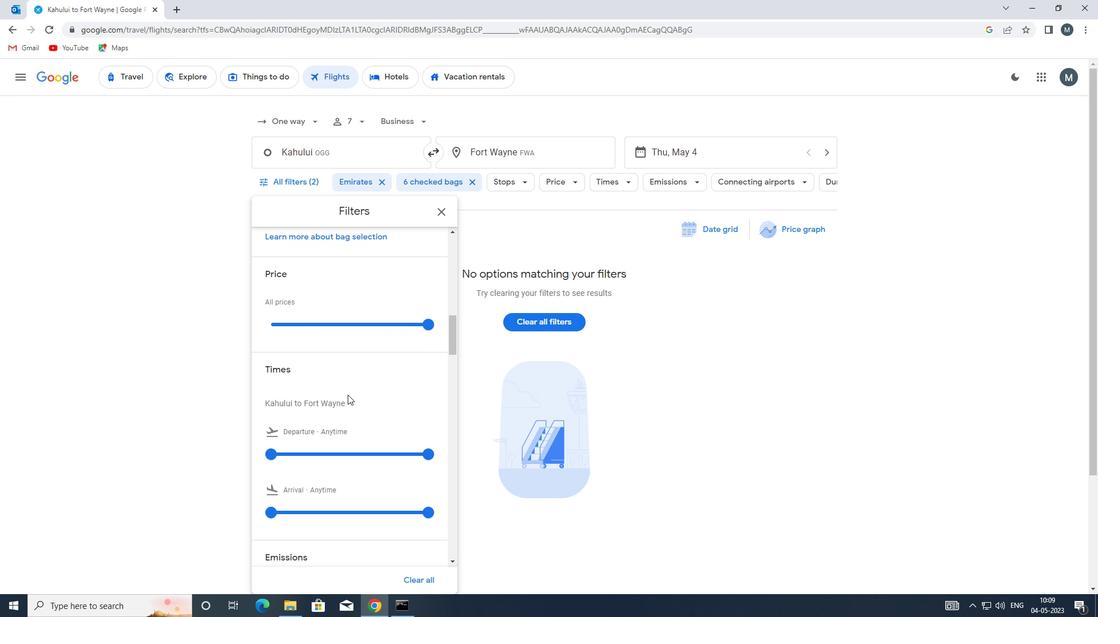 
Action: Mouse moved to (268, 395)
Screenshot: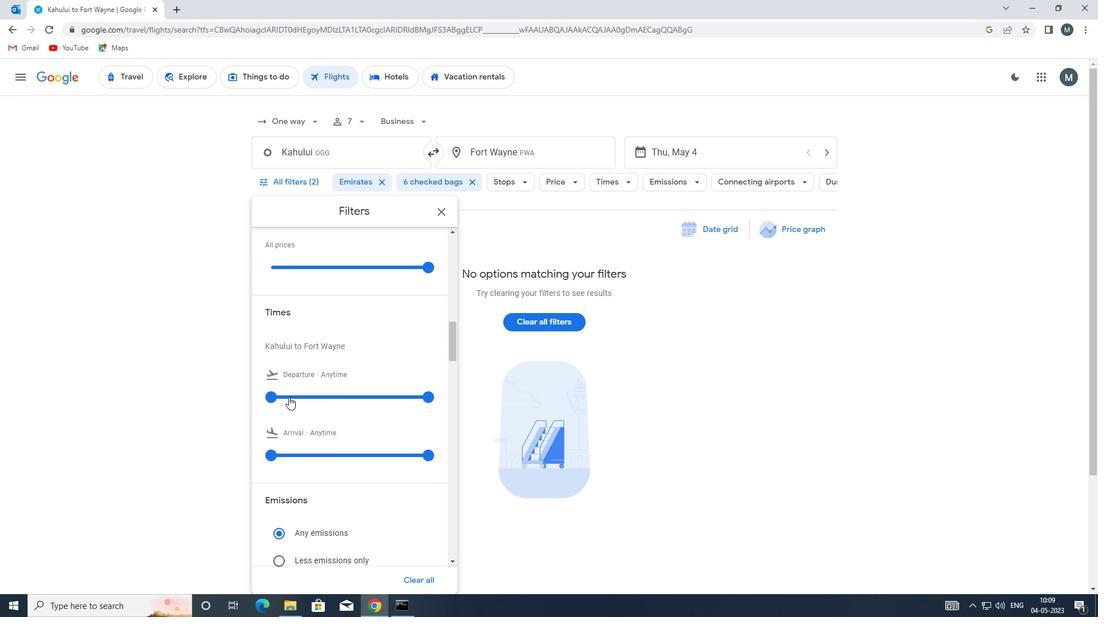 
Action: Mouse pressed left at (268, 395)
Screenshot: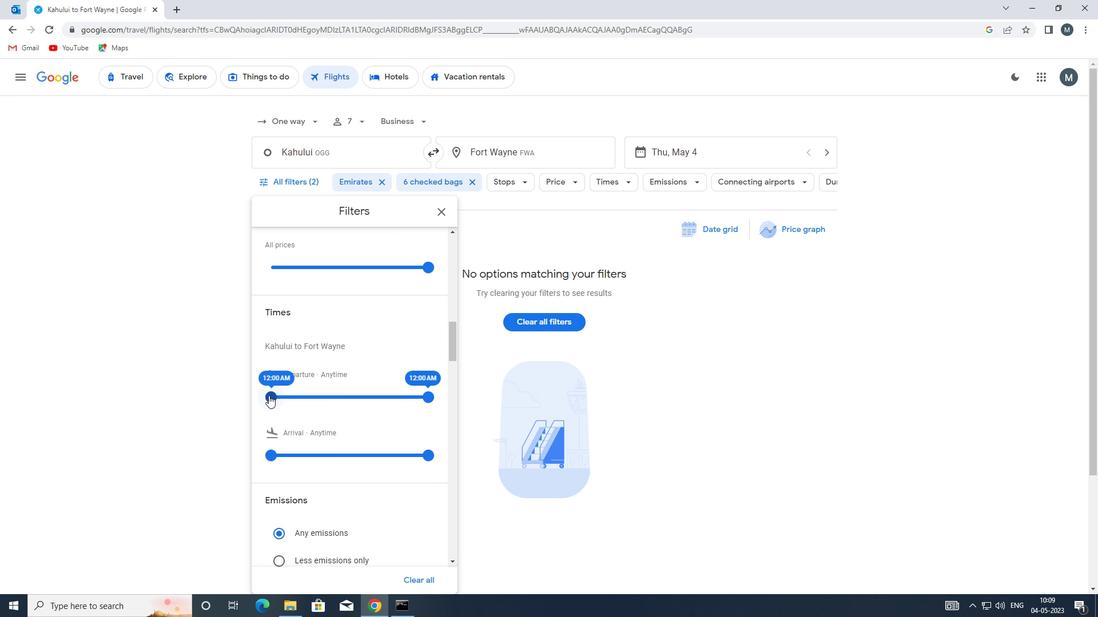 
Action: Mouse moved to (423, 397)
Screenshot: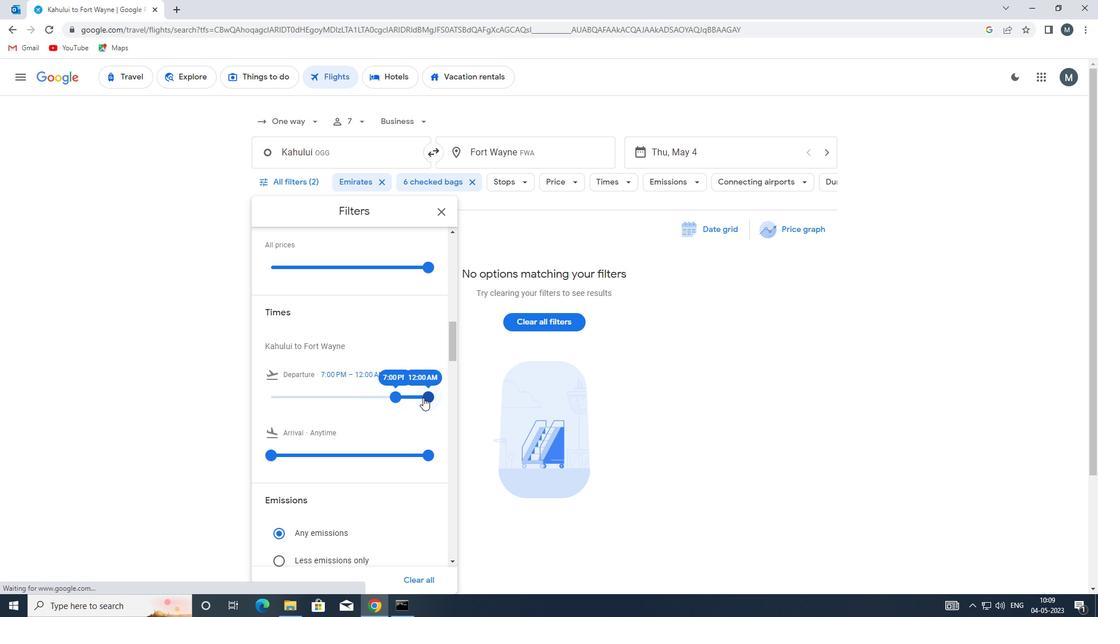 
Action: Mouse pressed left at (423, 397)
Screenshot: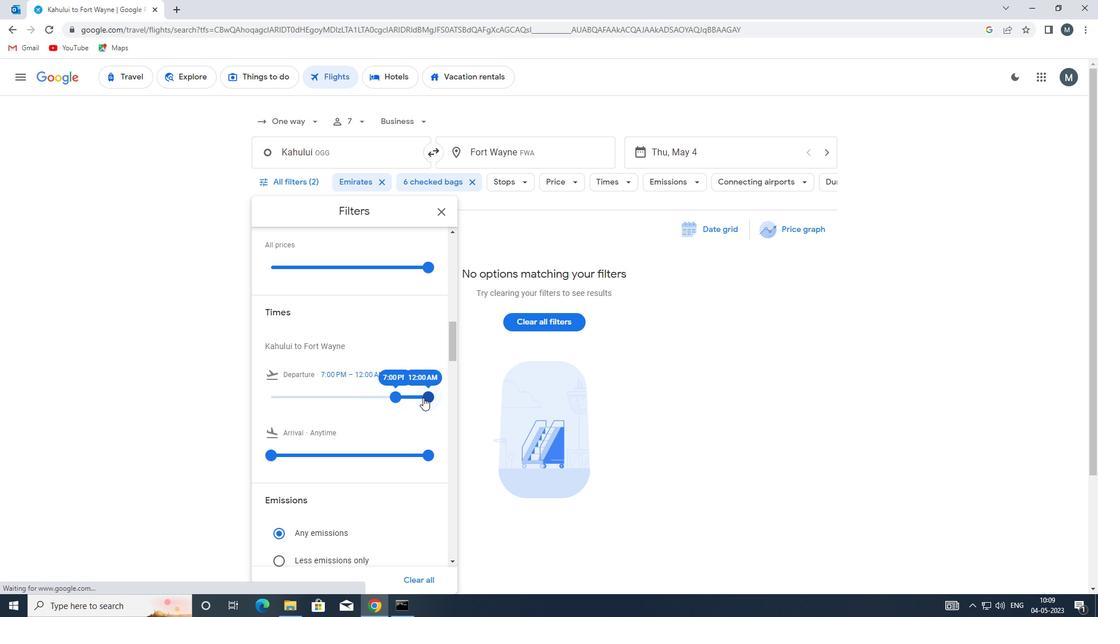 
Action: Mouse moved to (394, 394)
Screenshot: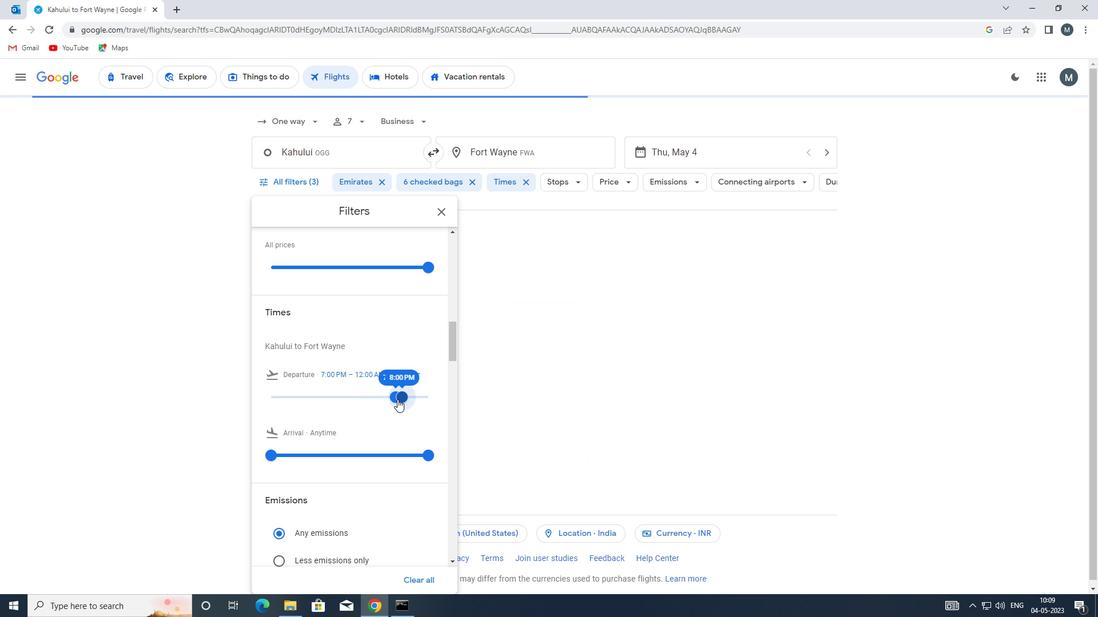 
Action: Mouse scrolled (394, 393) with delta (0, 0)
Screenshot: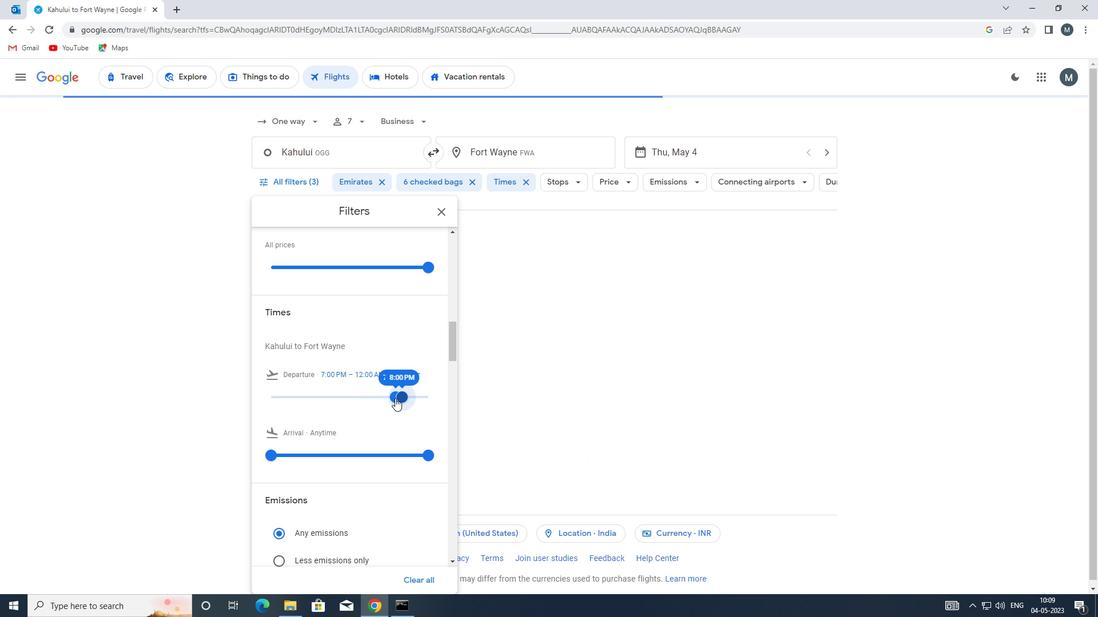 
Action: Mouse scrolled (394, 393) with delta (0, 0)
Screenshot: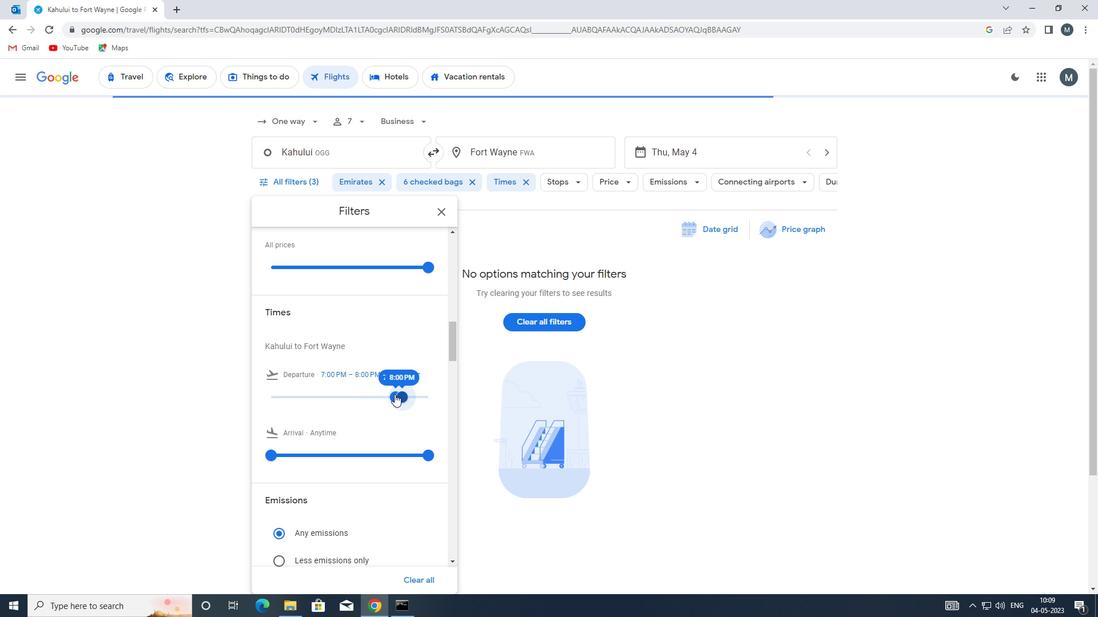 
Action: Mouse scrolled (394, 393) with delta (0, 0)
Screenshot: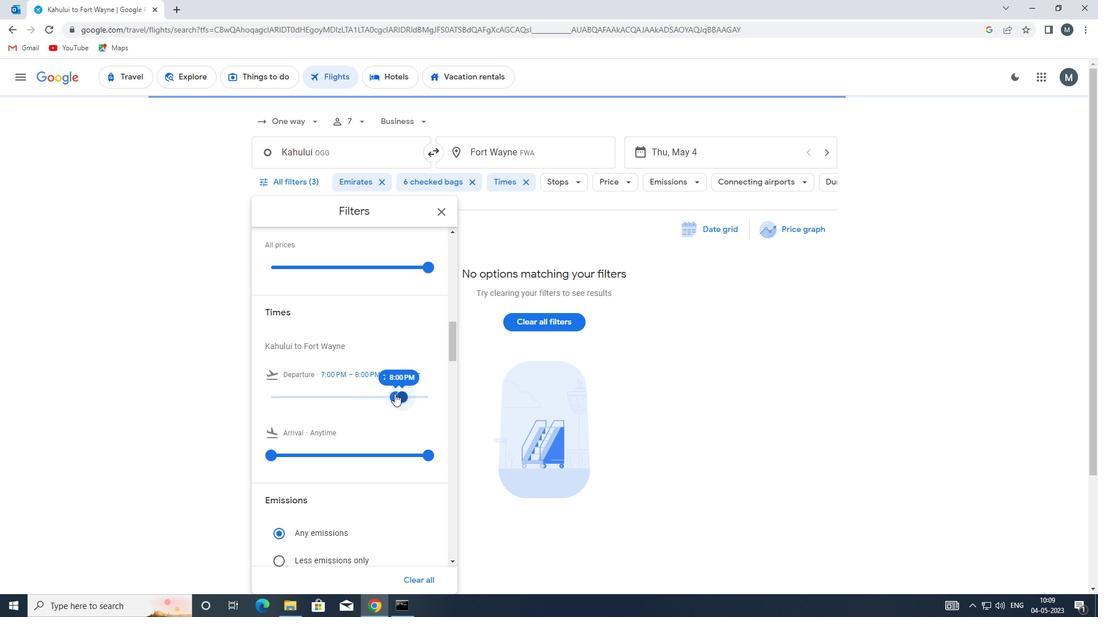 
Action: Mouse moved to (443, 211)
Screenshot: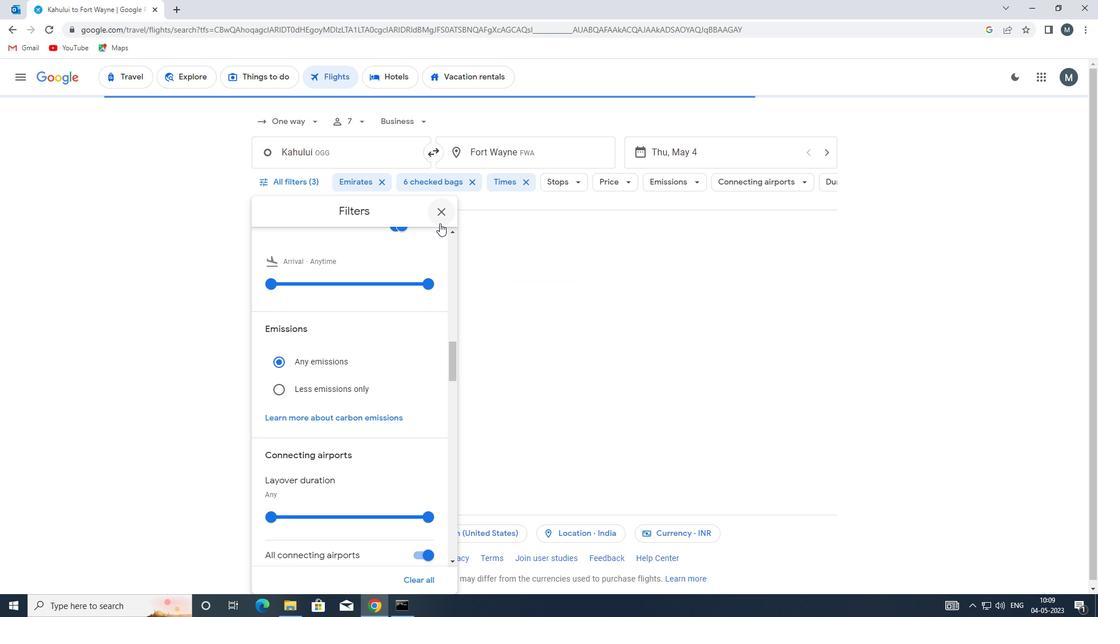 
Action: Mouse pressed left at (443, 211)
Screenshot: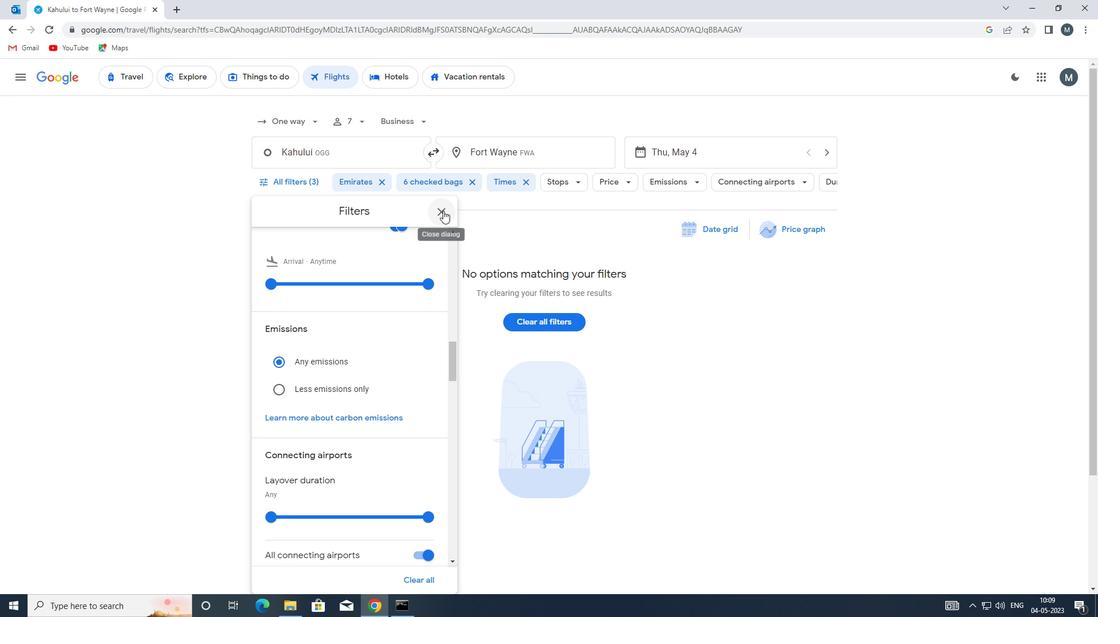 
